 Task: Find connections with filter location Oyonnax with filter topic #Datawith filter profile language Potuguese with filter current company Enel X with filter school P E S College of Engineering, MANDYA with filter industry Embedded Software Products with filter service category FIle Management with filter keywords title Overseer
Action: Mouse moved to (694, 122)
Screenshot: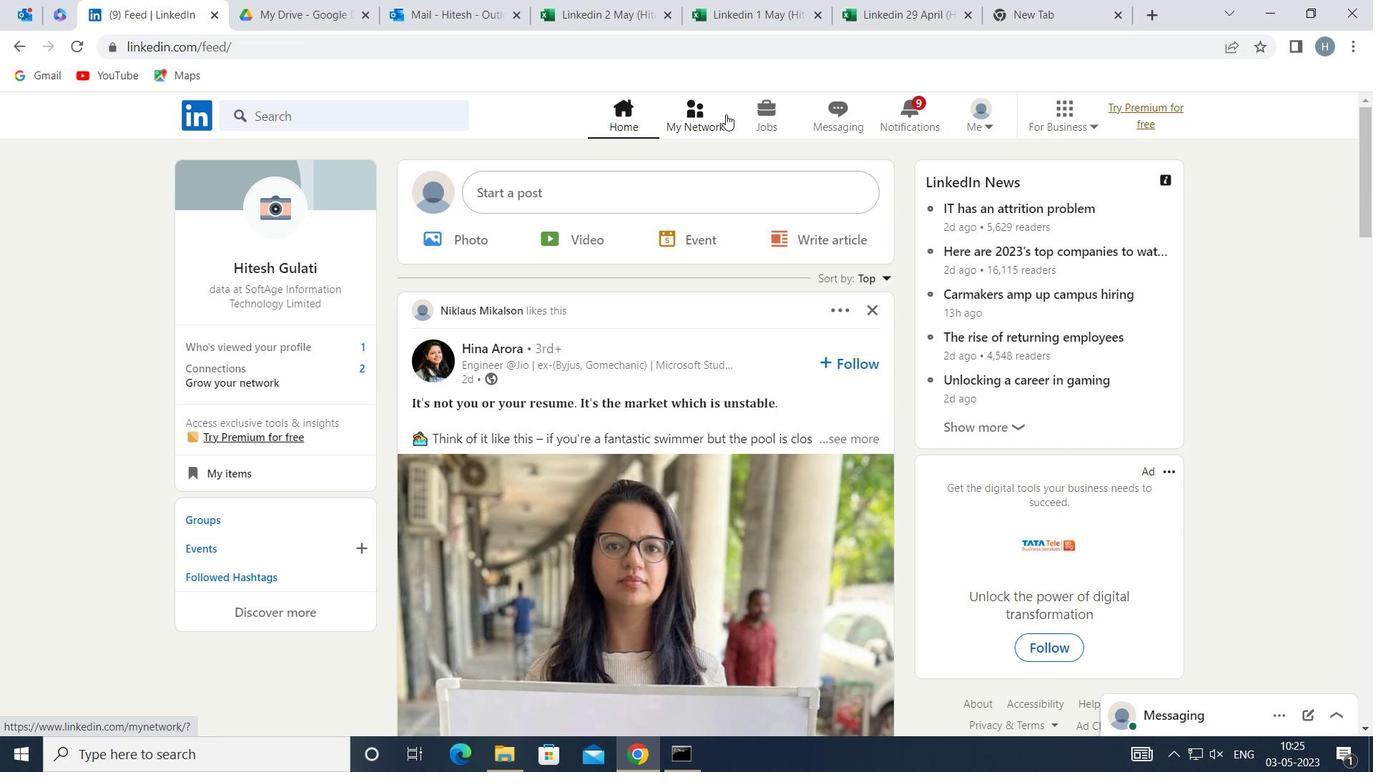 
Action: Mouse pressed left at (694, 122)
Screenshot: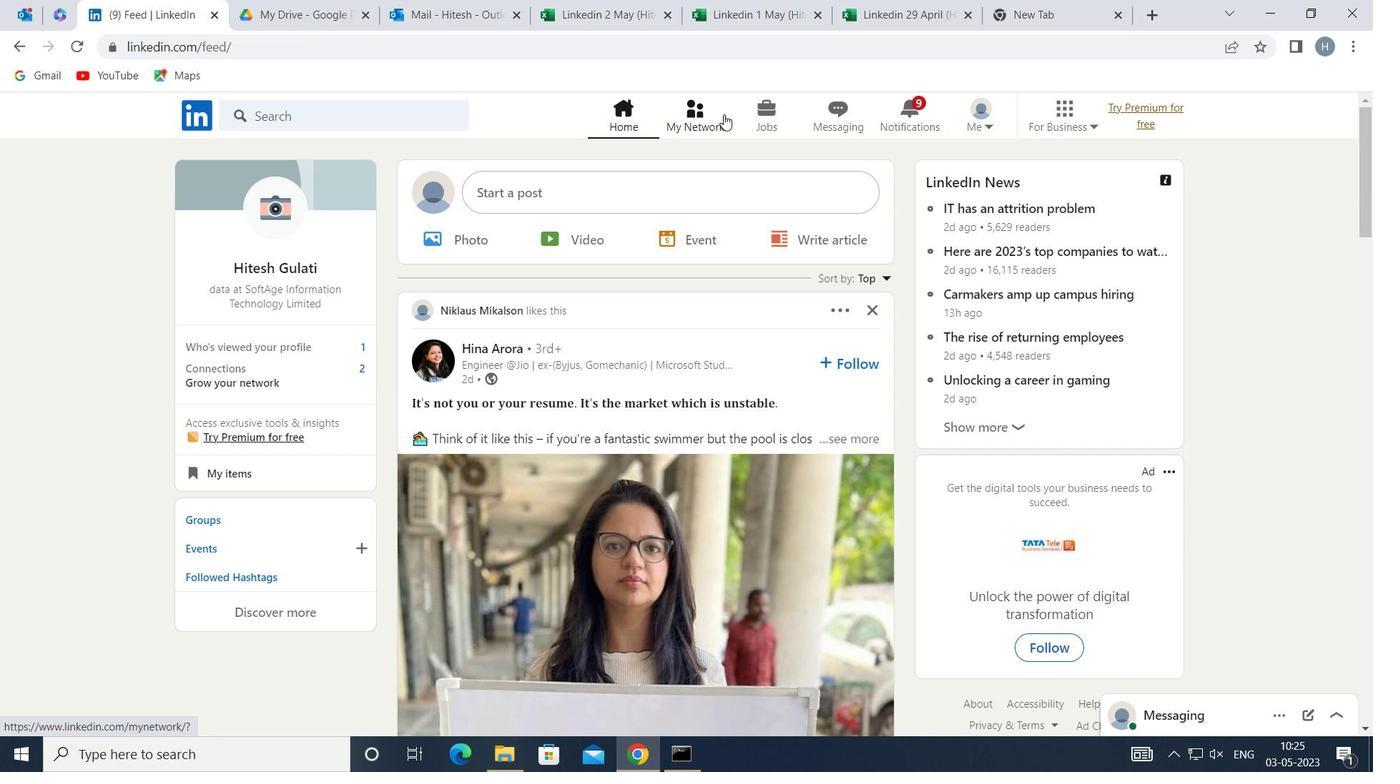 
Action: Mouse moved to (381, 211)
Screenshot: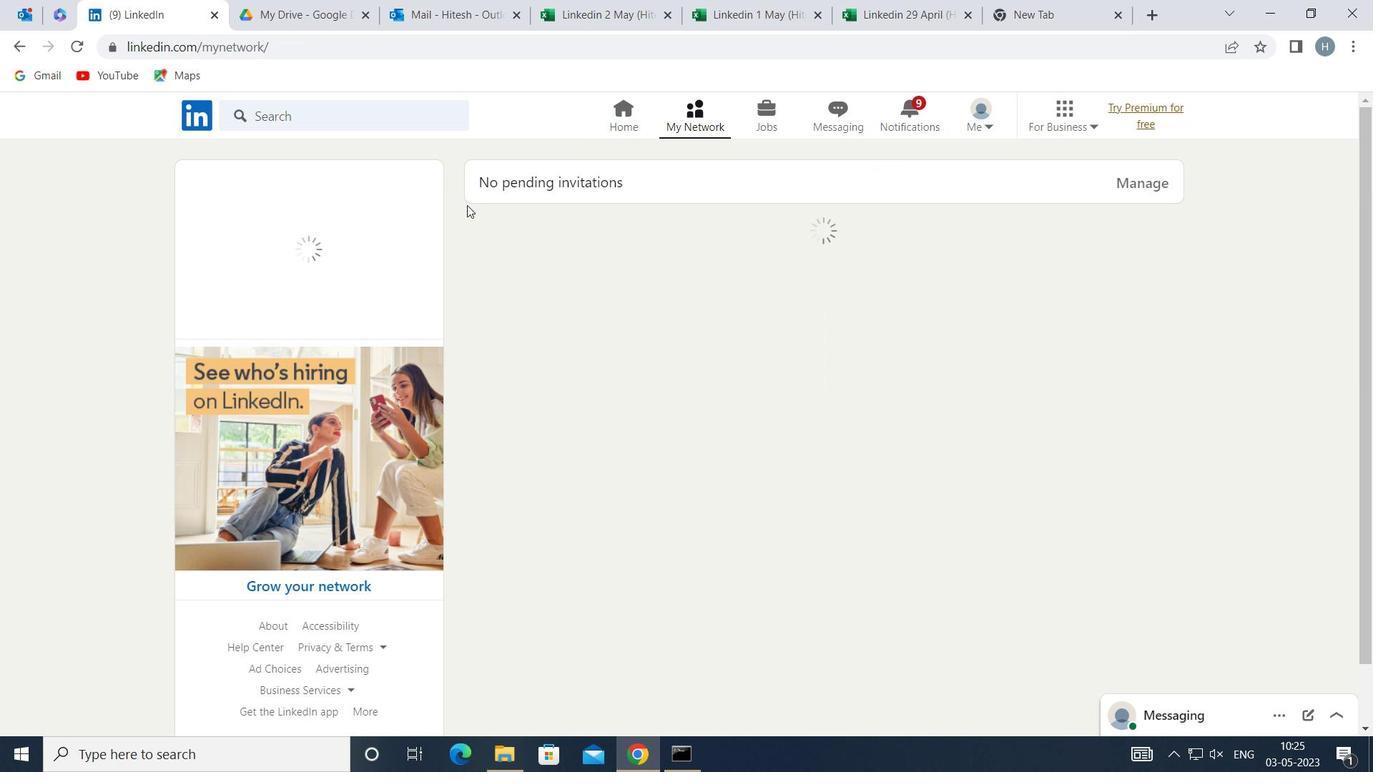 
Action: Mouse pressed left at (381, 211)
Screenshot: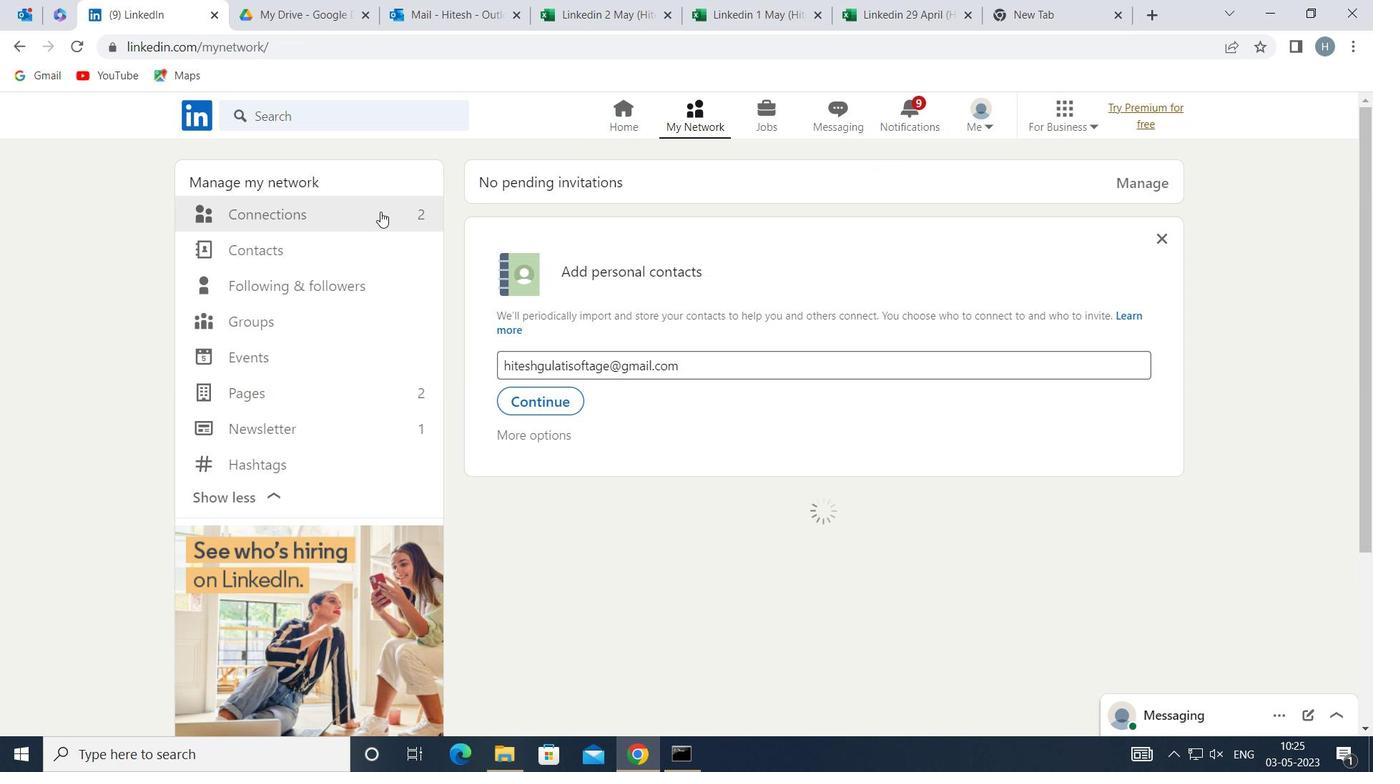 
Action: Mouse moved to (856, 216)
Screenshot: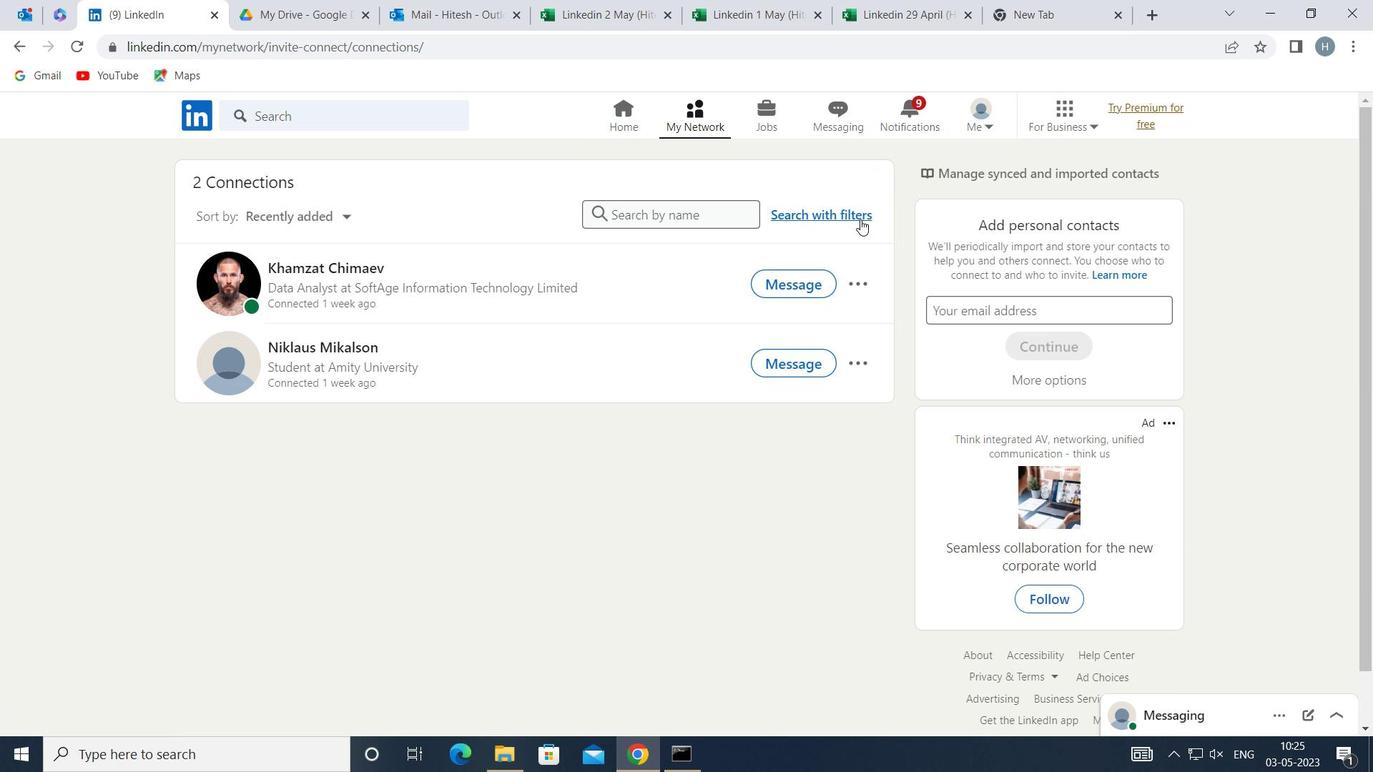 
Action: Mouse pressed left at (856, 216)
Screenshot: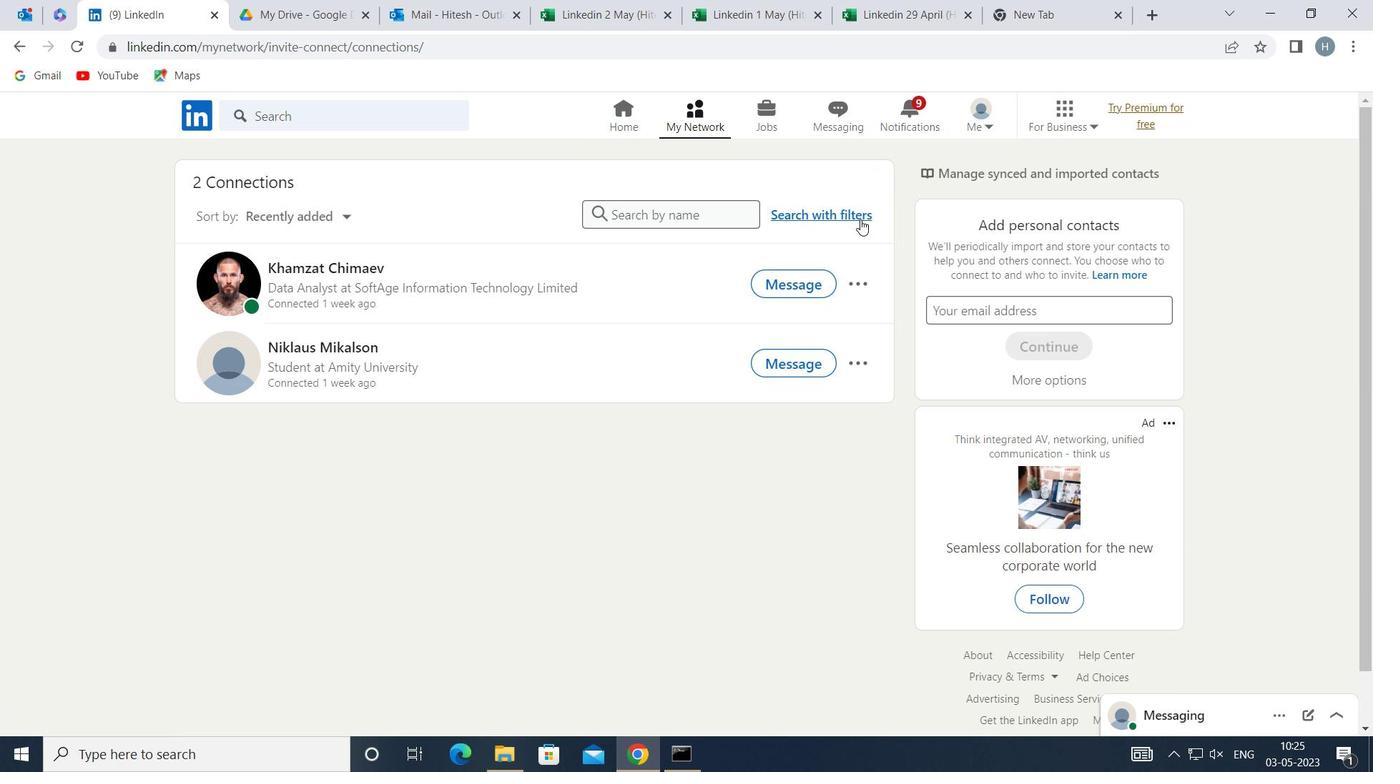
Action: Mouse moved to (708, 161)
Screenshot: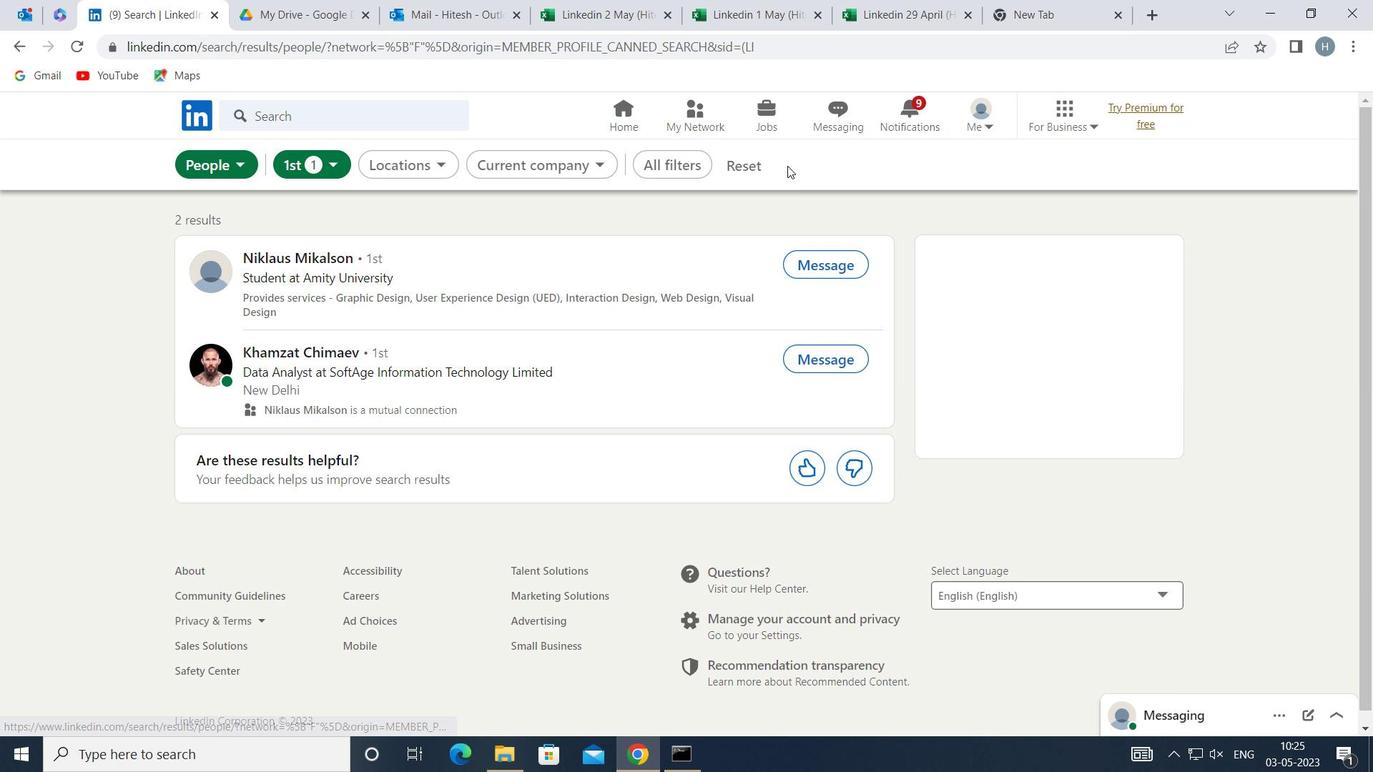 
Action: Mouse pressed left at (708, 161)
Screenshot: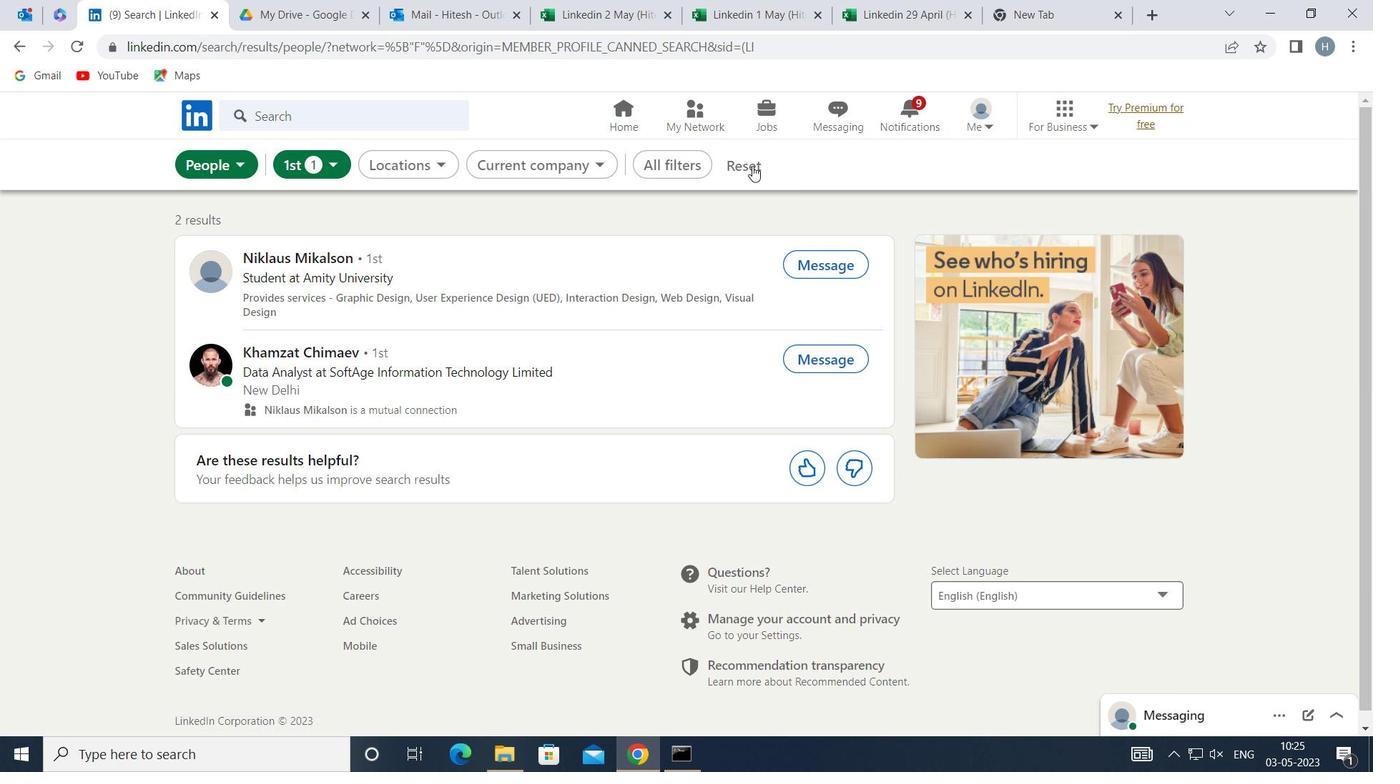 
Action: Mouse moved to (734, 159)
Screenshot: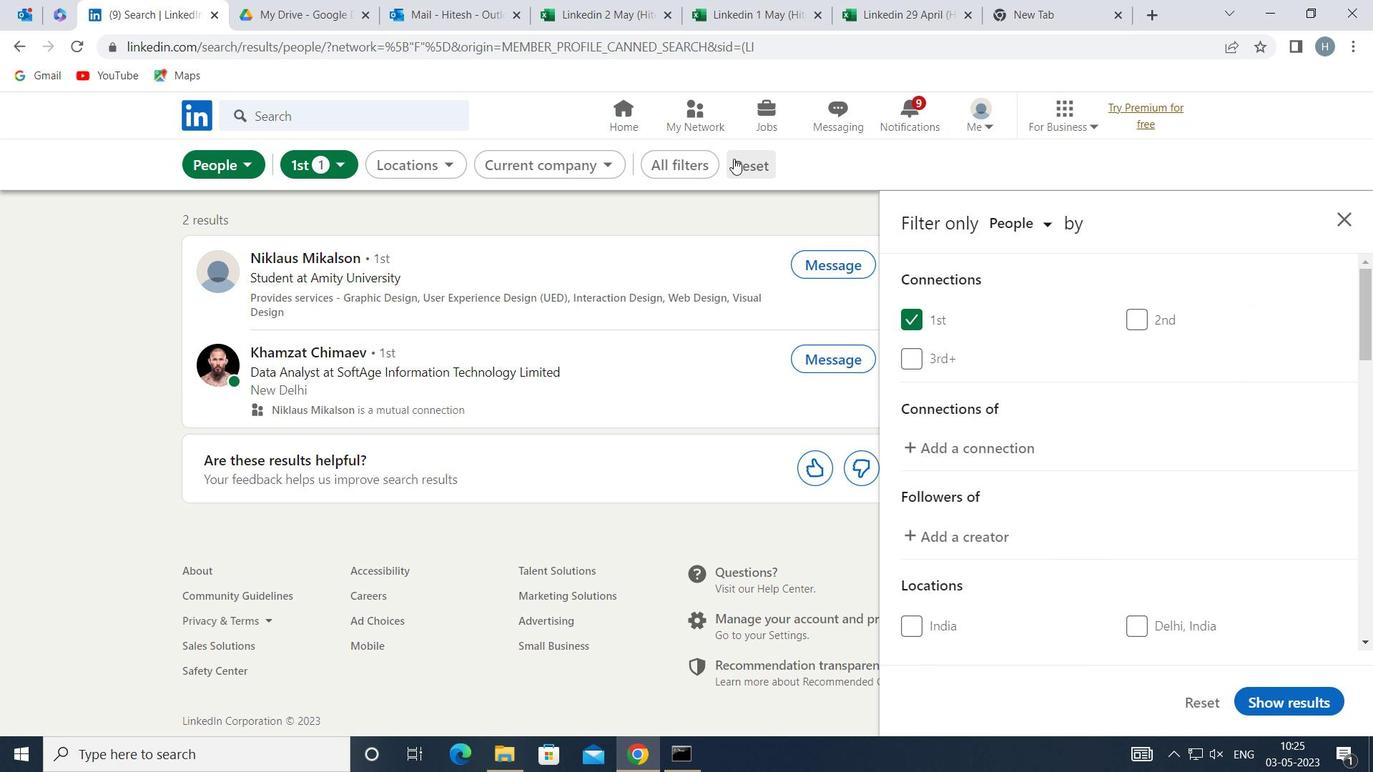 
Action: Mouse pressed left at (734, 159)
Screenshot: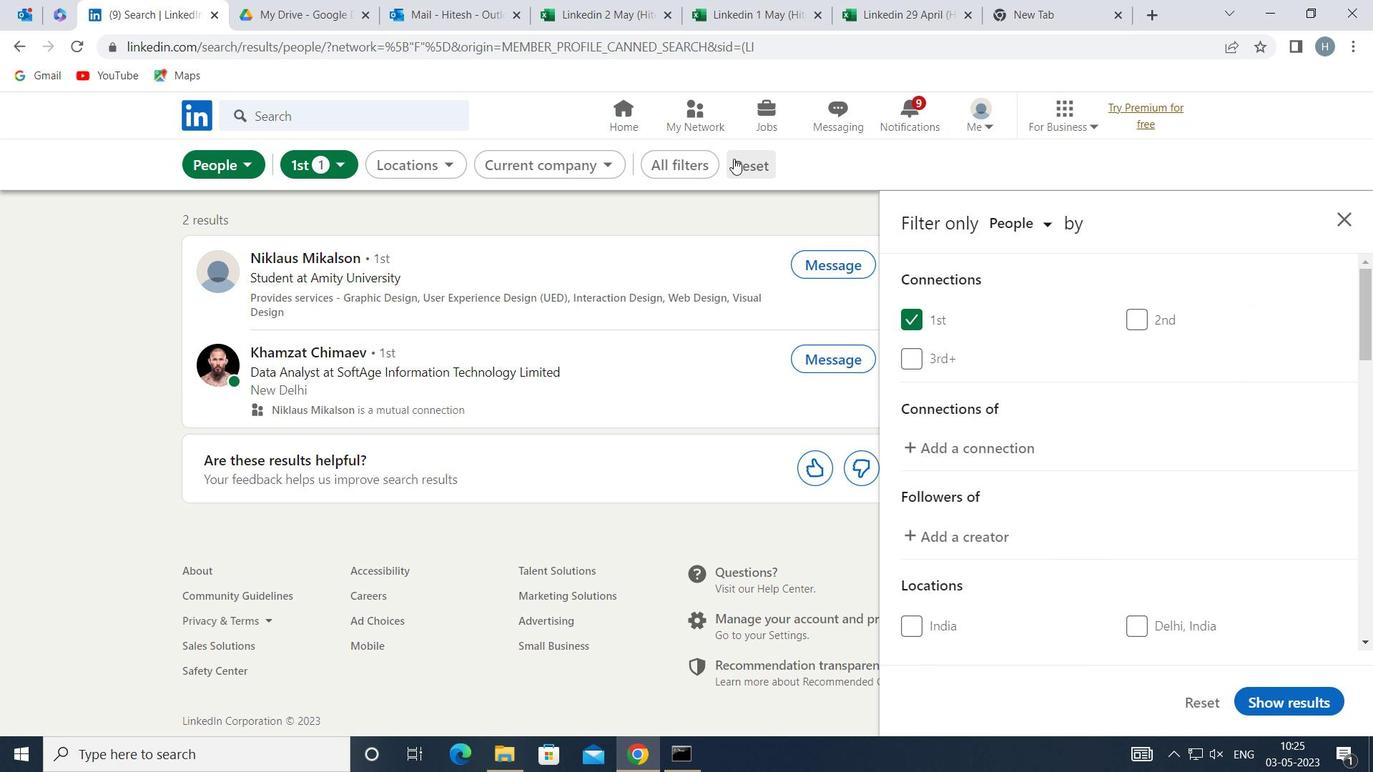 
Action: Mouse moved to (705, 163)
Screenshot: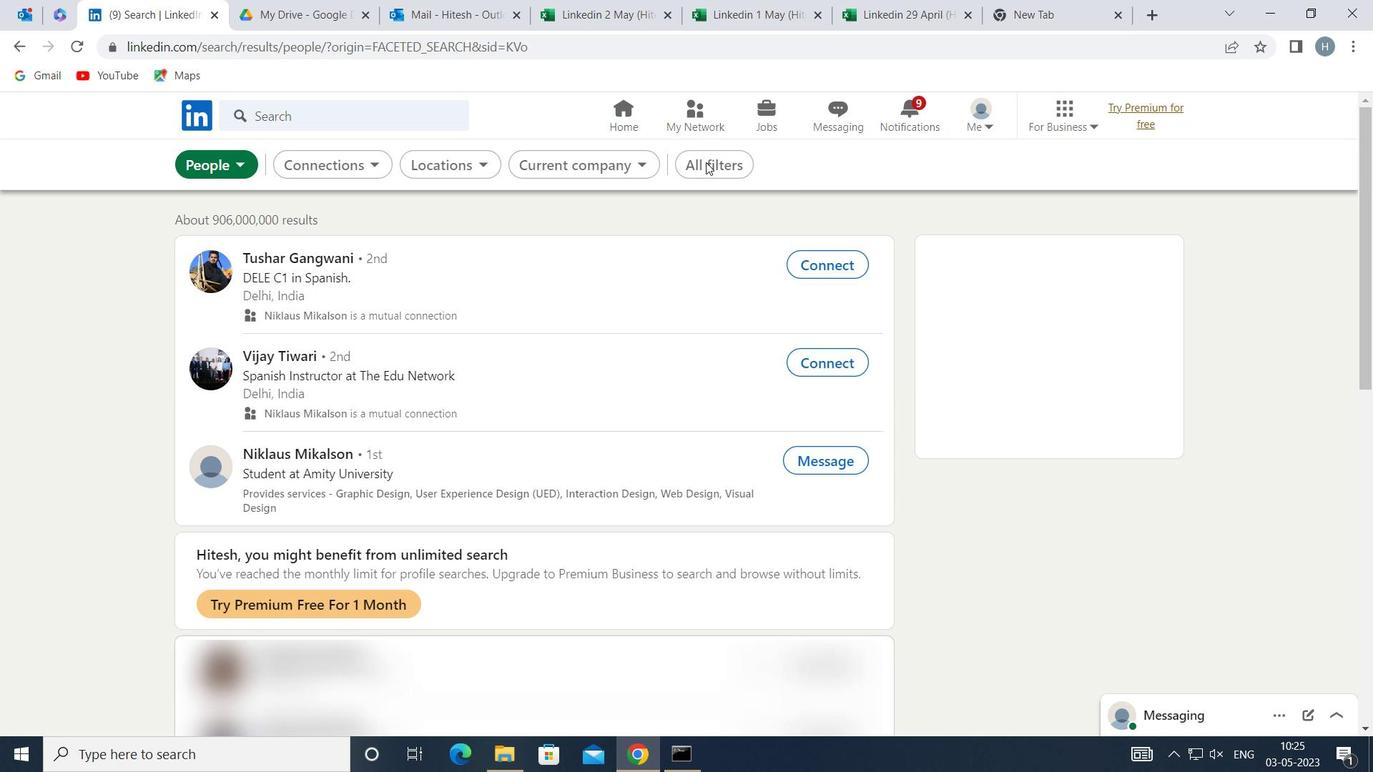 
Action: Mouse pressed left at (705, 163)
Screenshot: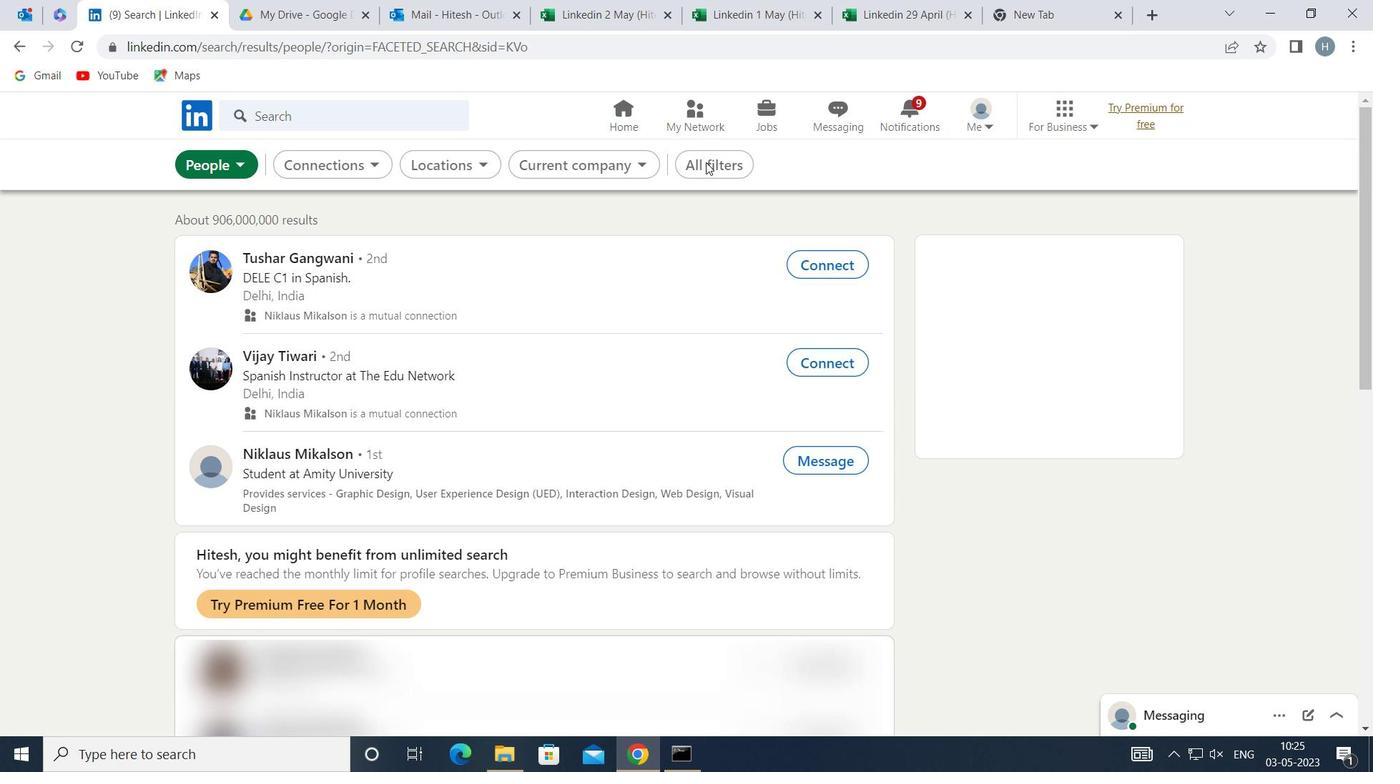 
Action: Mouse moved to (1068, 369)
Screenshot: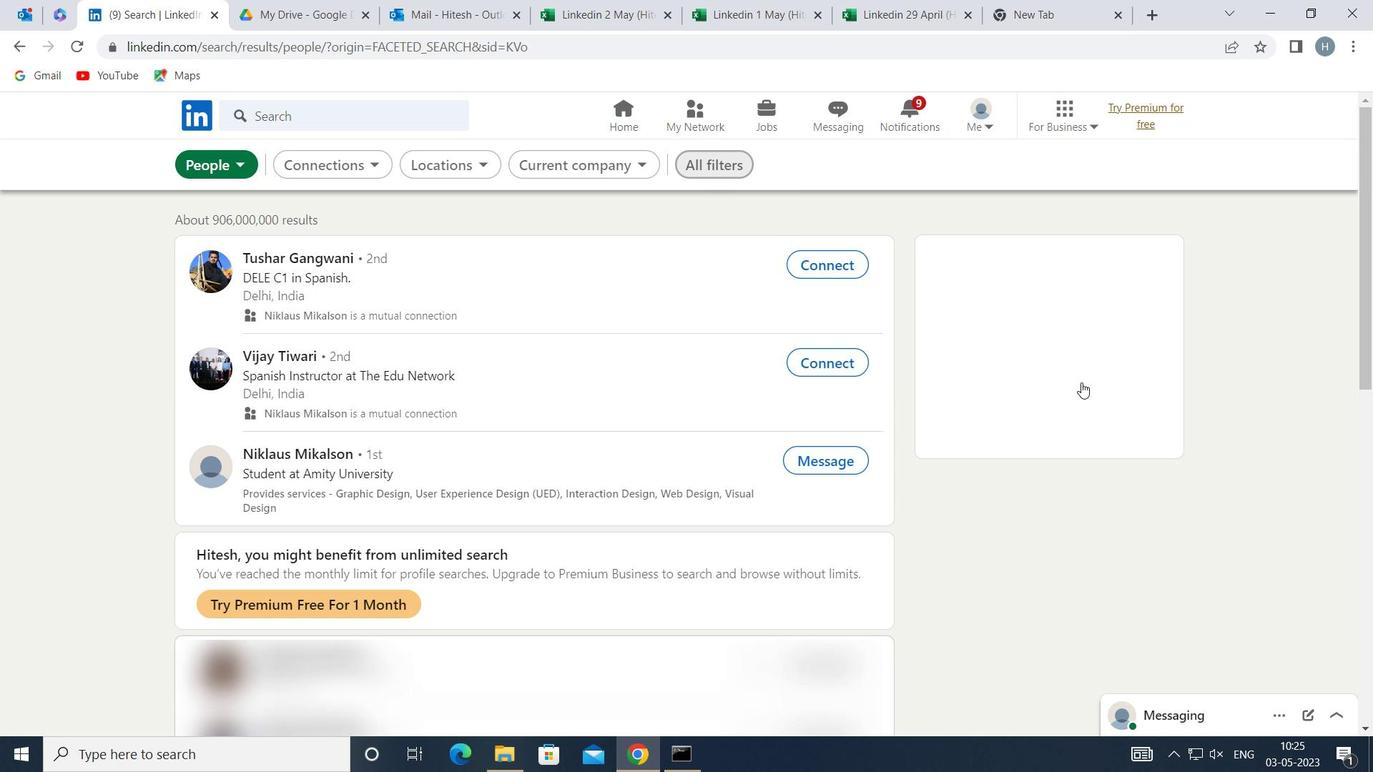 
Action: Mouse scrolled (1068, 369) with delta (0, 0)
Screenshot: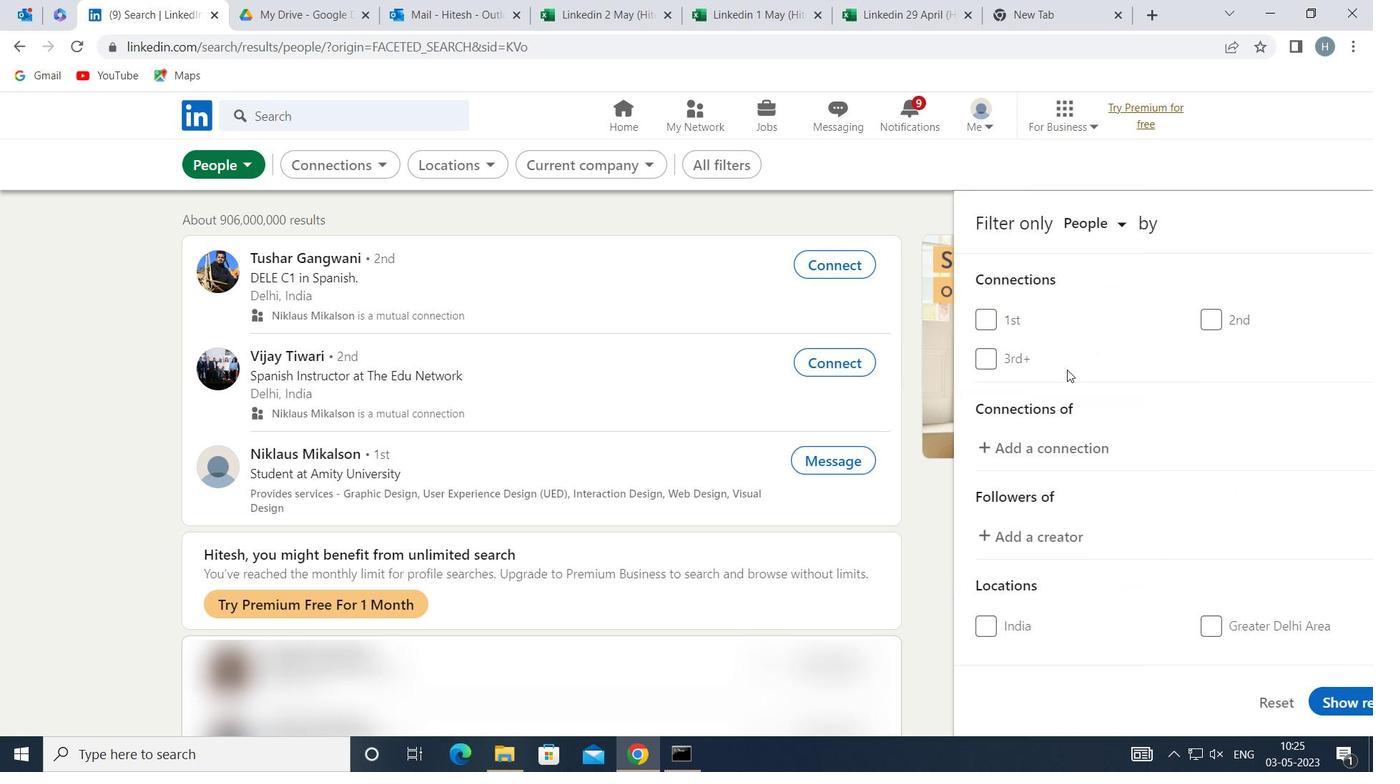 
Action: Mouse scrolled (1068, 369) with delta (0, 0)
Screenshot: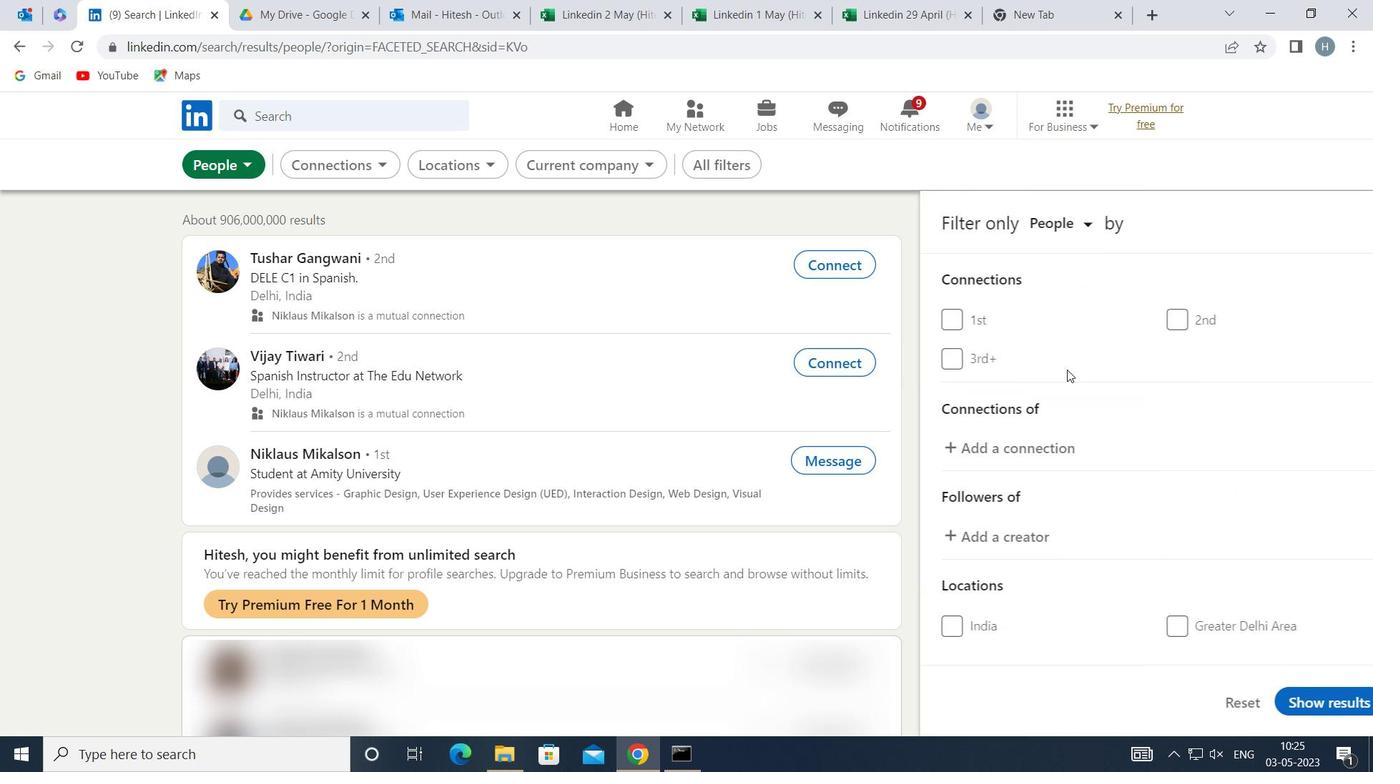 
Action: Mouse scrolled (1068, 369) with delta (0, 0)
Screenshot: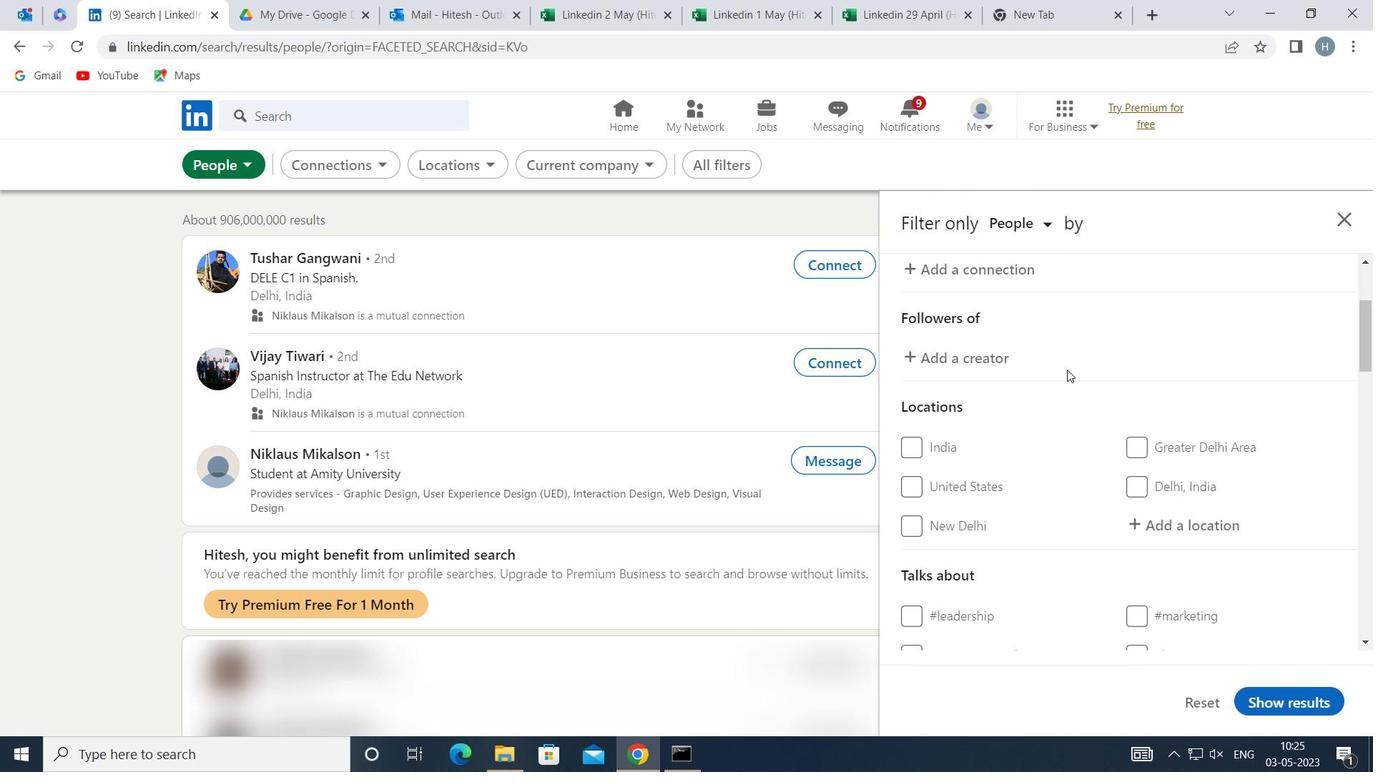 
Action: Mouse moved to (1202, 432)
Screenshot: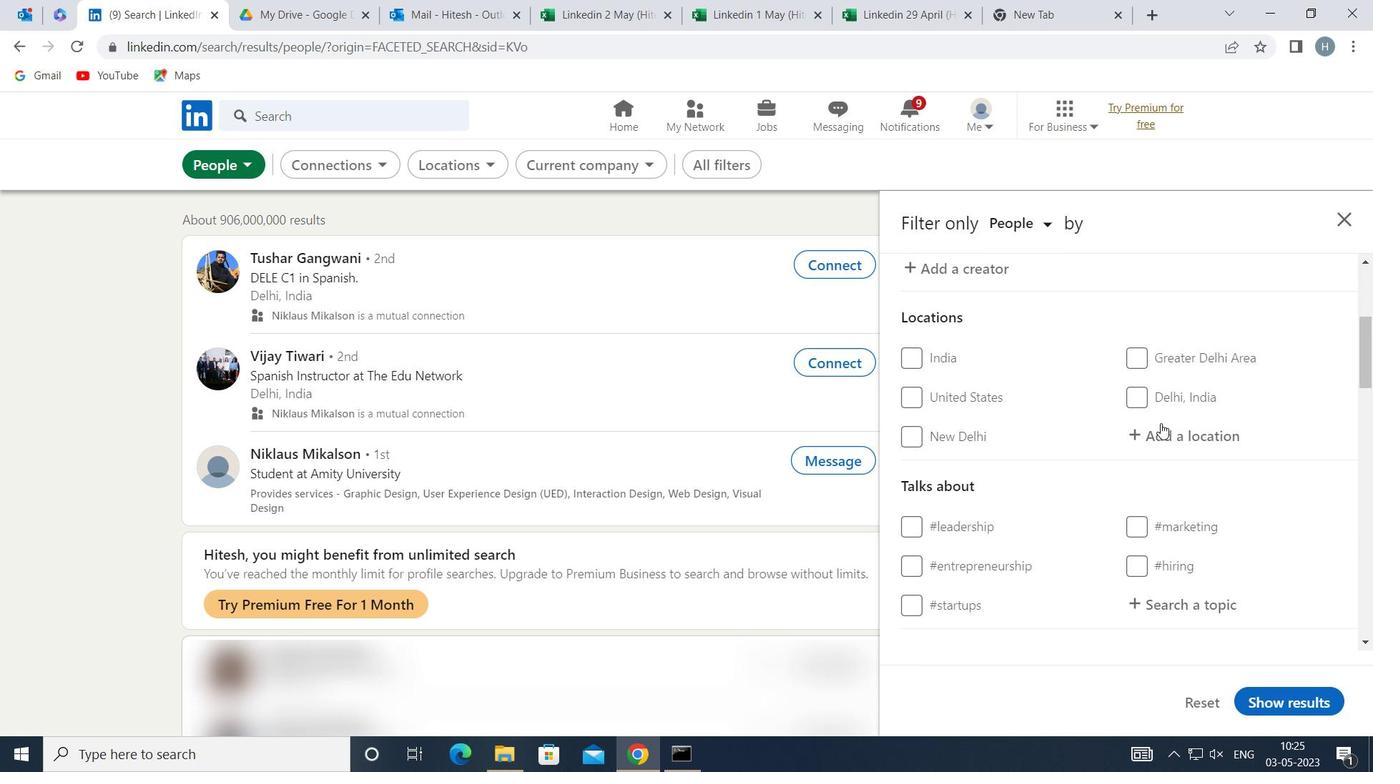 
Action: Mouse pressed left at (1202, 432)
Screenshot: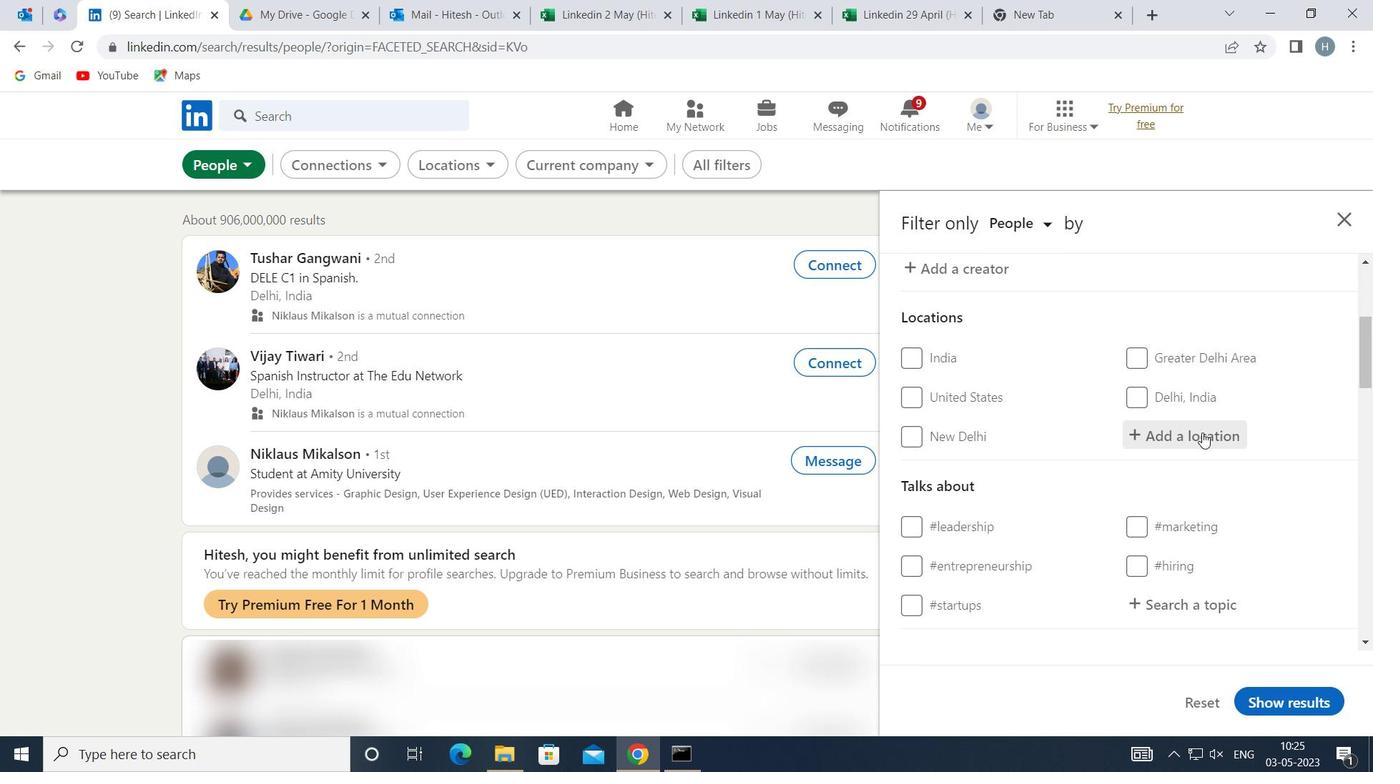 
Action: Mouse moved to (1196, 433)
Screenshot: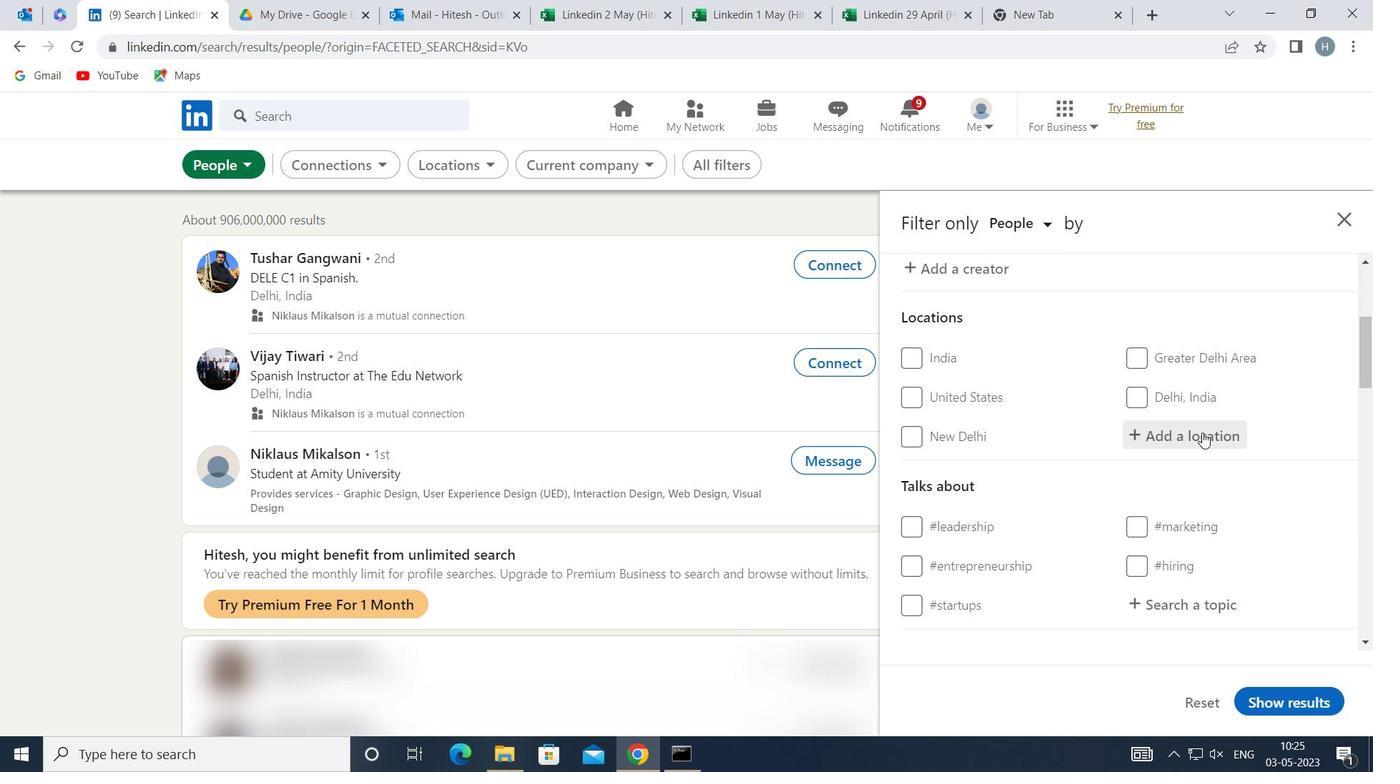 
Action: Key pressed <Key.shift>OYONNAX
Screenshot: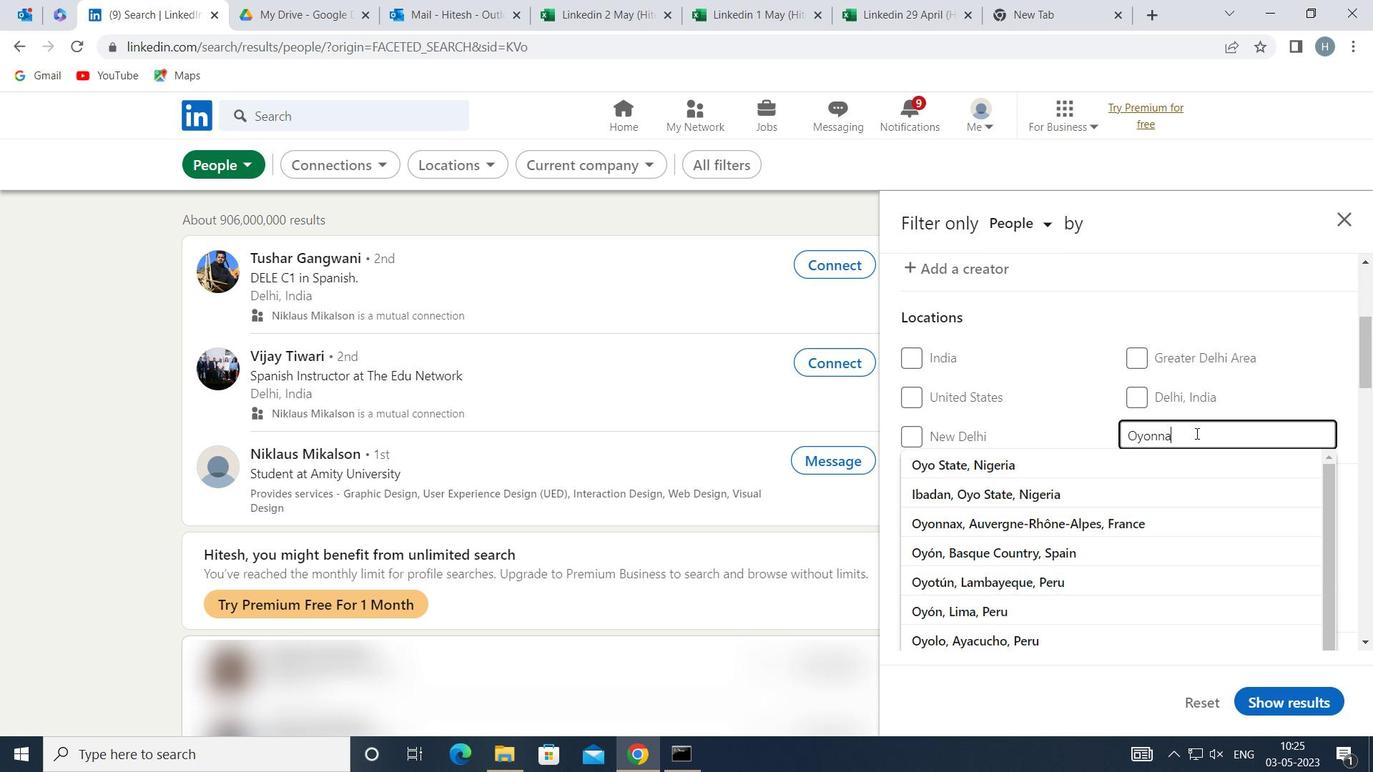 
Action: Mouse moved to (1160, 465)
Screenshot: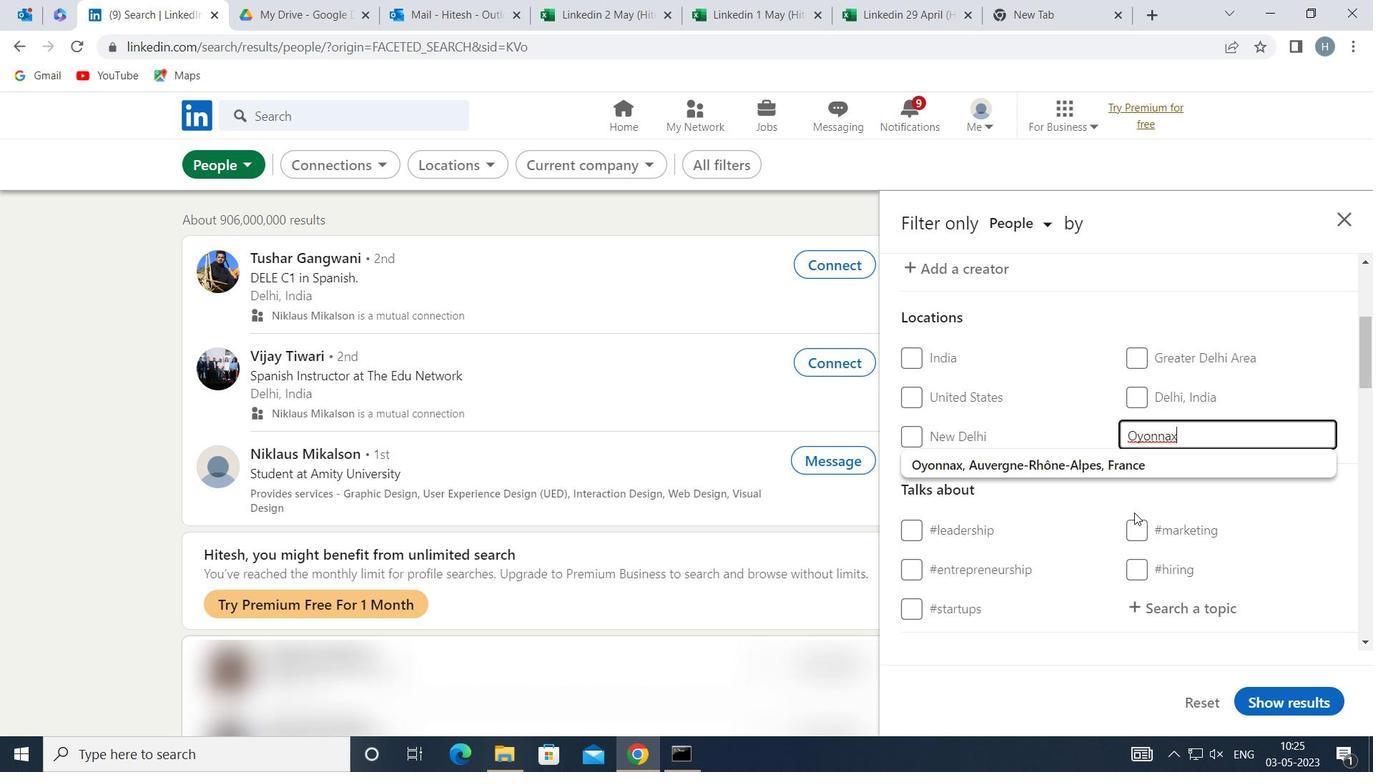 
Action: Mouse pressed left at (1160, 465)
Screenshot: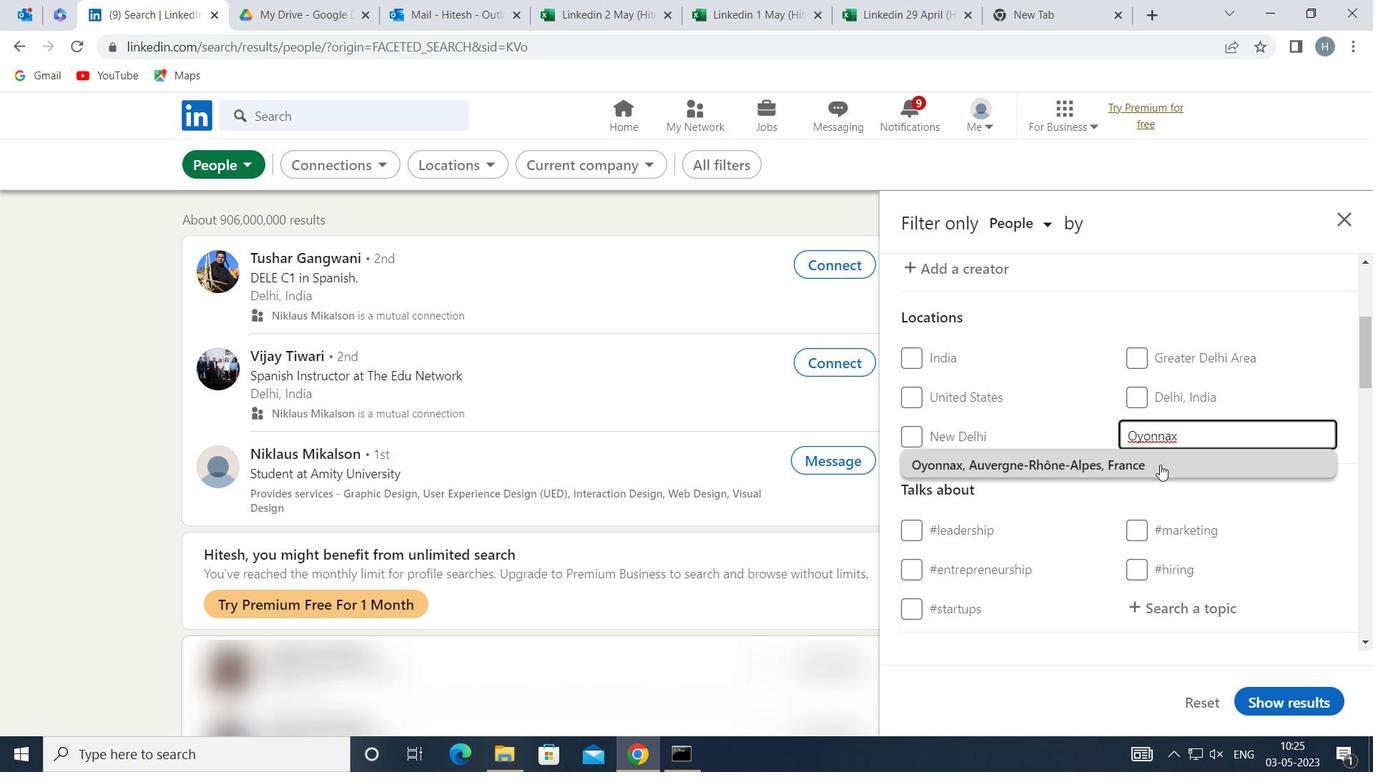 
Action: Mouse moved to (1113, 482)
Screenshot: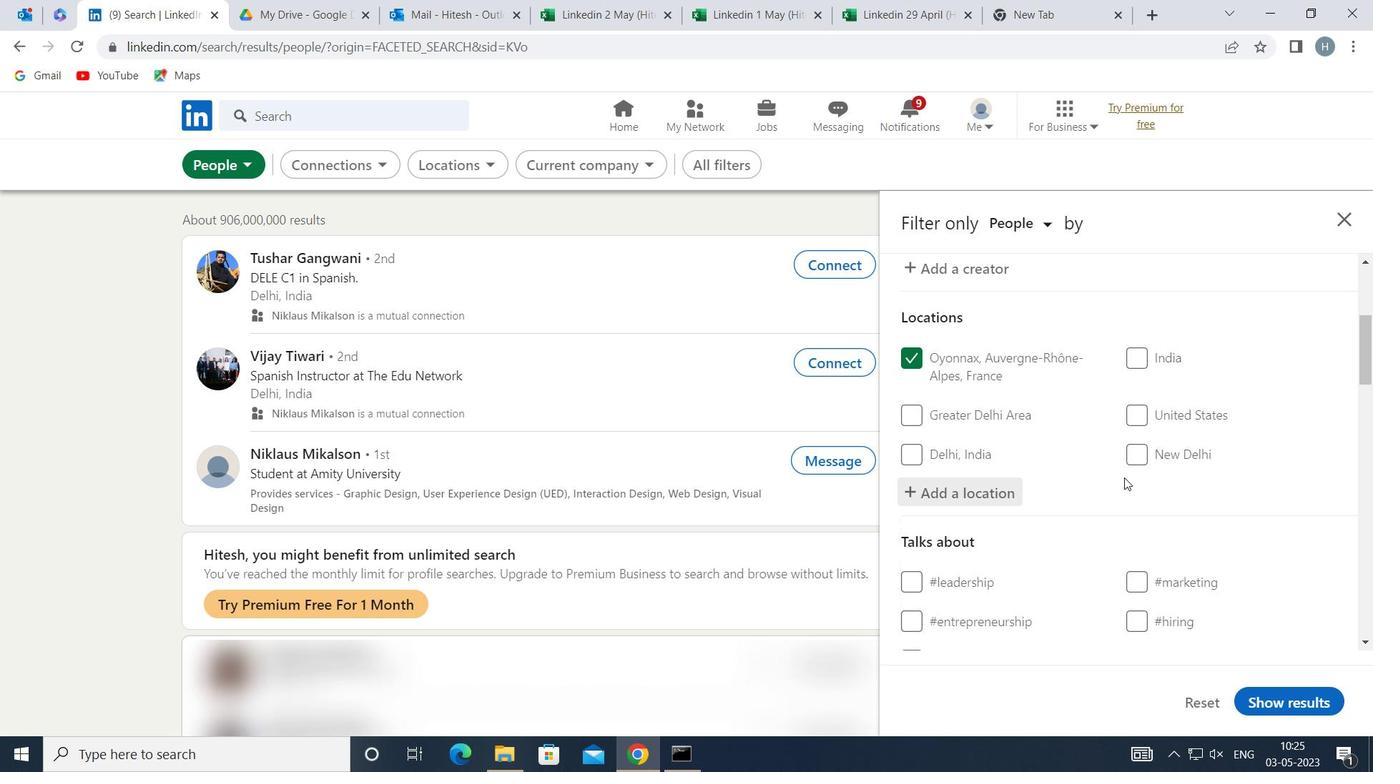 
Action: Mouse scrolled (1113, 481) with delta (0, 0)
Screenshot: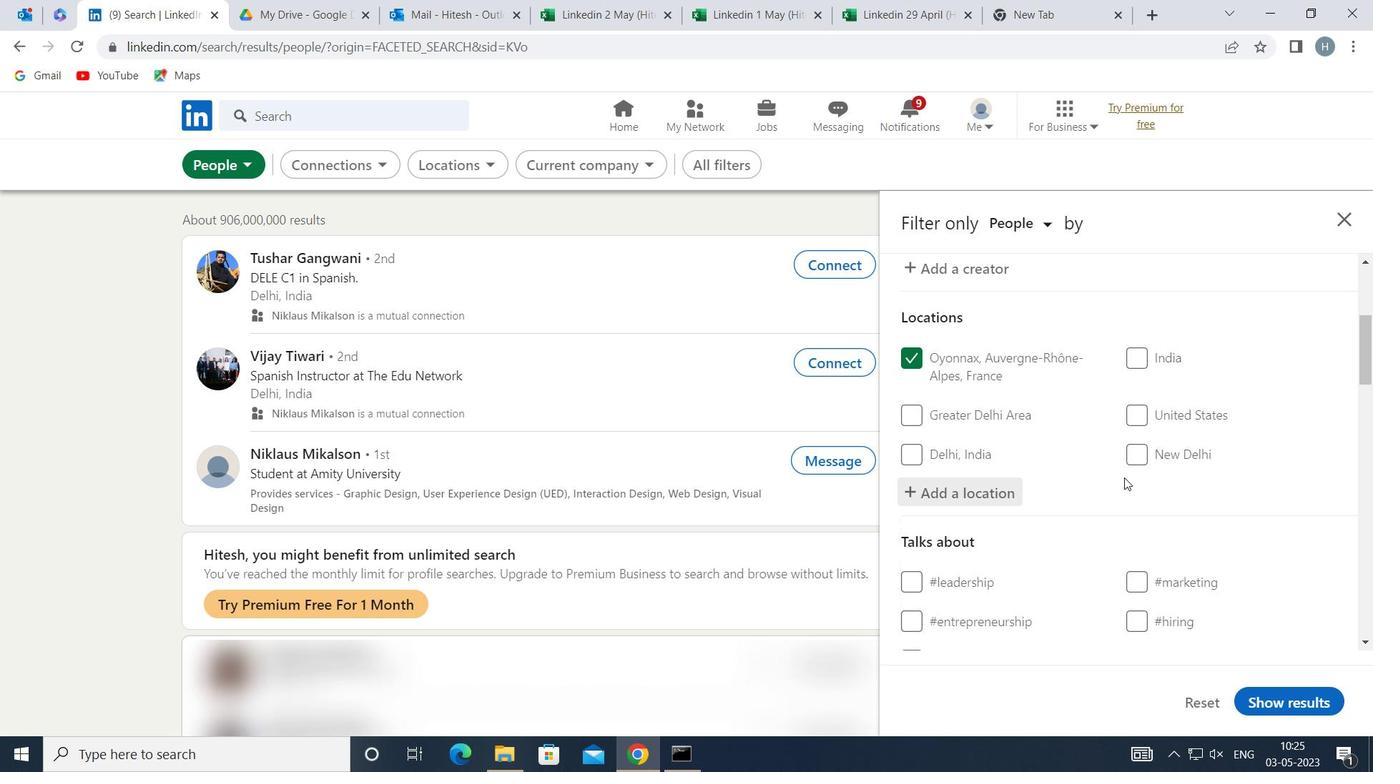 
Action: Mouse moved to (1112, 482)
Screenshot: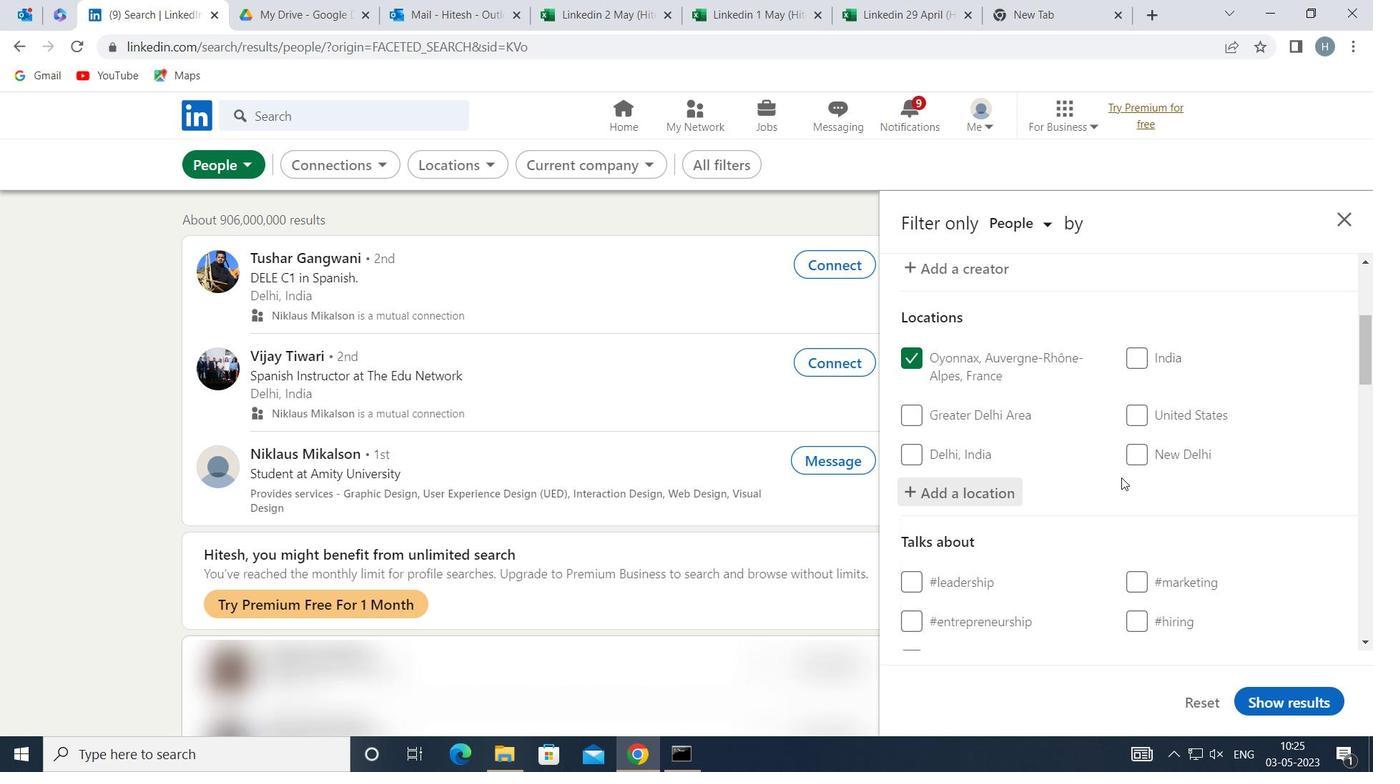 
Action: Mouse scrolled (1112, 482) with delta (0, 0)
Screenshot: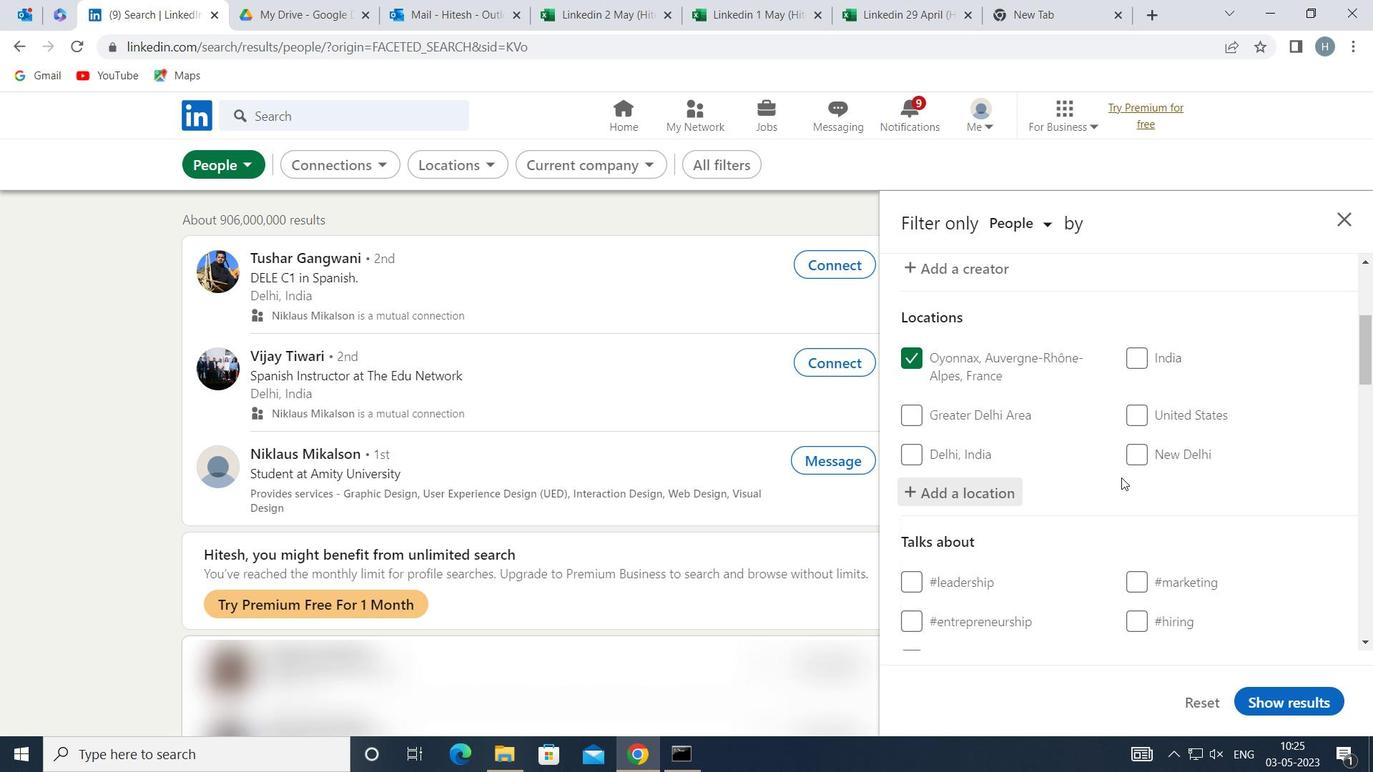
Action: Mouse moved to (1169, 482)
Screenshot: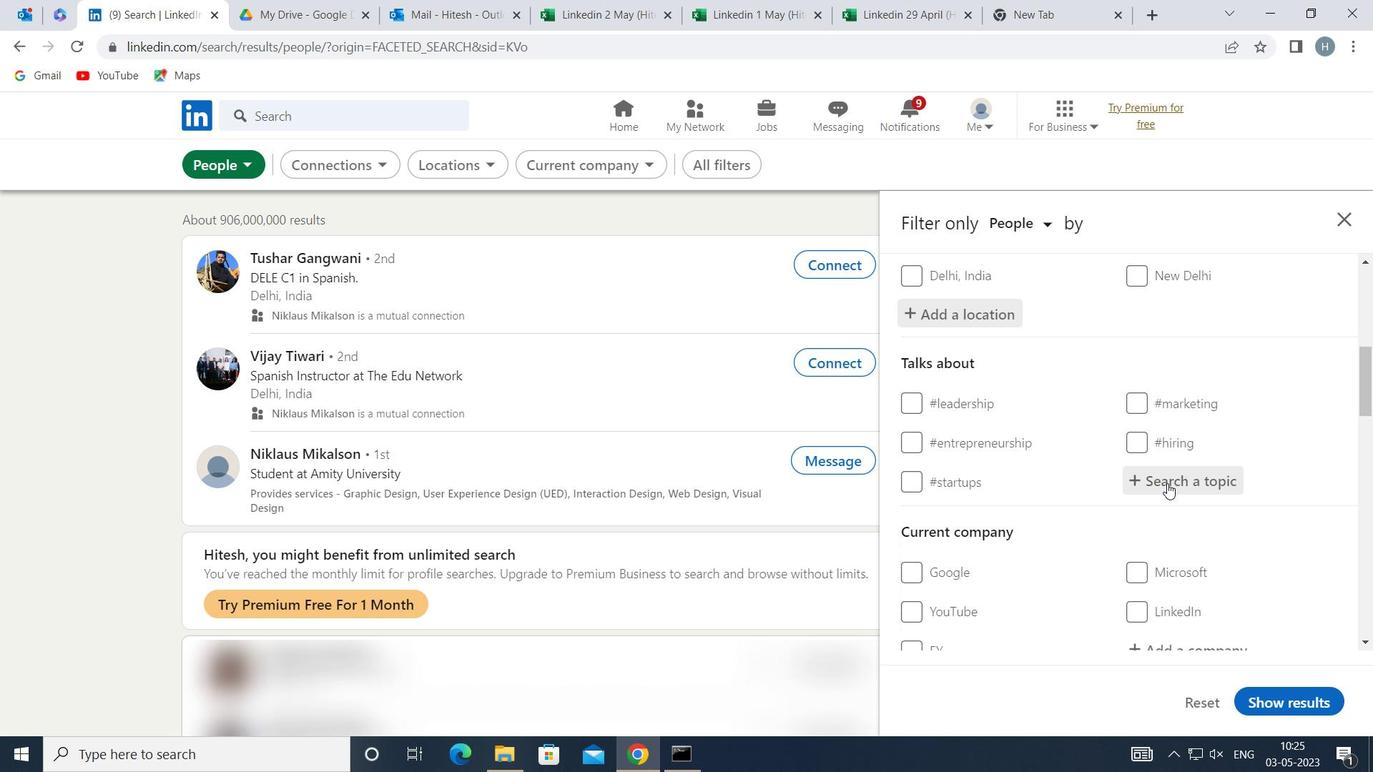 
Action: Mouse pressed left at (1169, 482)
Screenshot: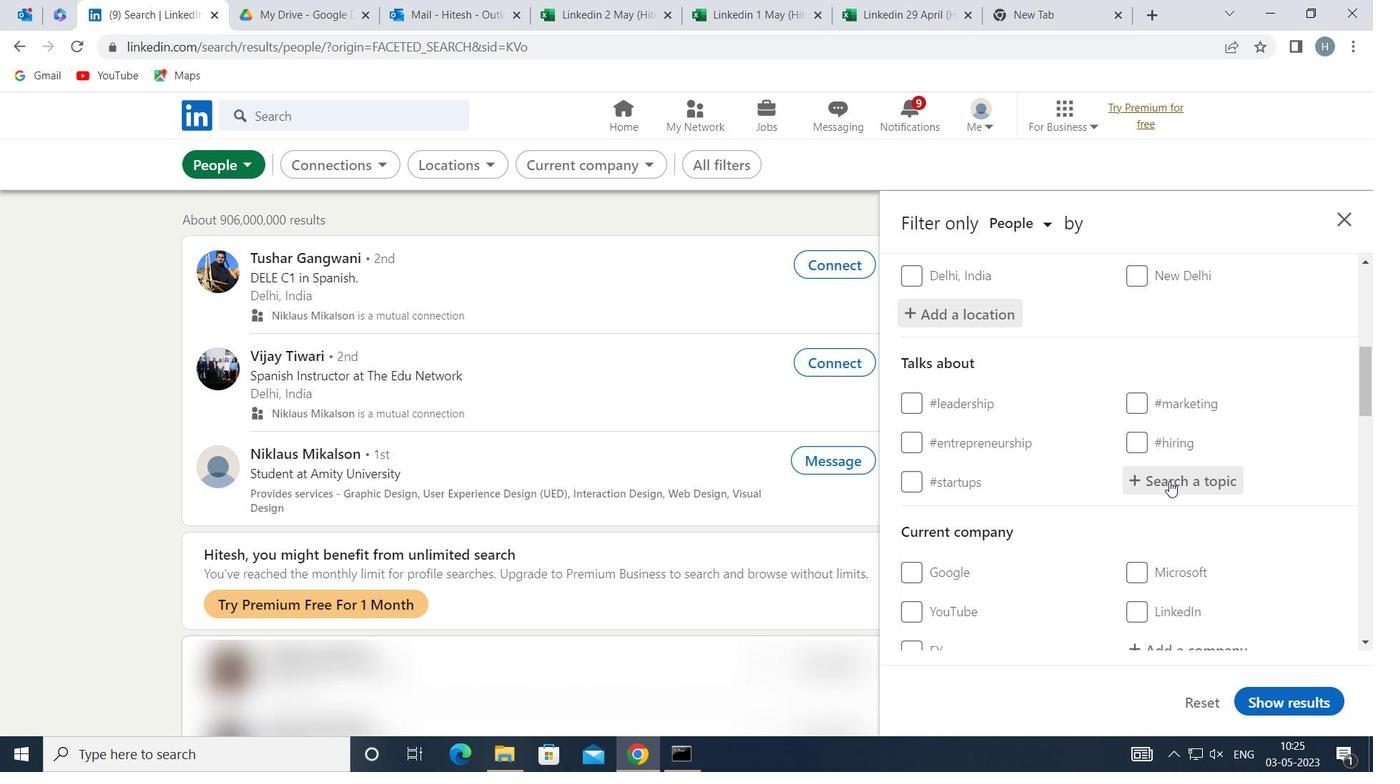 
Action: Key pressed <Key.shift>DATA
Screenshot: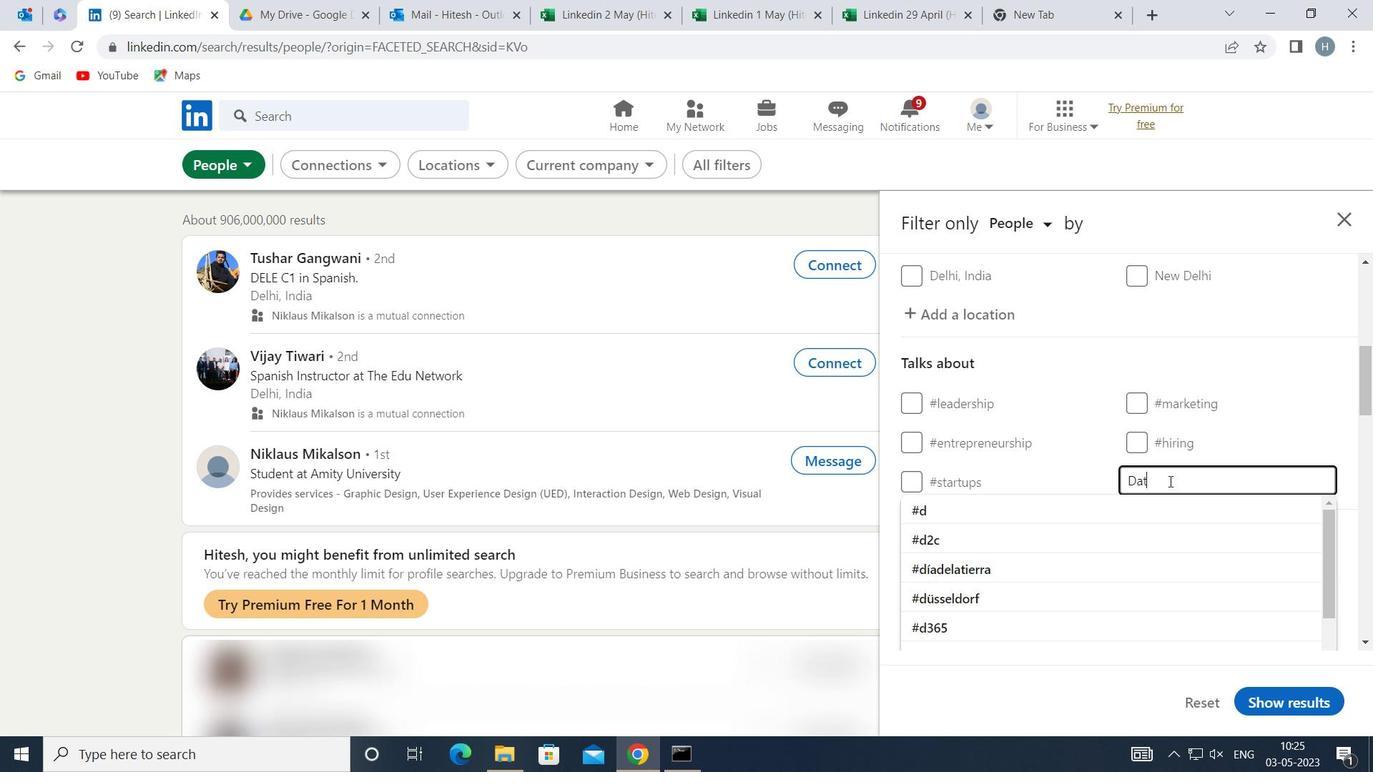 
Action: Mouse moved to (1135, 506)
Screenshot: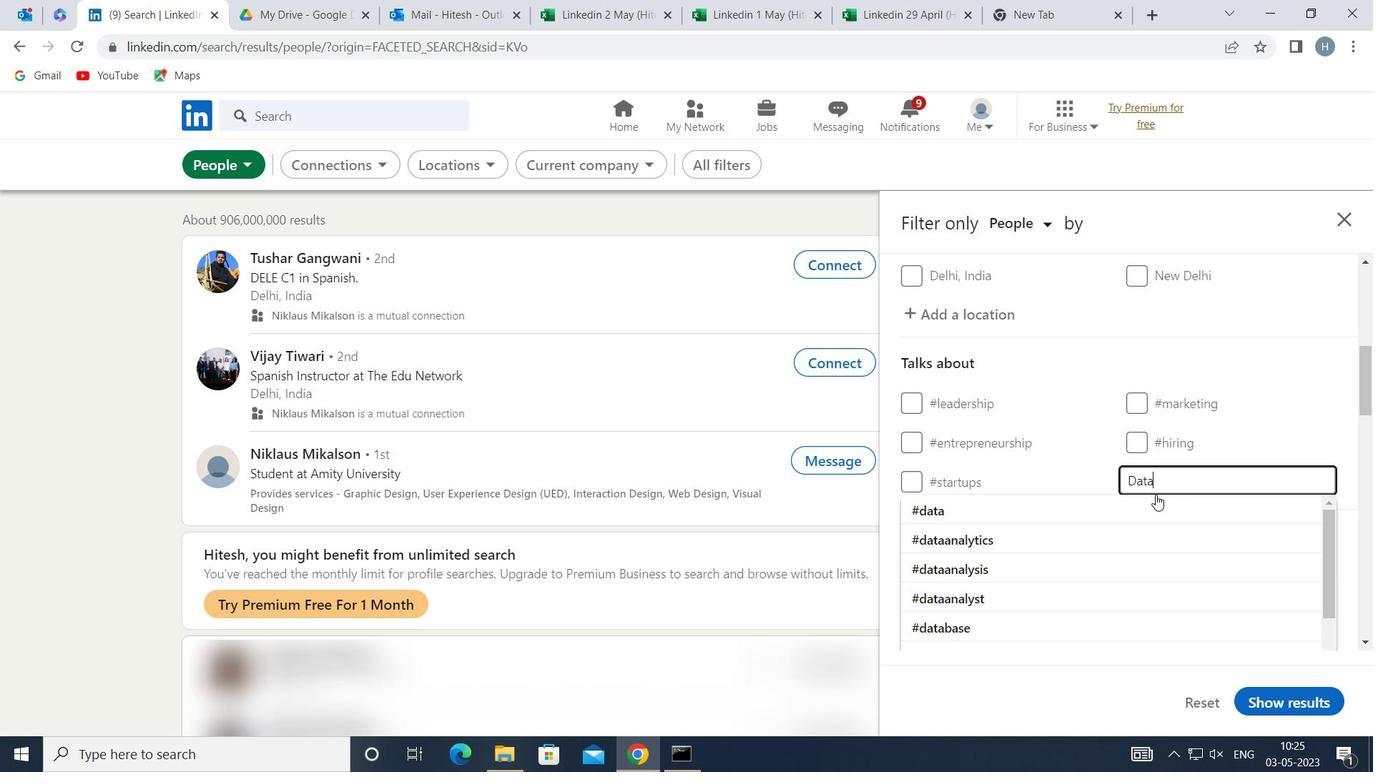 
Action: Mouse pressed left at (1135, 506)
Screenshot: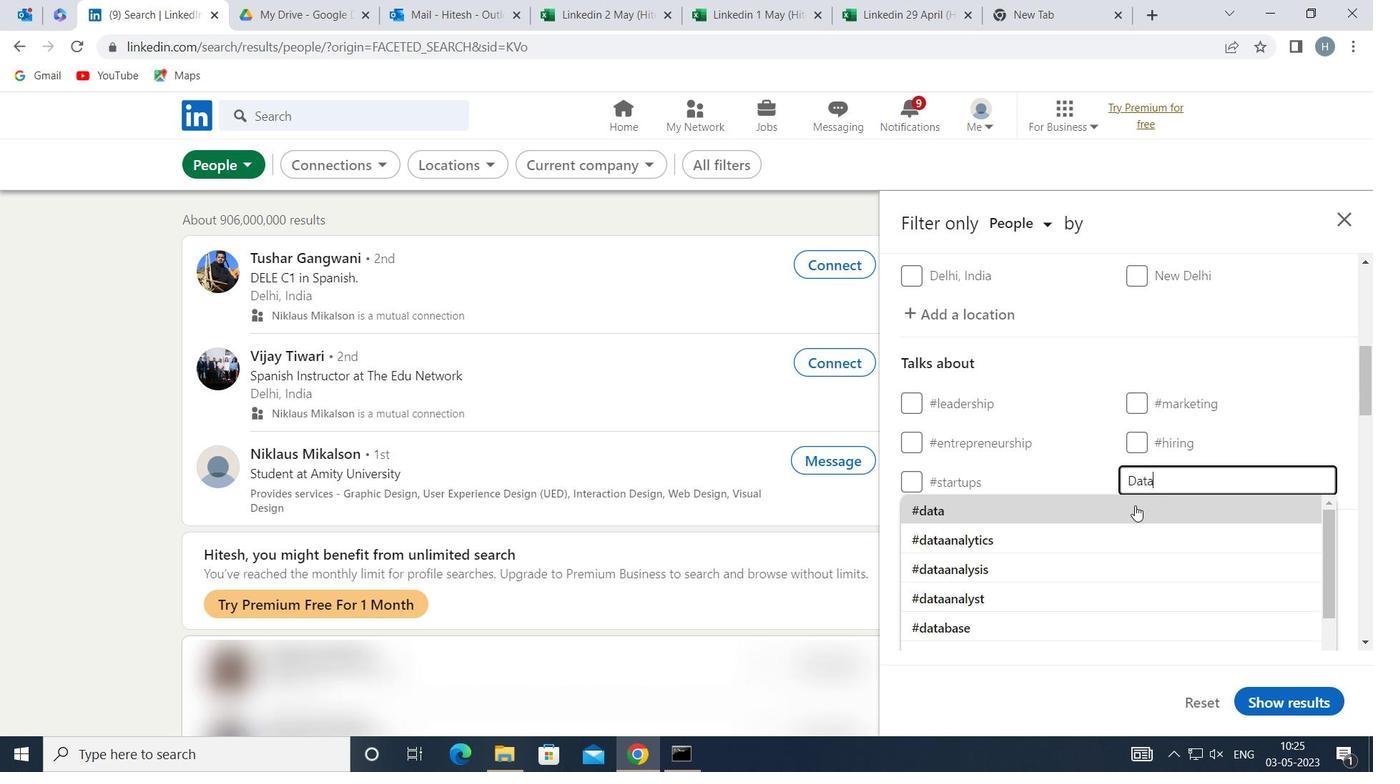 
Action: Mouse moved to (1134, 506)
Screenshot: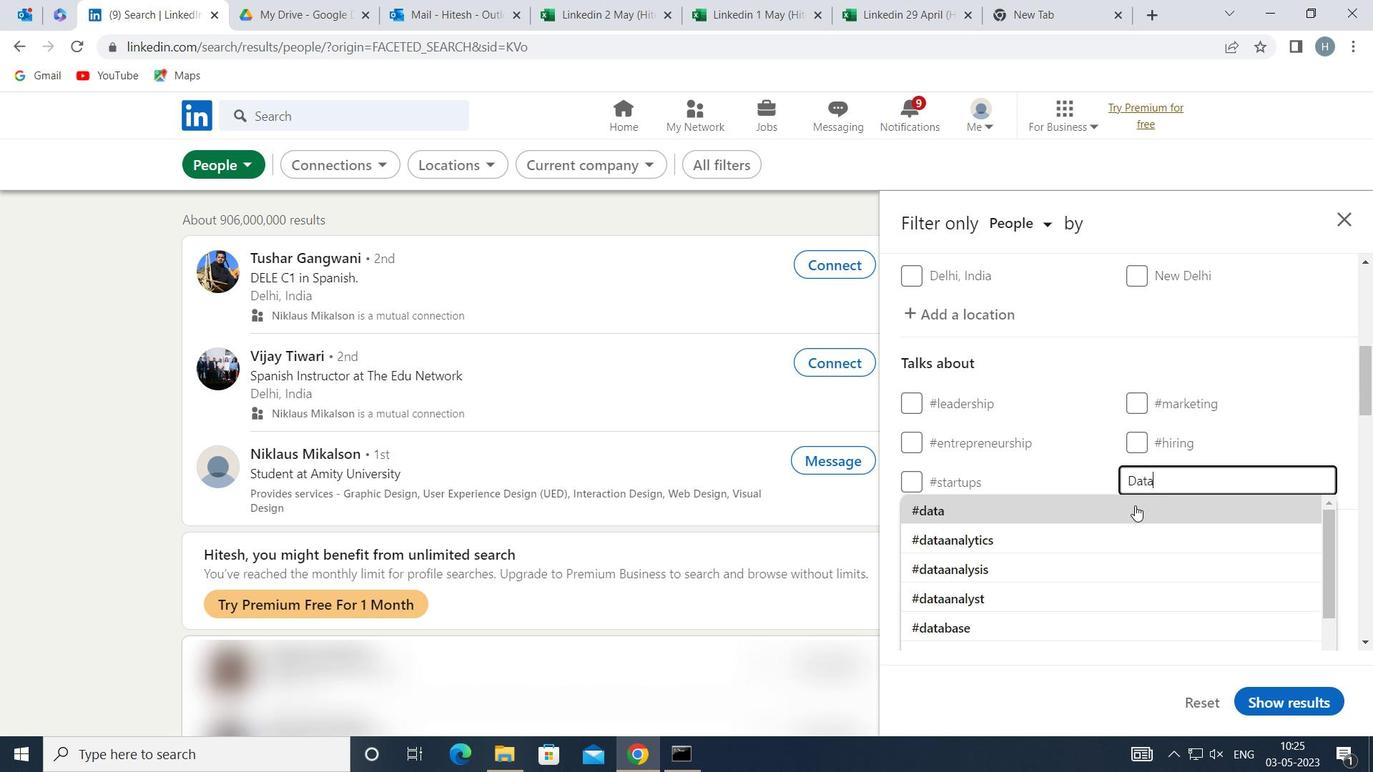 
Action: Mouse scrolled (1134, 505) with delta (0, 0)
Screenshot: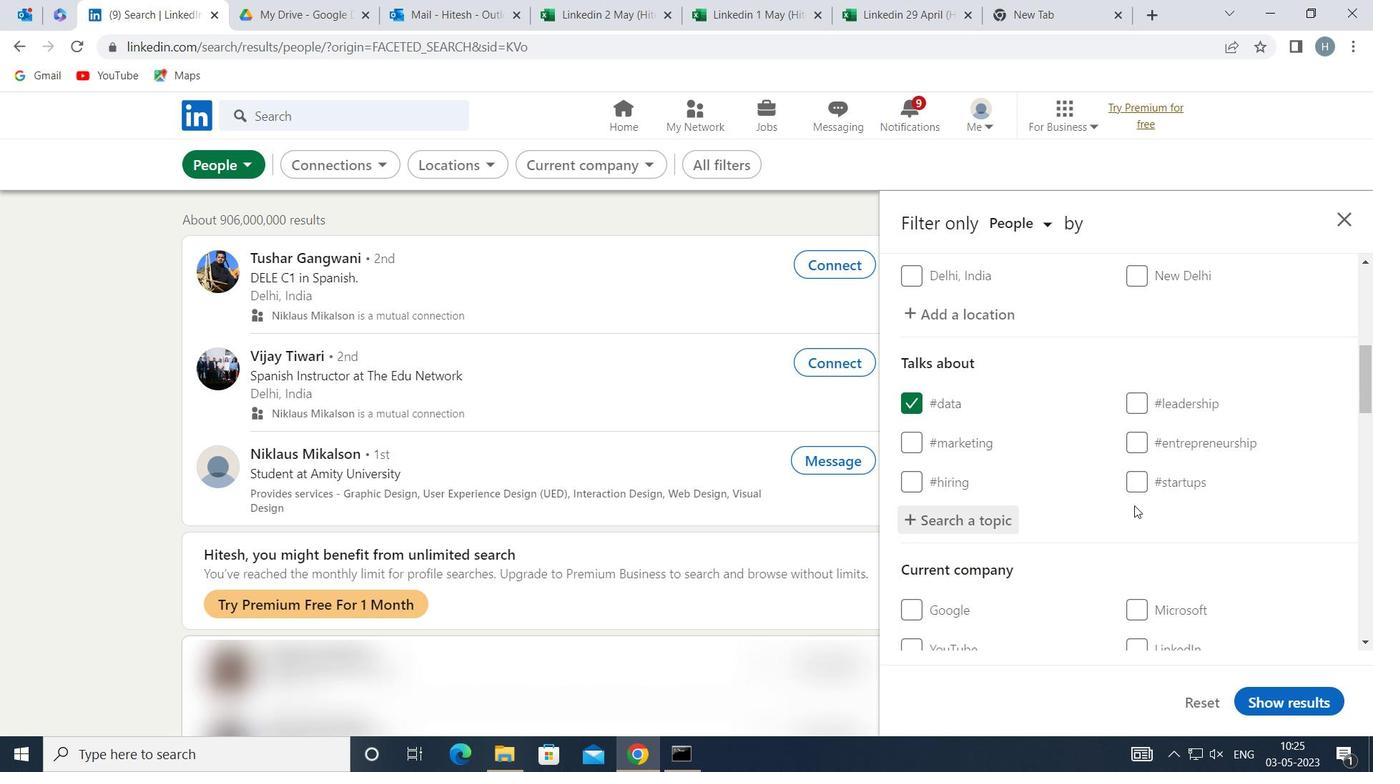 
Action: Mouse scrolled (1134, 505) with delta (0, 0)
Screenshot: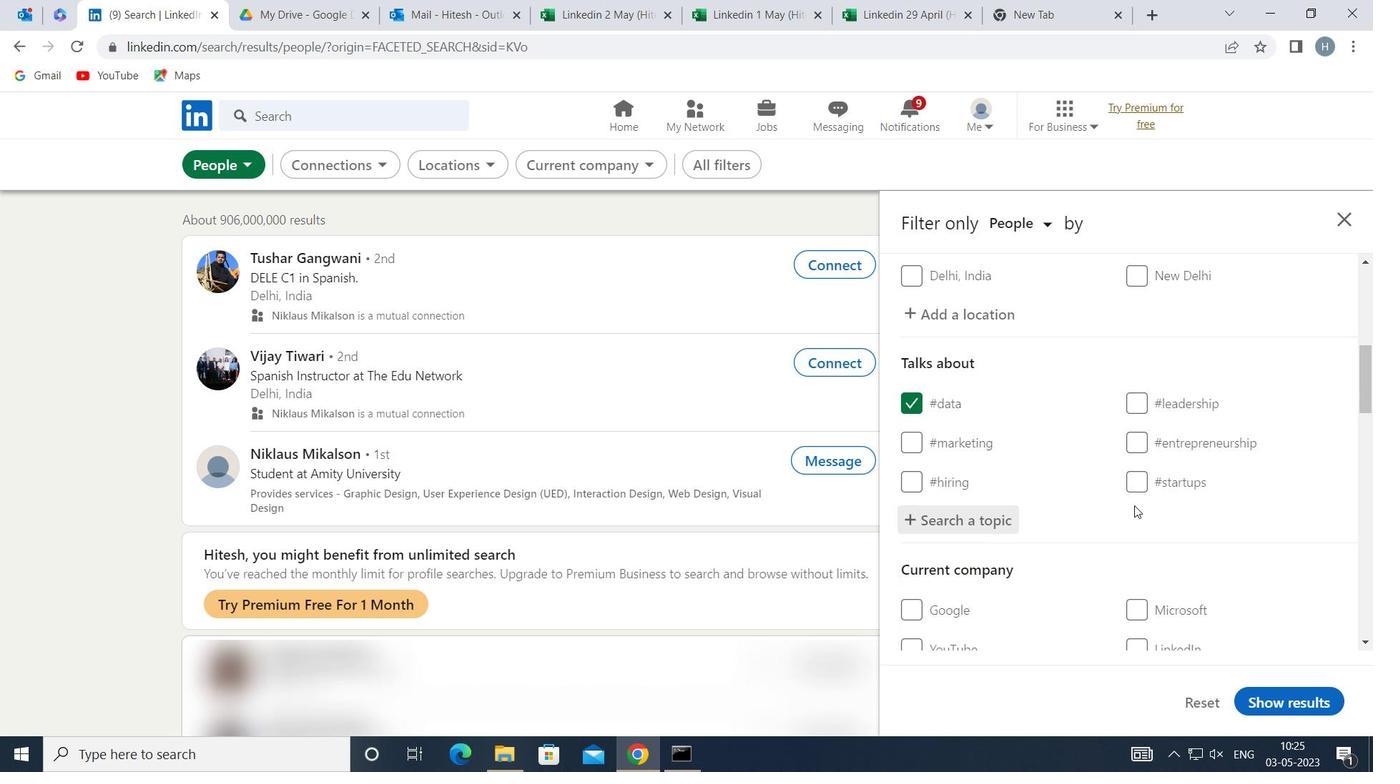 
Action: Mouse scrolled (1134, 505) with delta (0, 0)
Screenshot: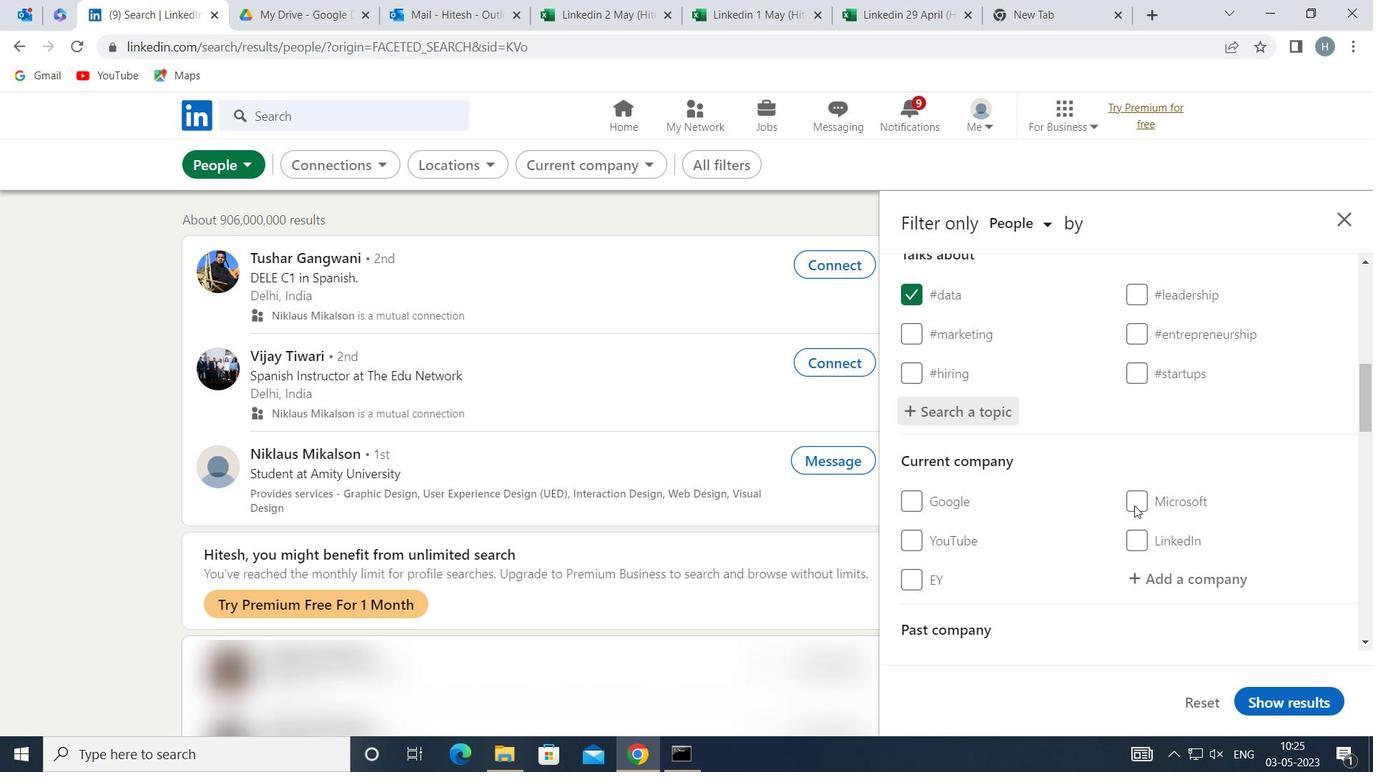 
Action: Mouse scrolled (1134, 505) with delta (0, 0)
Screenshot: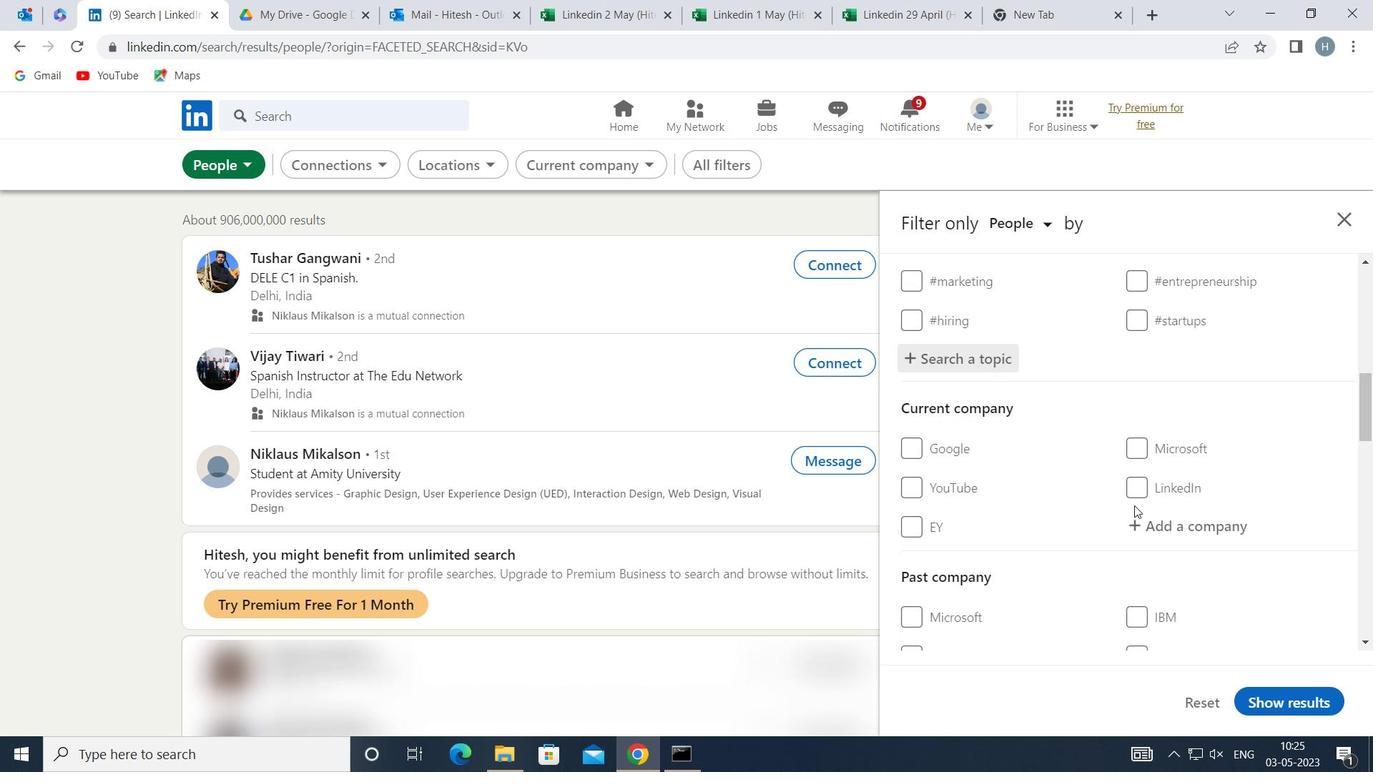 
Action: Mouse scrolled (1134, 505) with delta (0, 0)
Screenshot: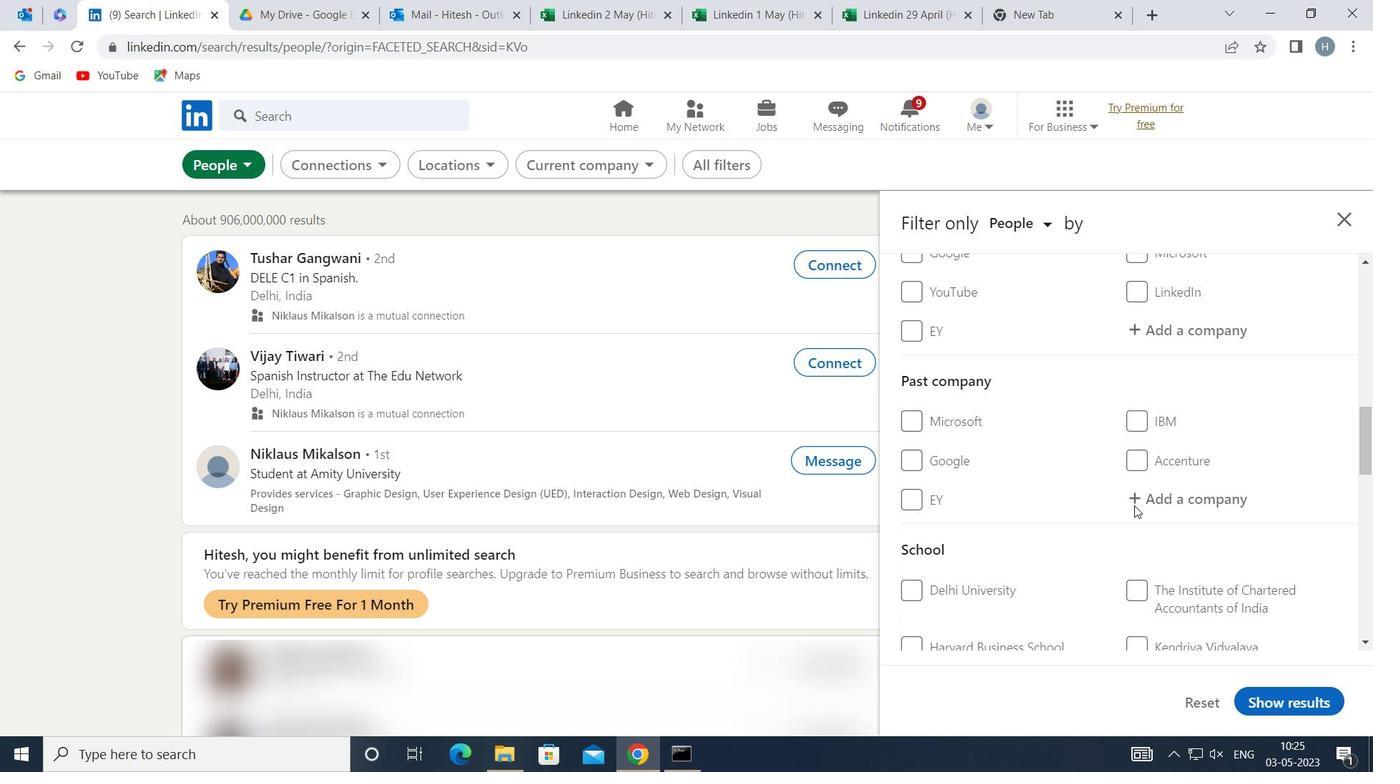 
Action: Mouse scrolled (1134, 505) with delta (0, 0)
Screenshot: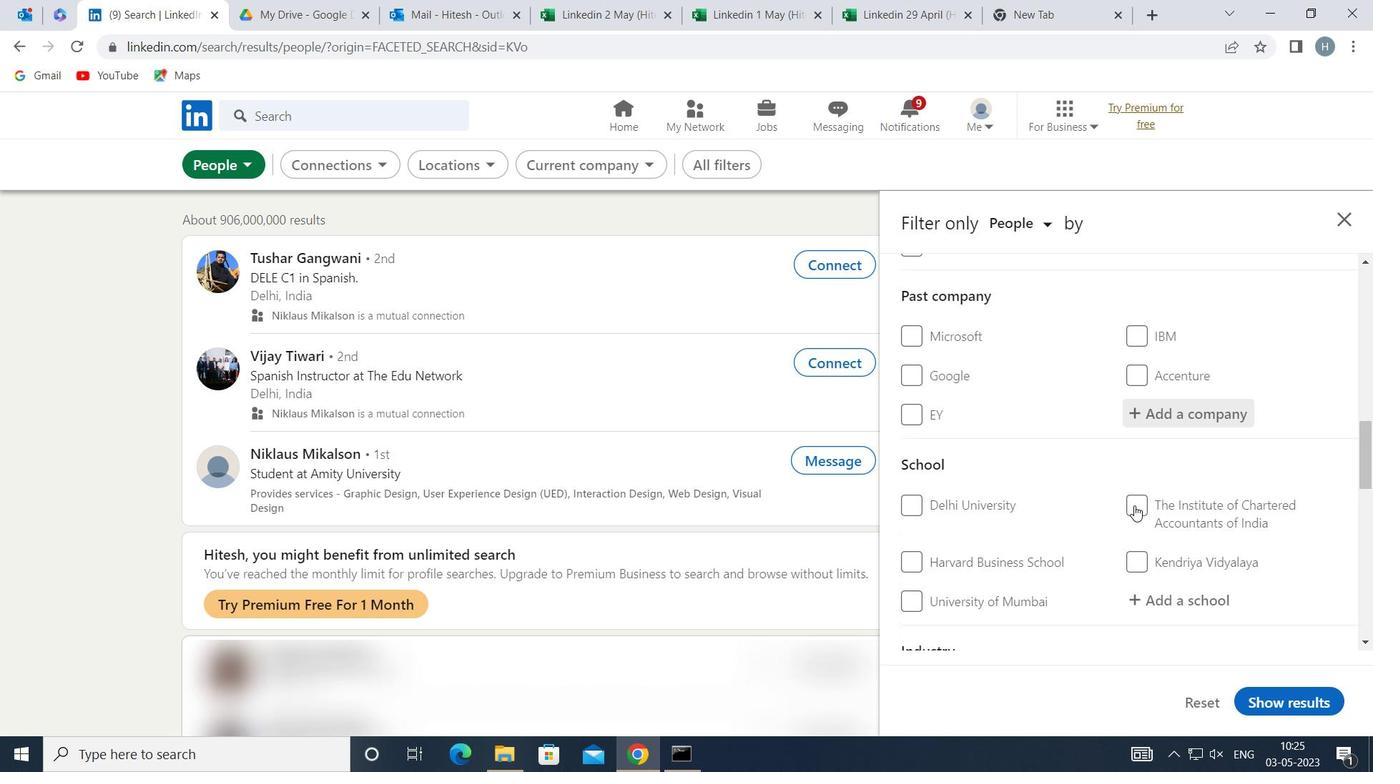 
Action: Mouse scrolled (1134, 505) with delta (0, 0)
Screenshot: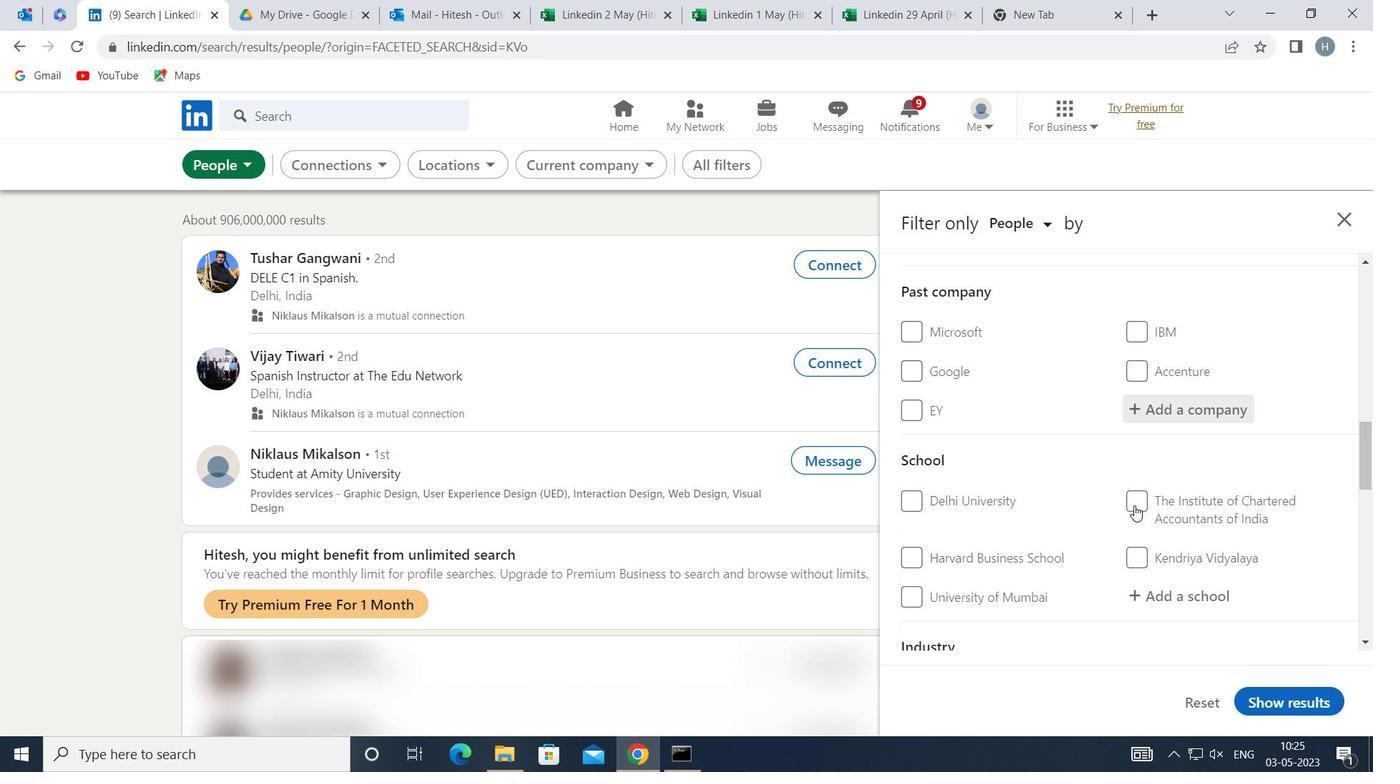 
Action: Mouse scrolled (1134, 505) with delta (0, 0)
Screenshot: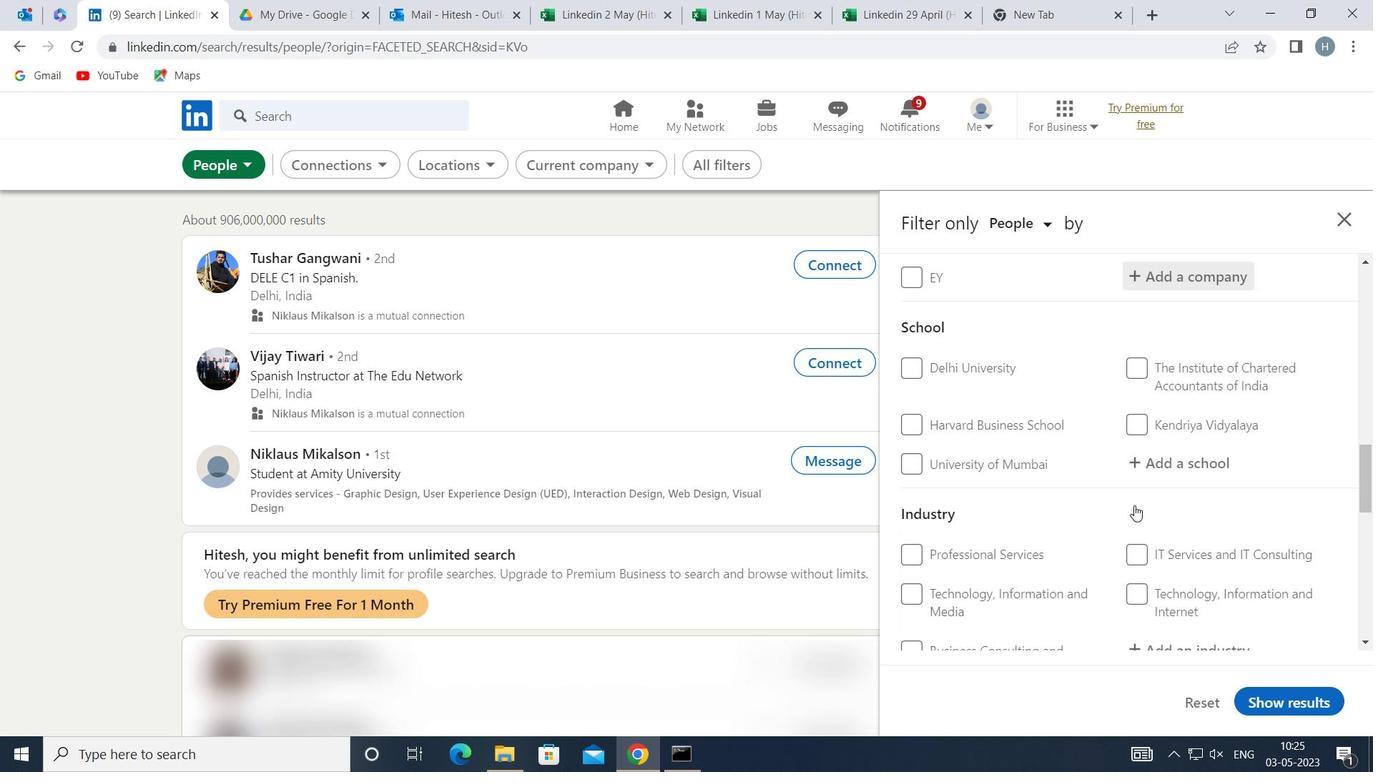 
Action: Mouse scrolled (1134, 505) with delta (0, 0)
Screenshot: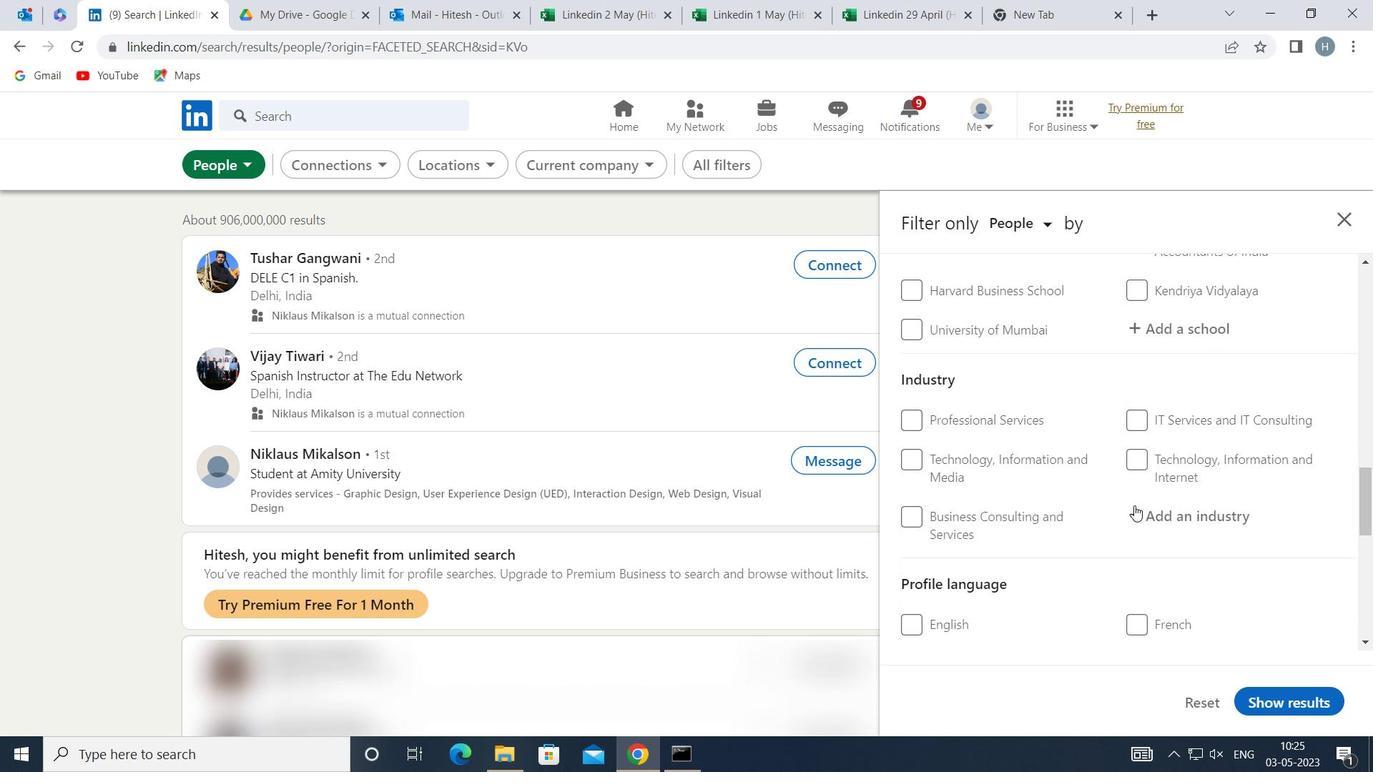 
Action: Mouse scrolled (1134, 505) with delta (0, 0)
Screenshot: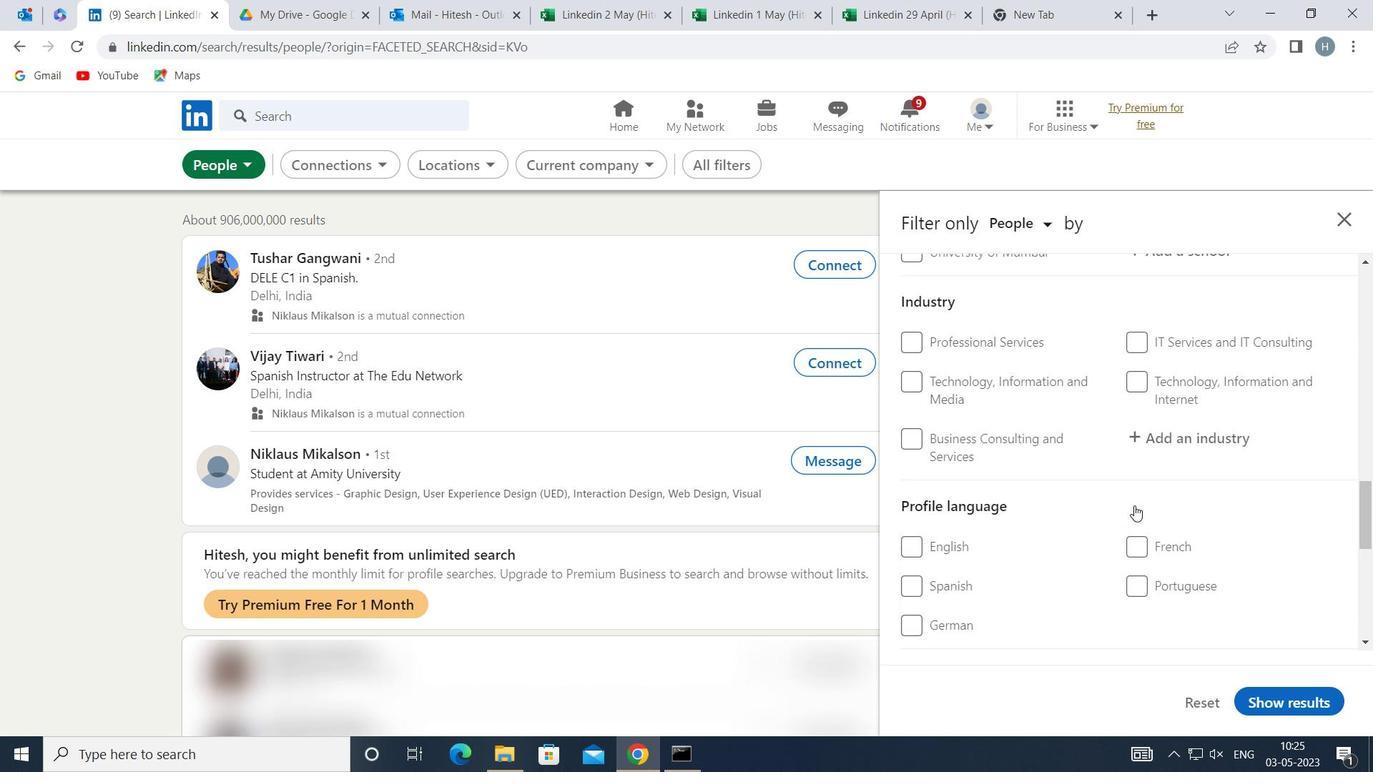 
Action: Mouse moved to (1139, 494)
Screenshot: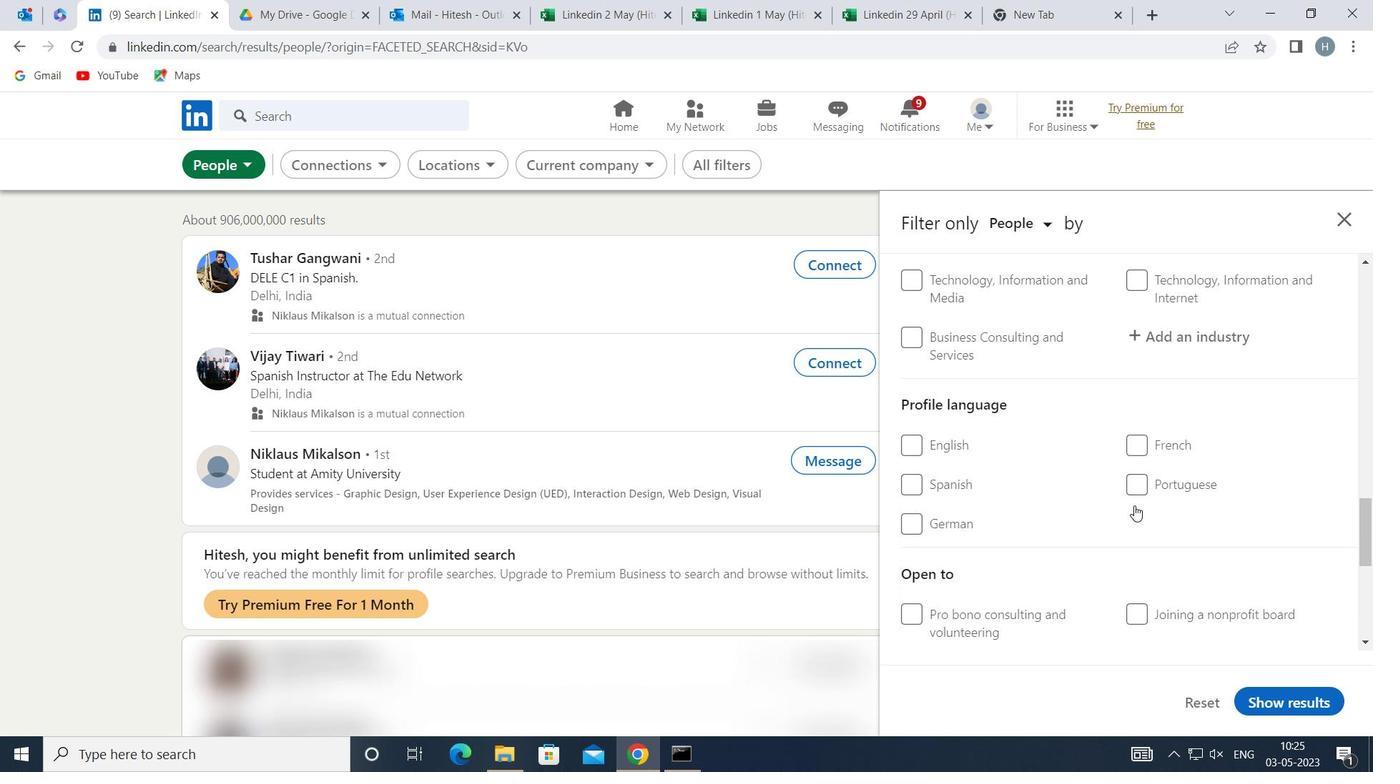 
Action: Mouse pressed left at (1139, 494)
Screenshot: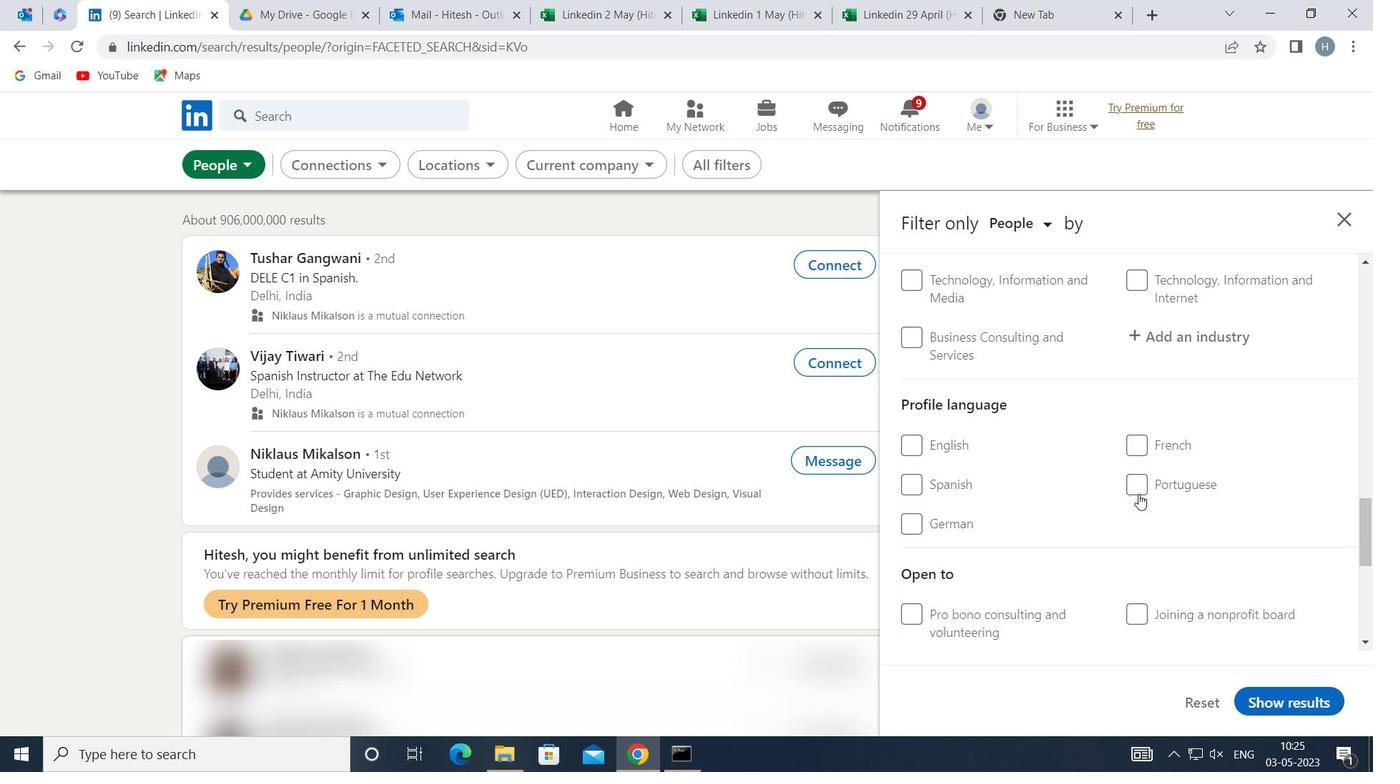 
Action: Mouse moved to (1080, 504)
Screenshot: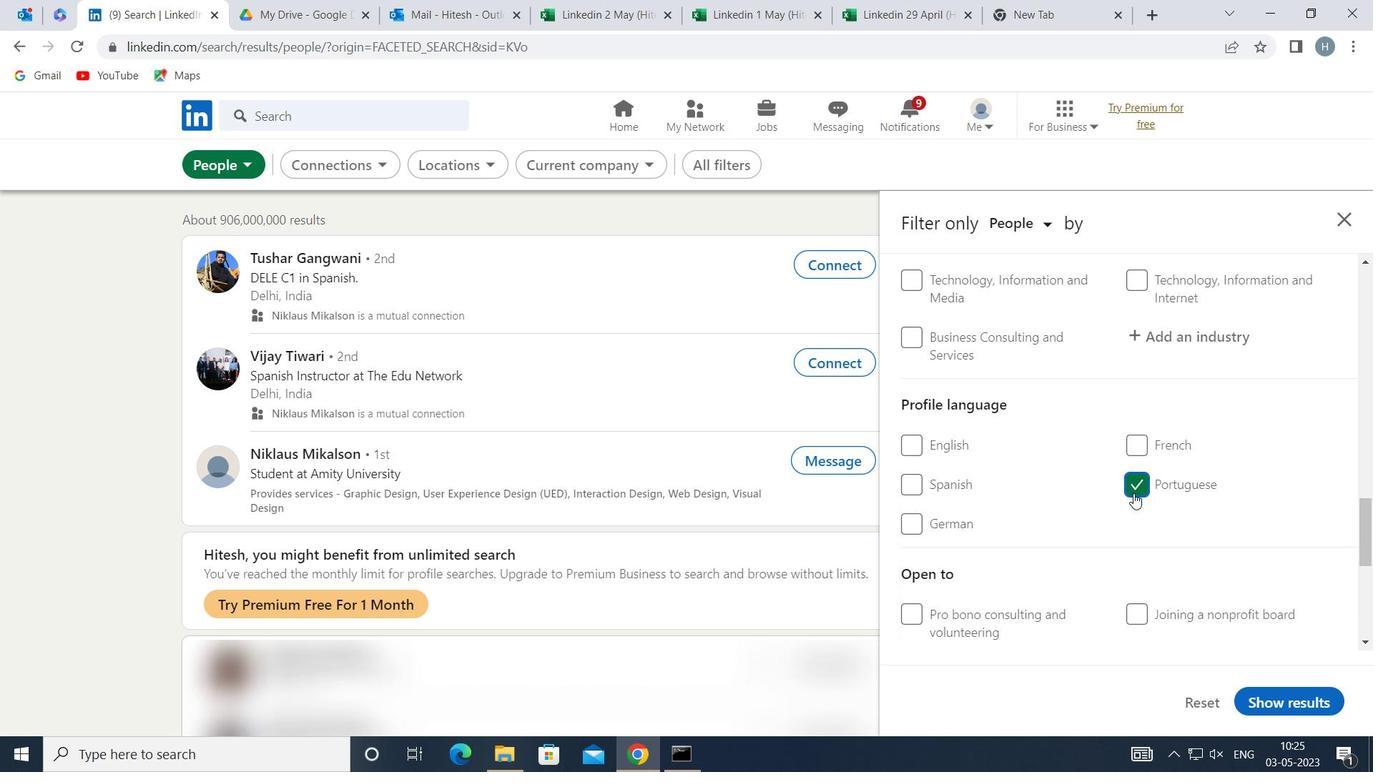 
Action: Mouse scrolled (1080, 505) with delta (0, 0)
Screenshot: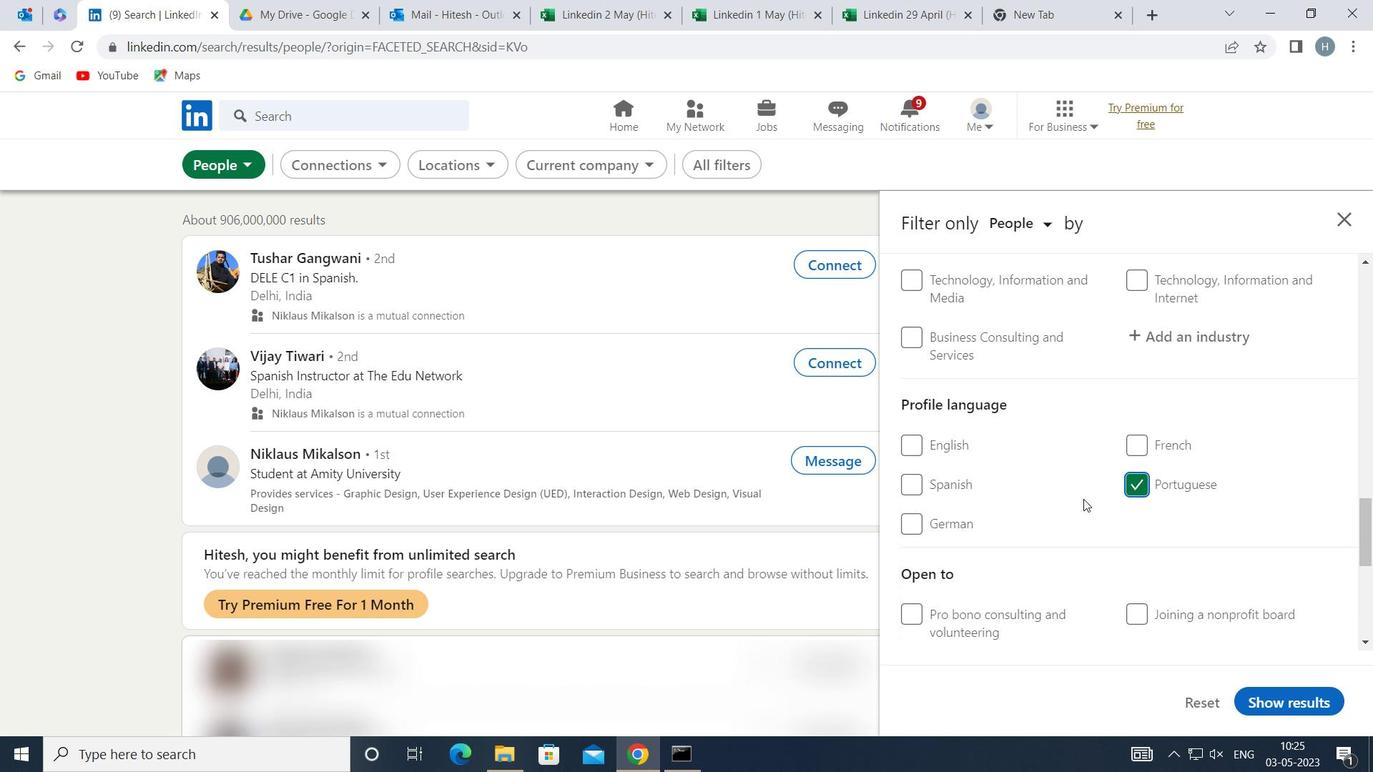 
Action: Mouse scrolled (1080, 505) with delta (0, 0)
Screenshot: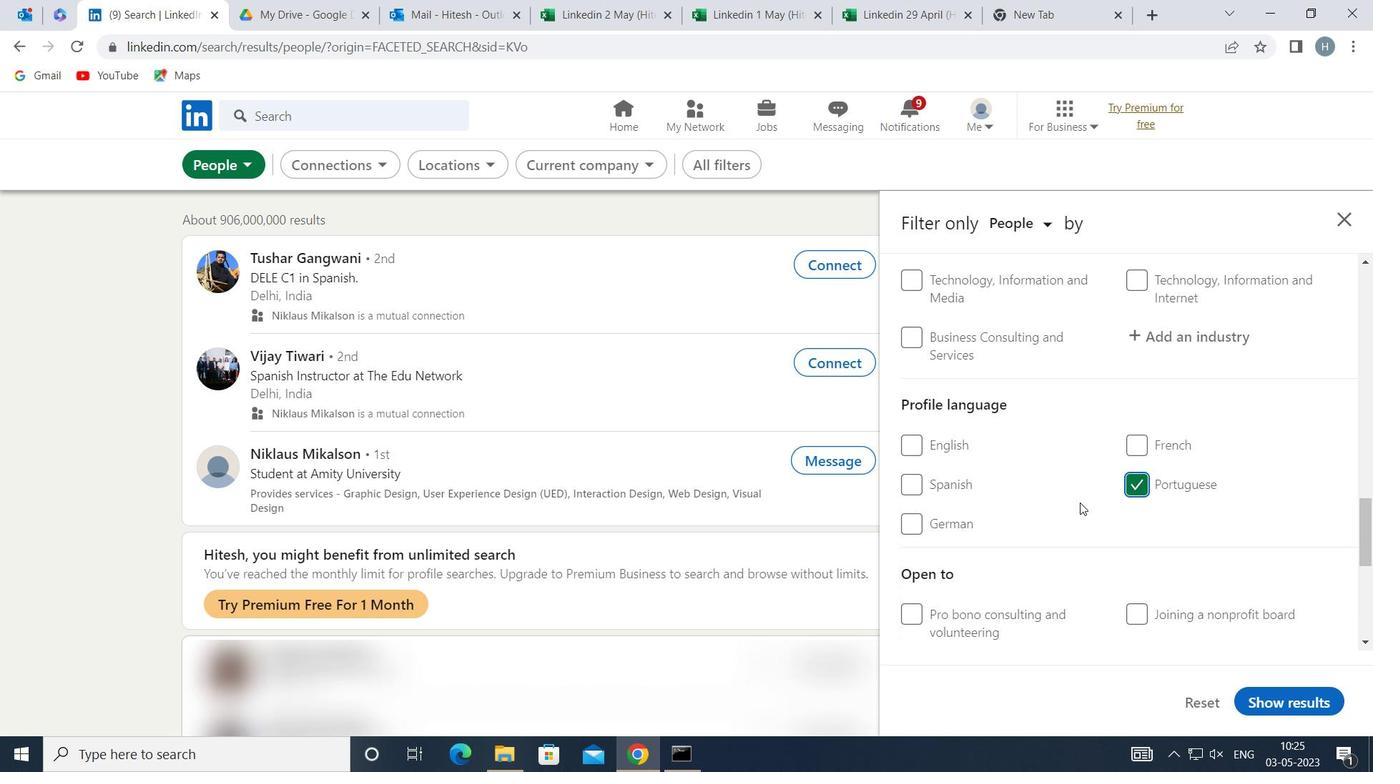 
Action: Mouse scrolled (1080, 505) with delta (0, 0)
Screenshot: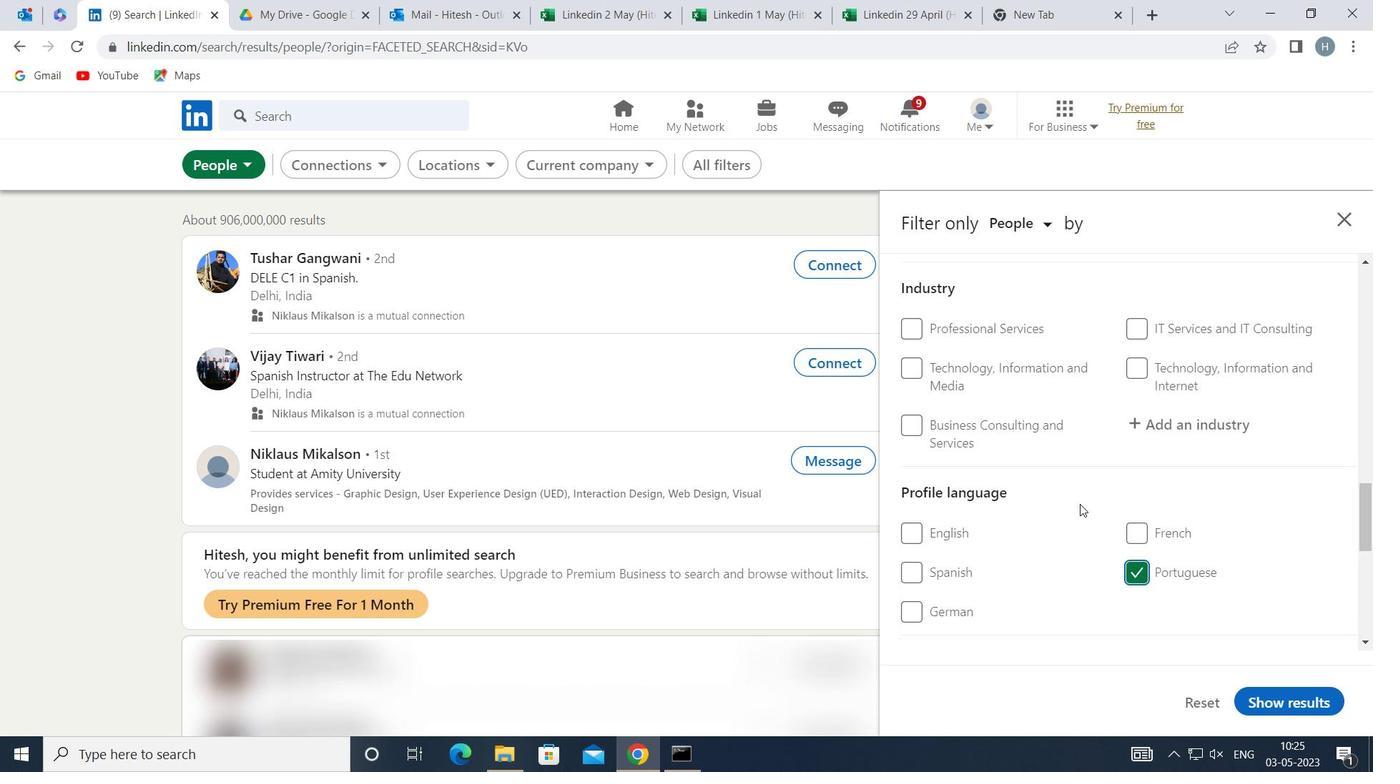 
Action: Mouse scrolled (1080, 505) with delta (0, 0)
Screenshot: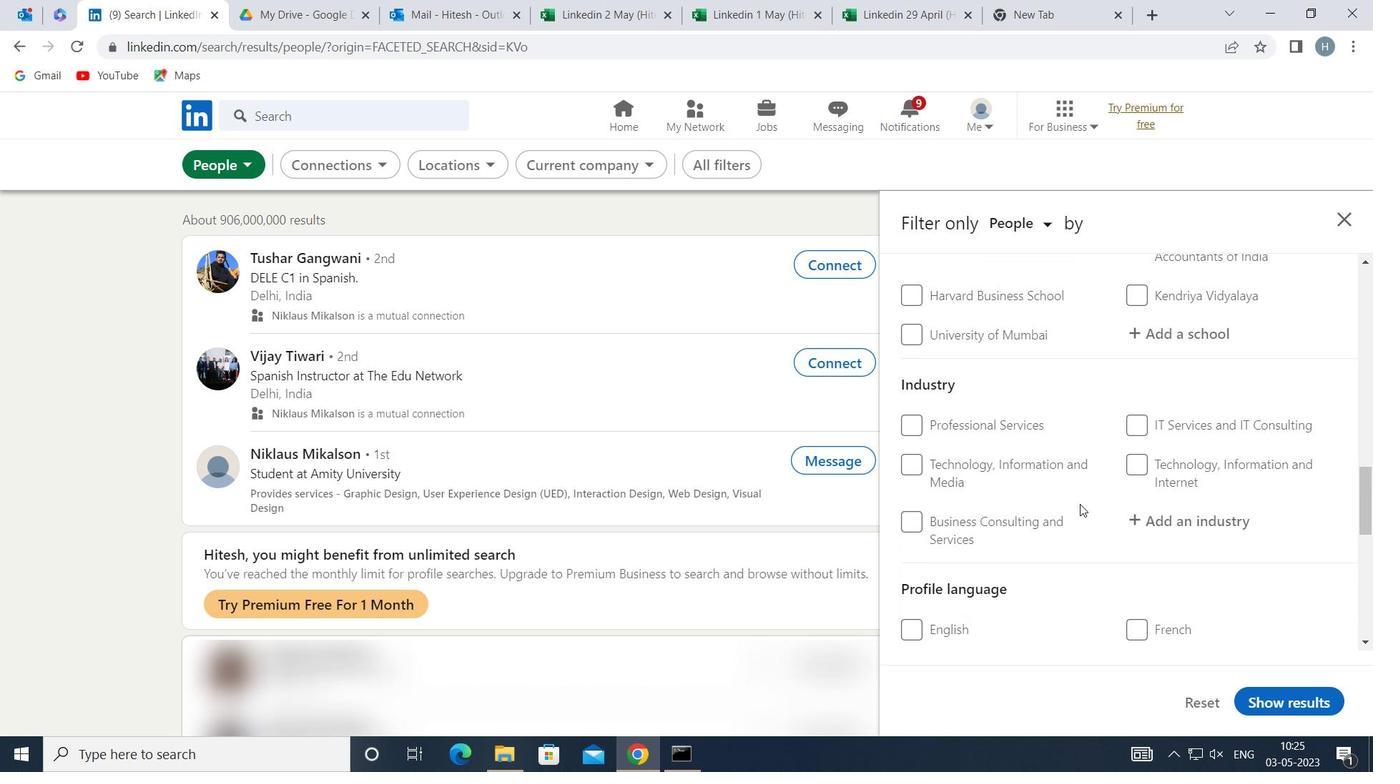 
Action: Mouse scrolled (1080, 505) with delta (0, 0)
Screenshot: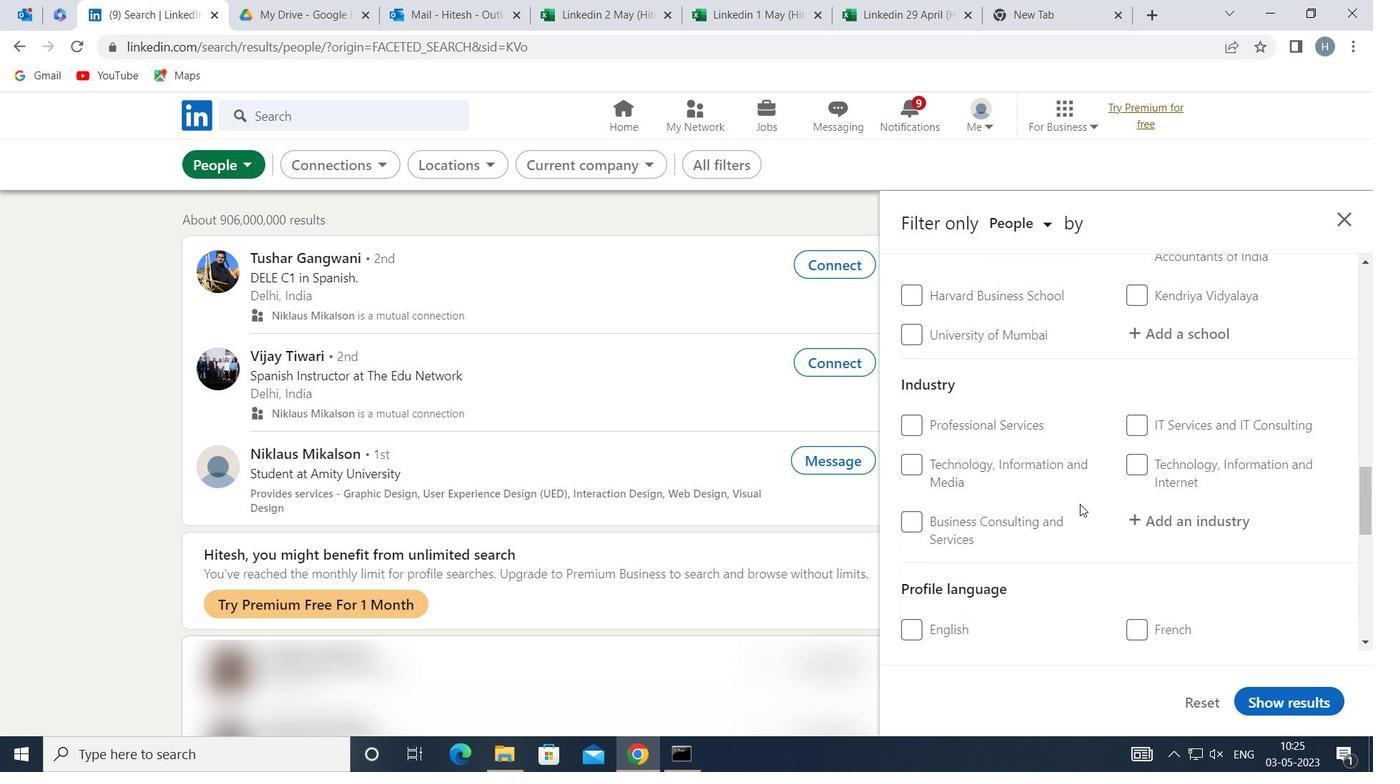 
Action: Mouse scrolled (1080, 505) with delta (0, 0)
Screenshot: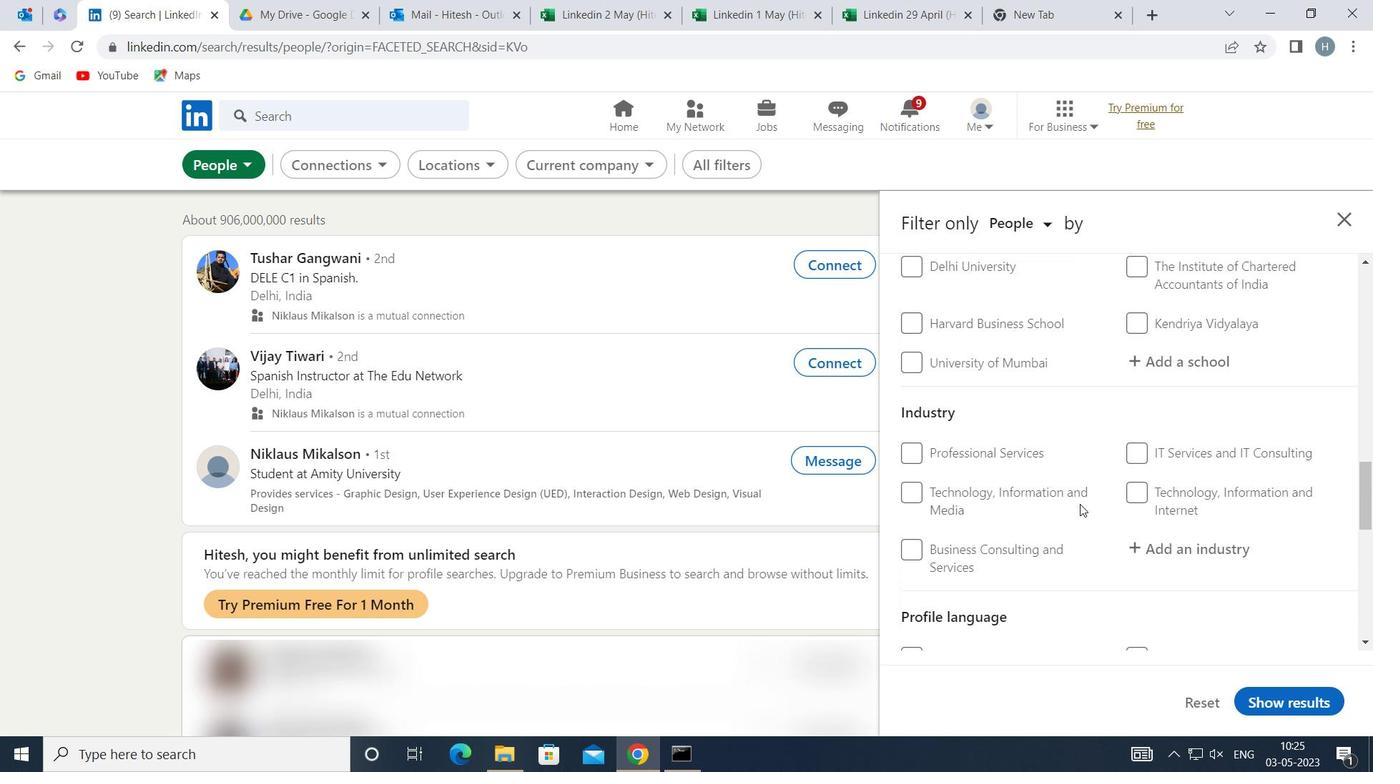 
Action: Mouse scrolled (1080, 505) with delta (0, 0)
Screenshot: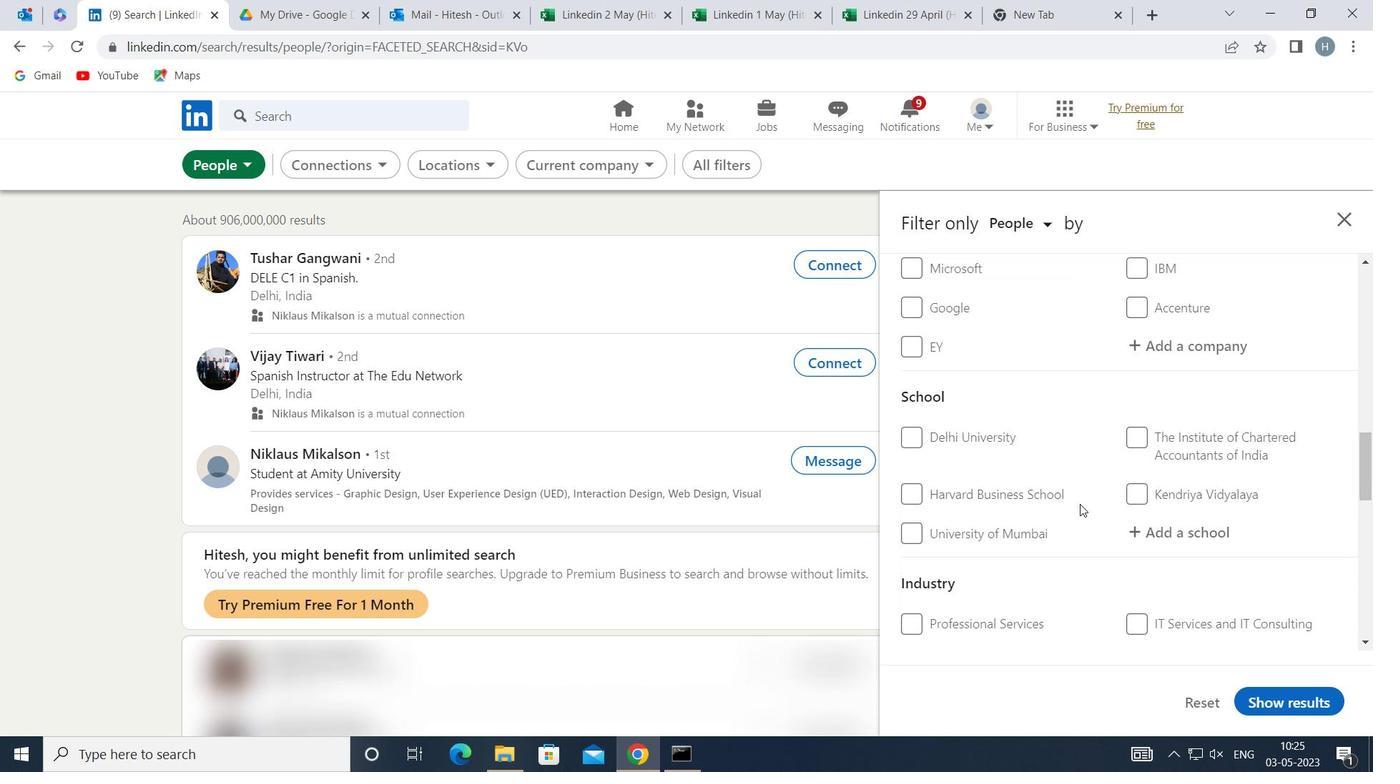 
Action: Mouse scrolled (1080, 505) with delta (0, 0)
Screenshot: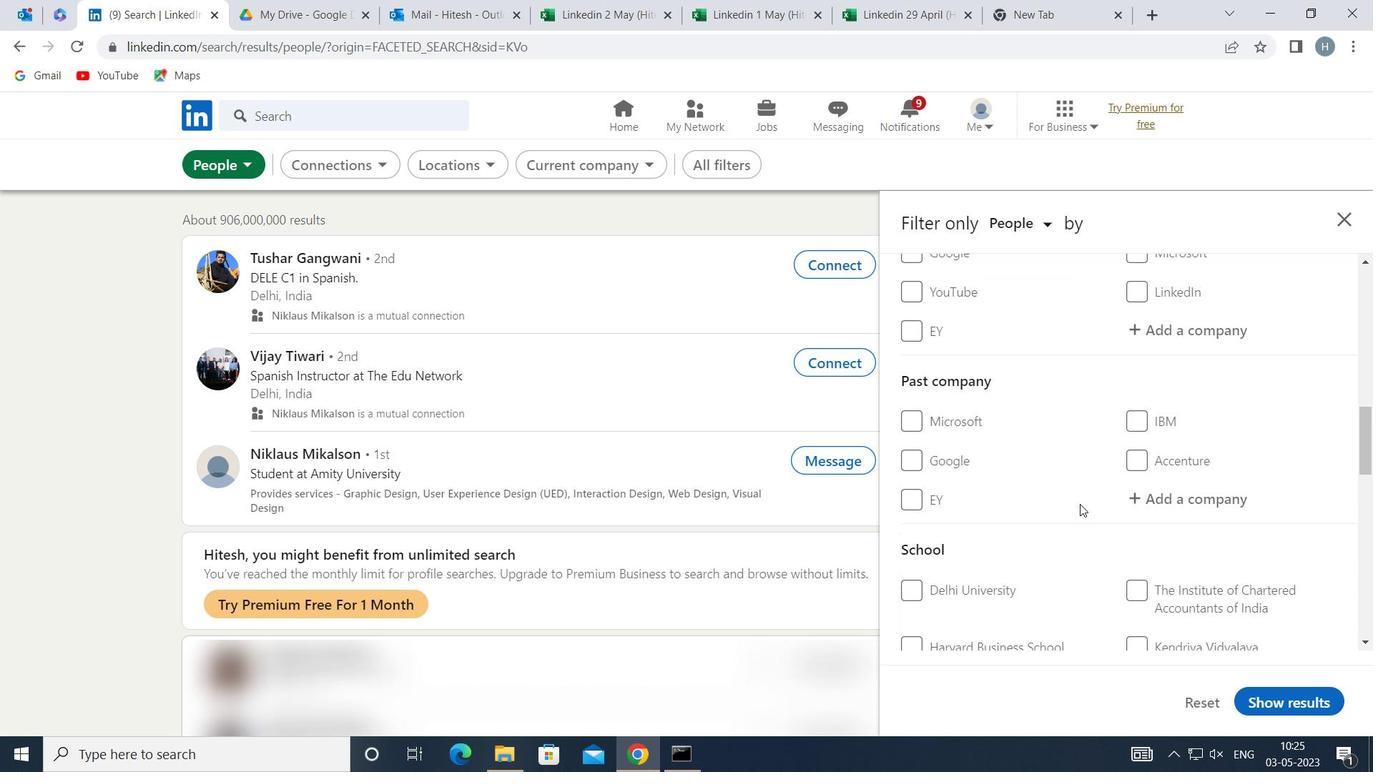
Action: Mouse scrolled (1080, 505) with delta (0, 0)
Screenshot: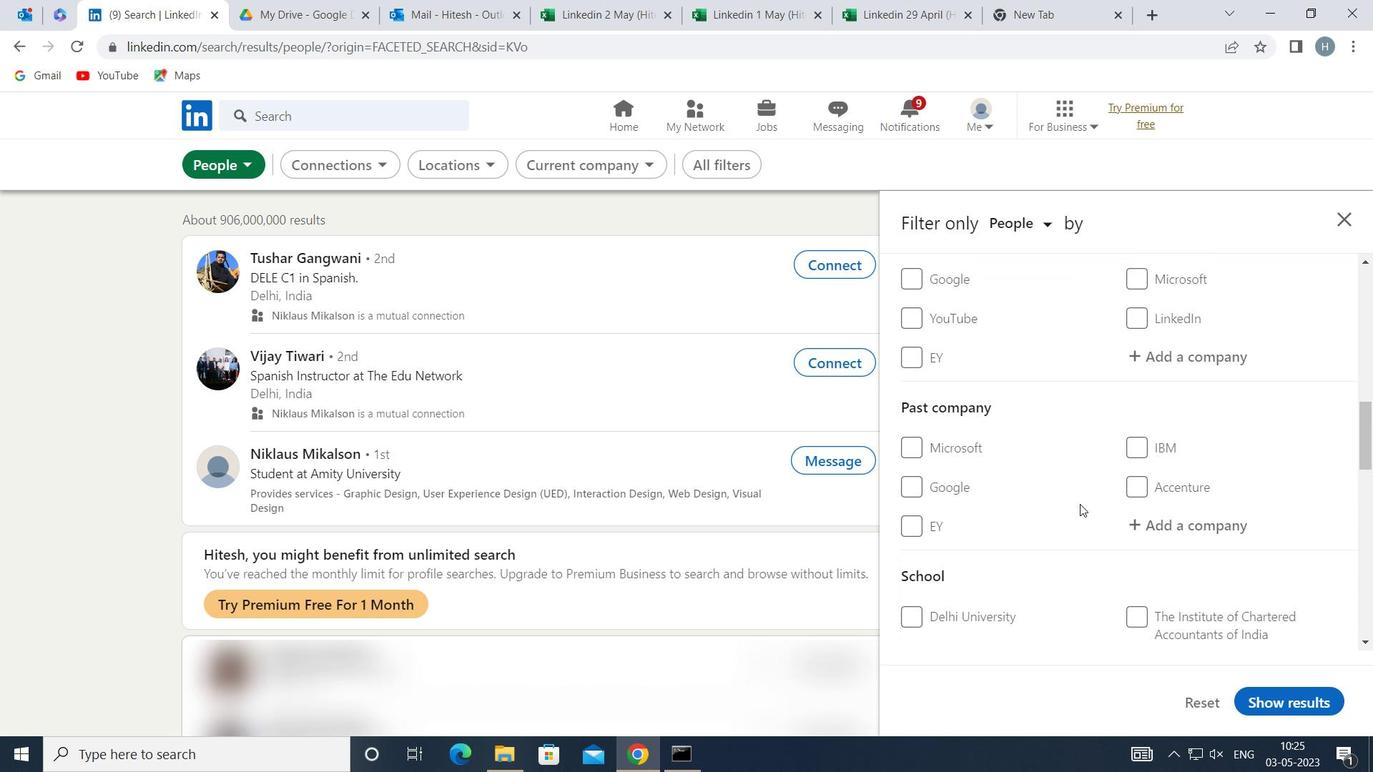 
Action: Mouse scrolled (1080, 505) with delta (0, 0)
Screenshot: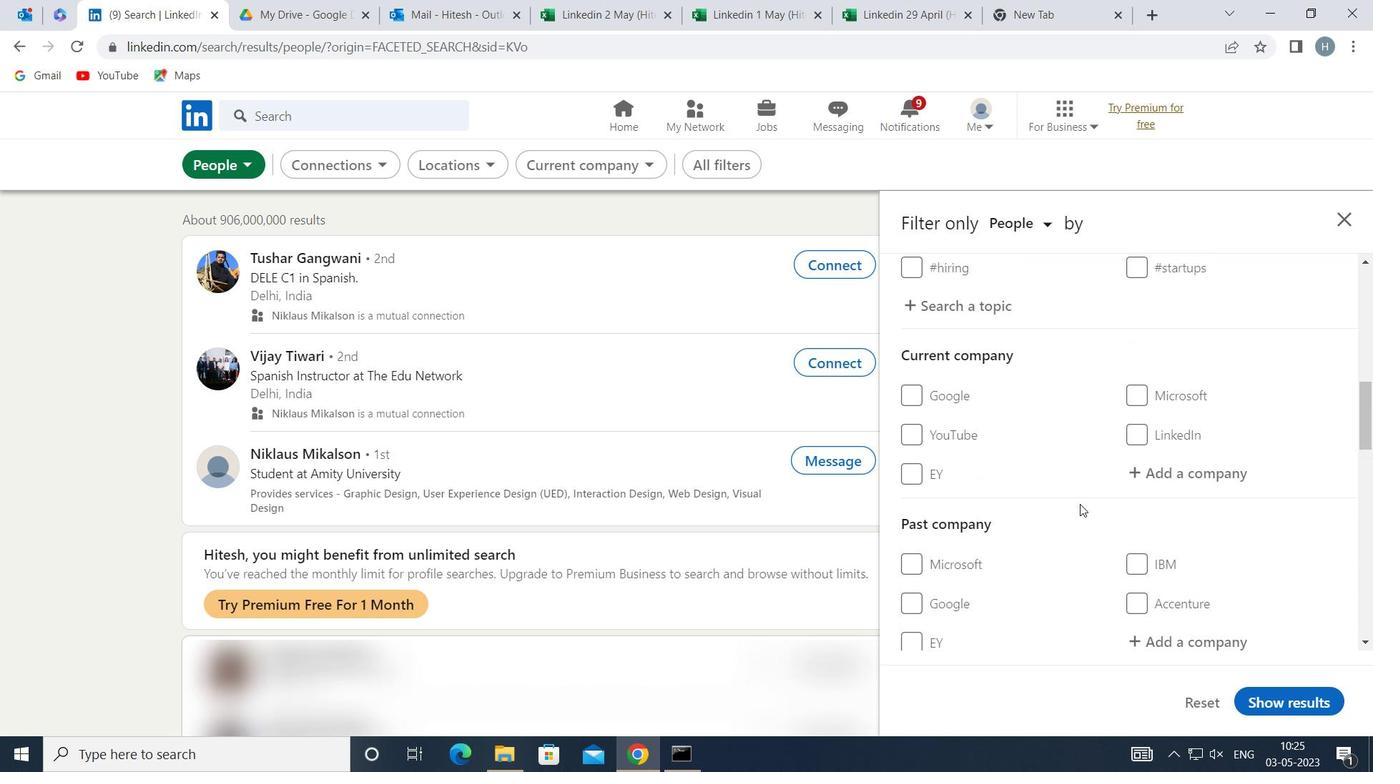 
Action: Mouse scrolled (1080, 503) with delta (0, 0)
Screenshot: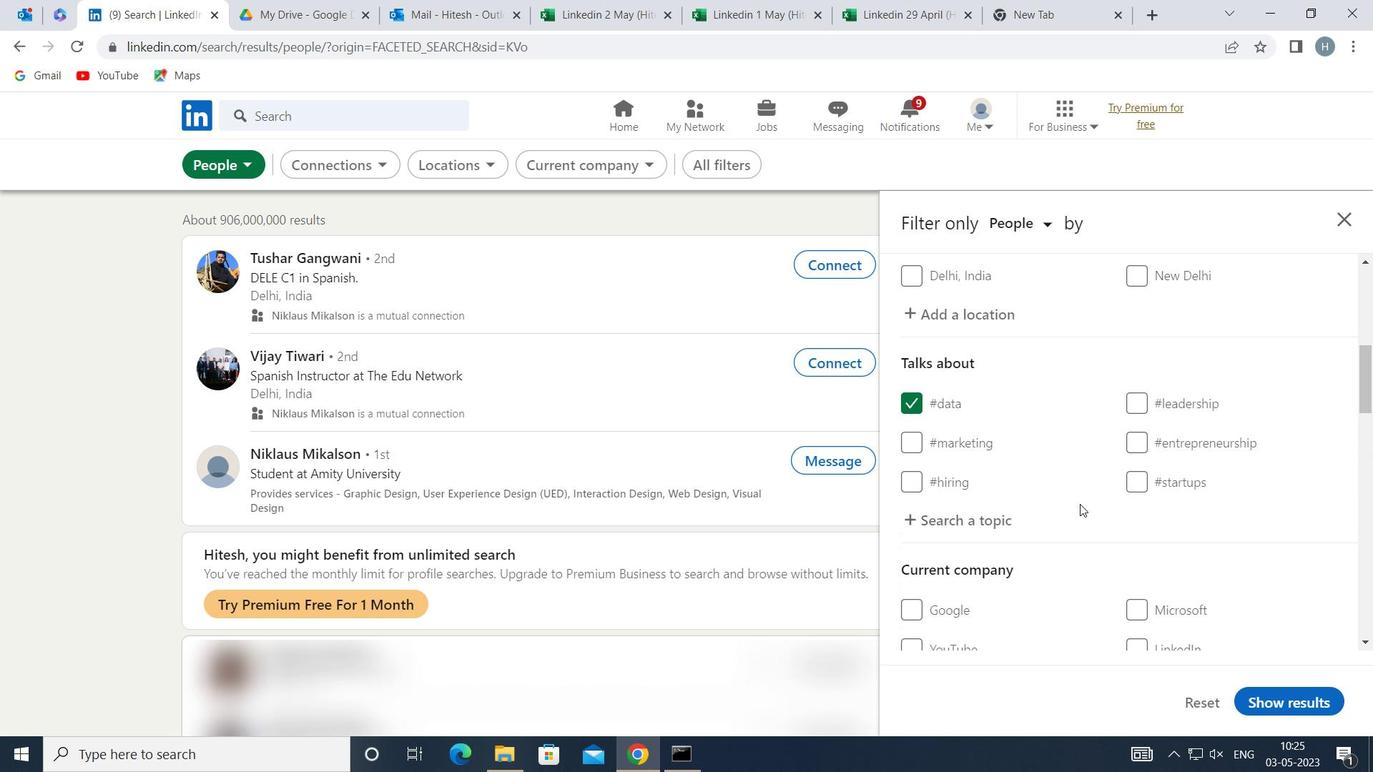 
Action: Mouse scrolled (1080, 503) with delta (0, 0)
Screenshot: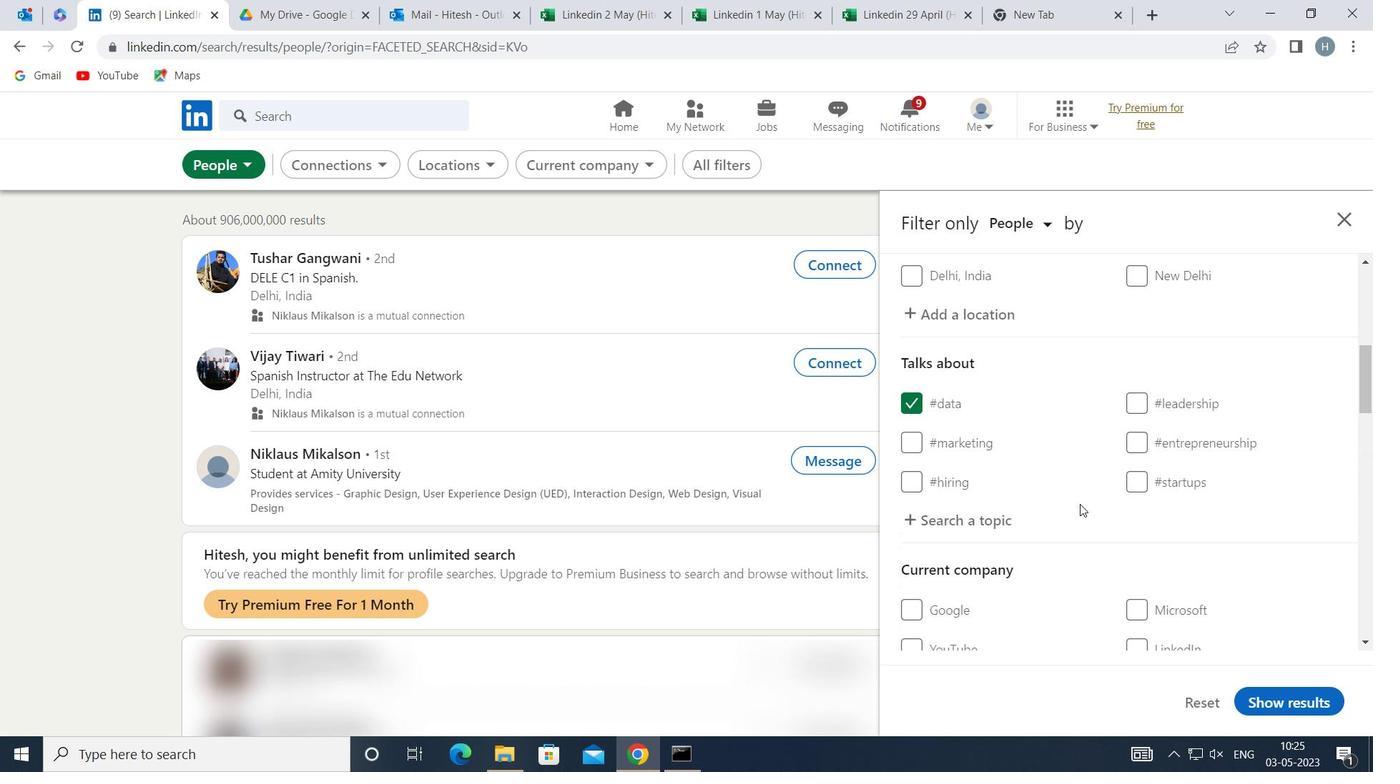 
Action: Mouse moved to (1184, 513)
Screenshot: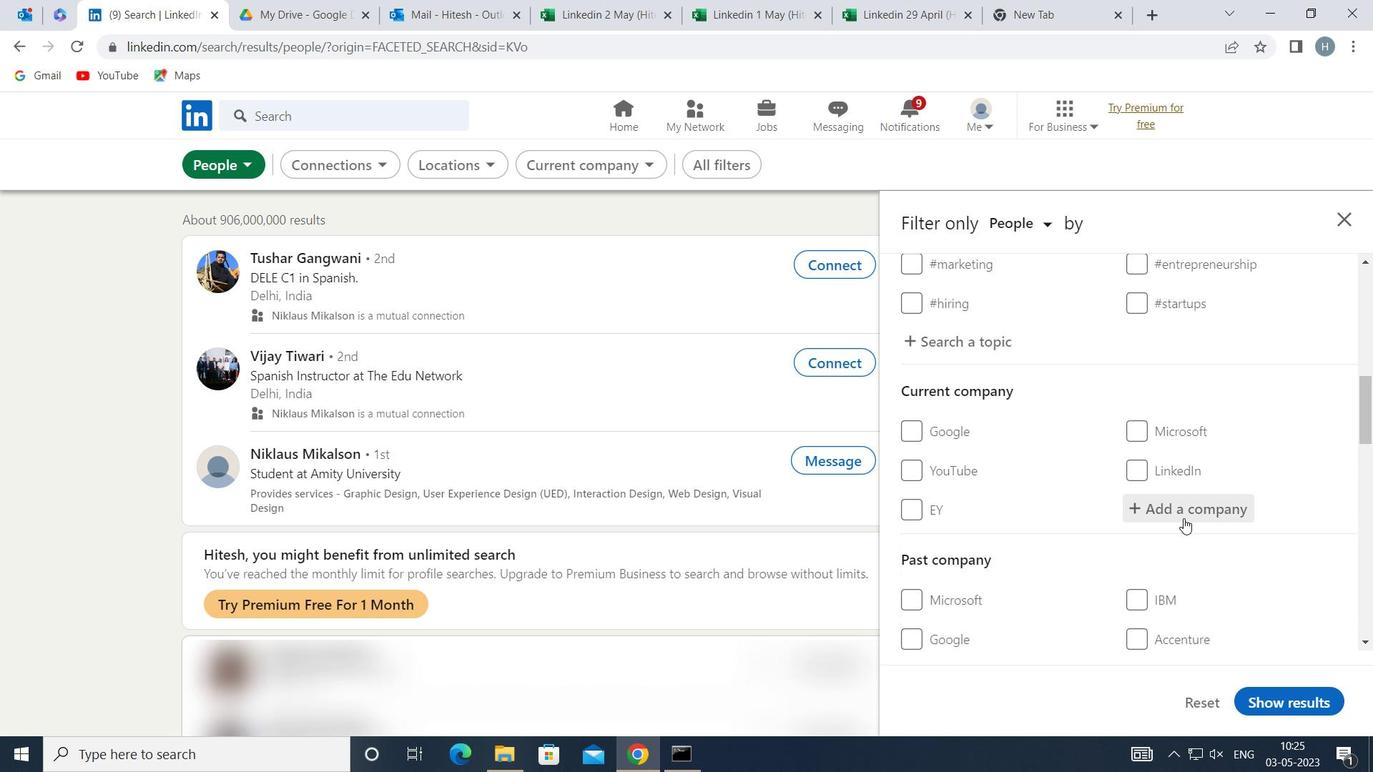 
Action: Mouse pressed left at (1184, 513)
Screenshot: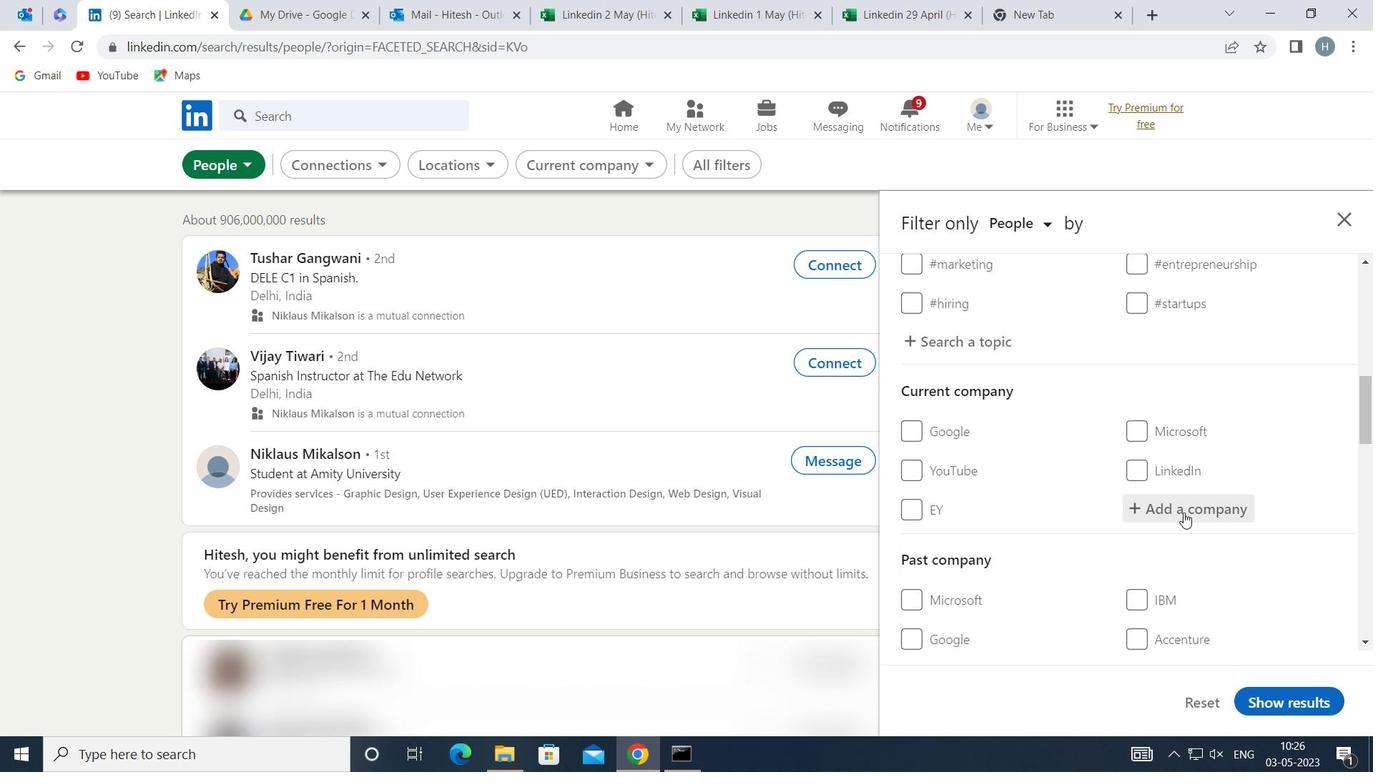 
Action: Mouse moved to (1184, 511)
Screenshot: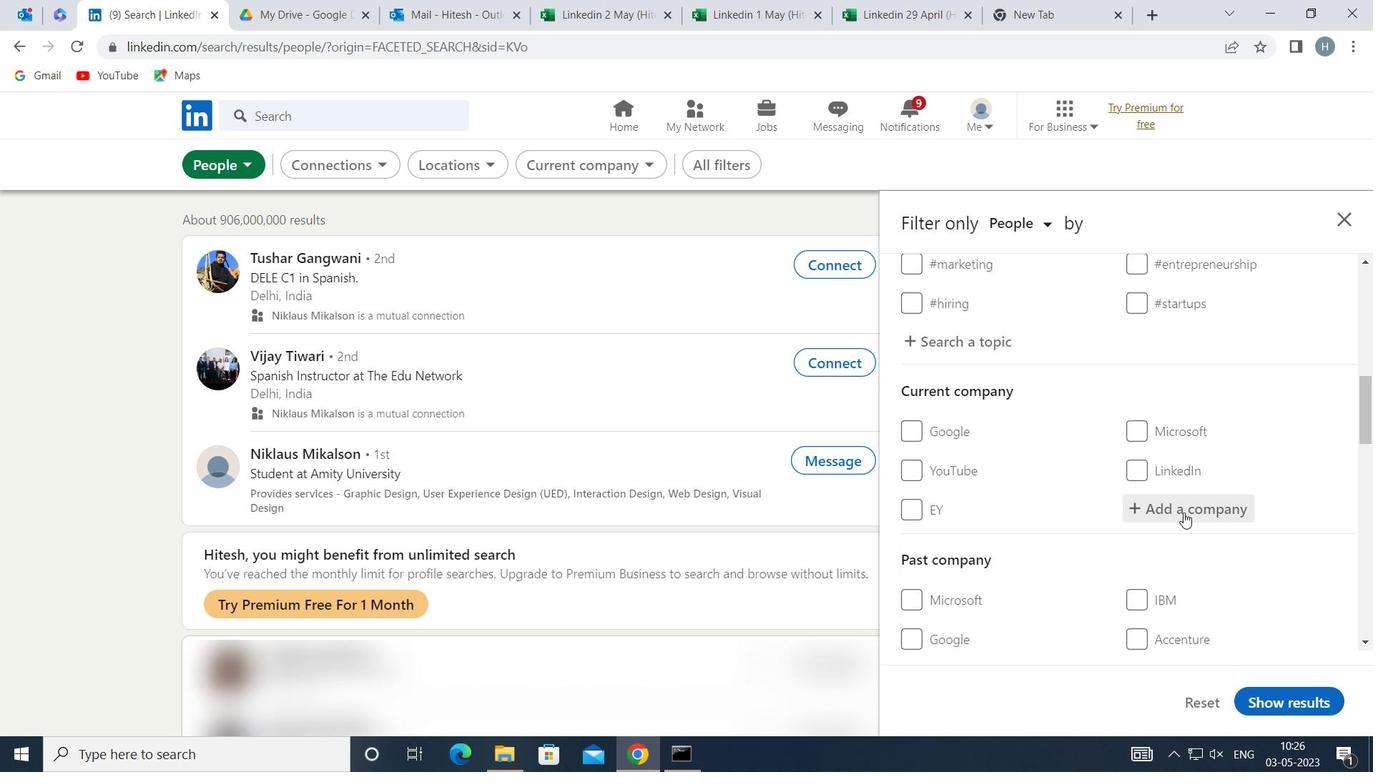 
Action: Key pressed <Key.shift>ENEL<Key.space><Key.shift>X
Screenshot: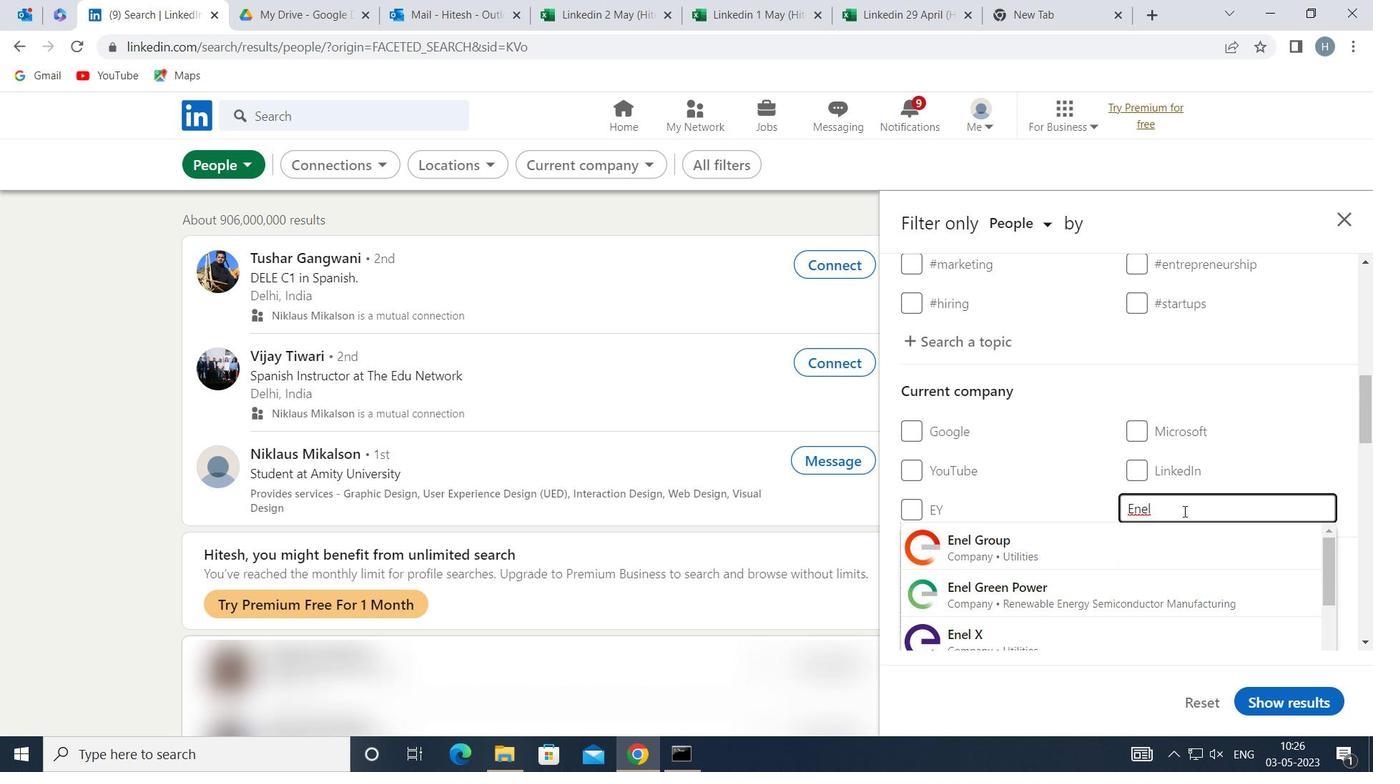 
Action: Mouse moved to (1155, 550)
Screenshot: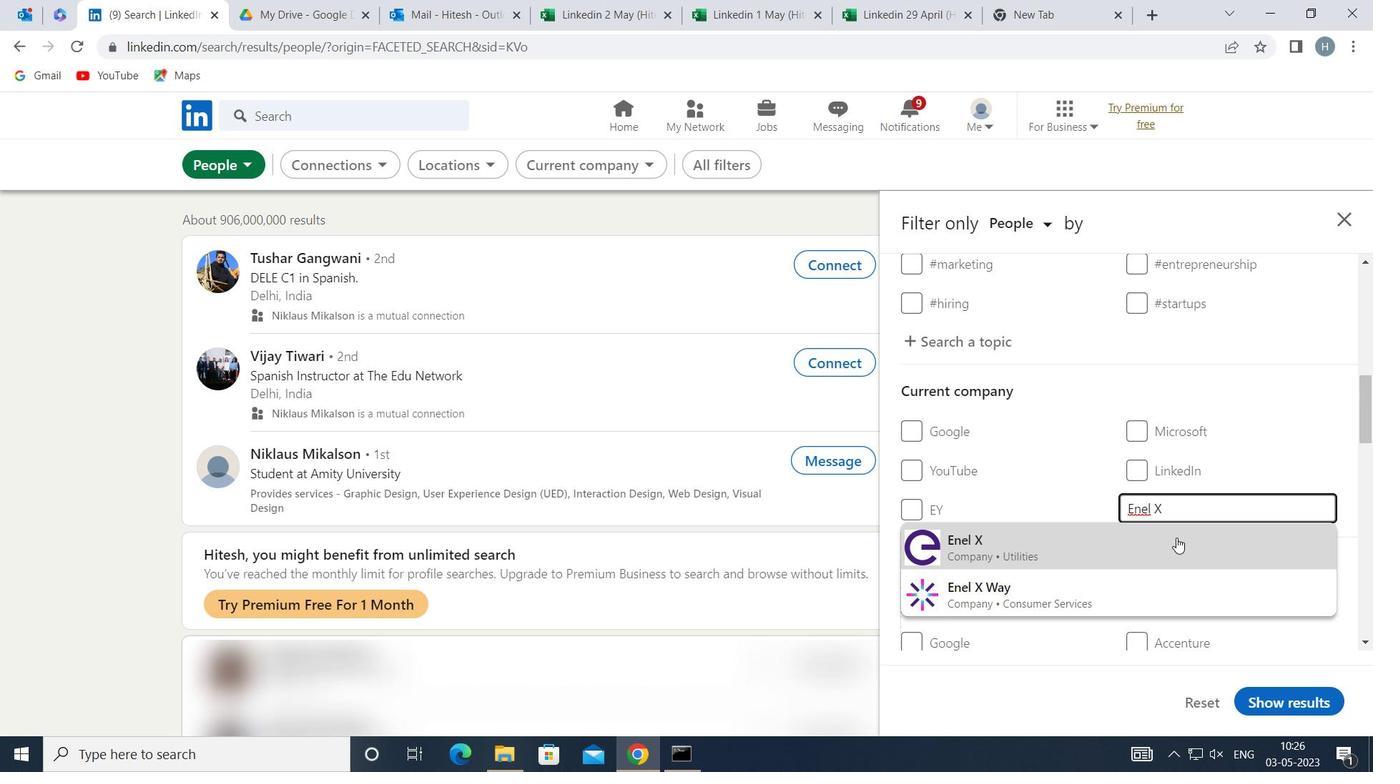 
Action: Mouse pressed left at (1155, 550)
Screenshot: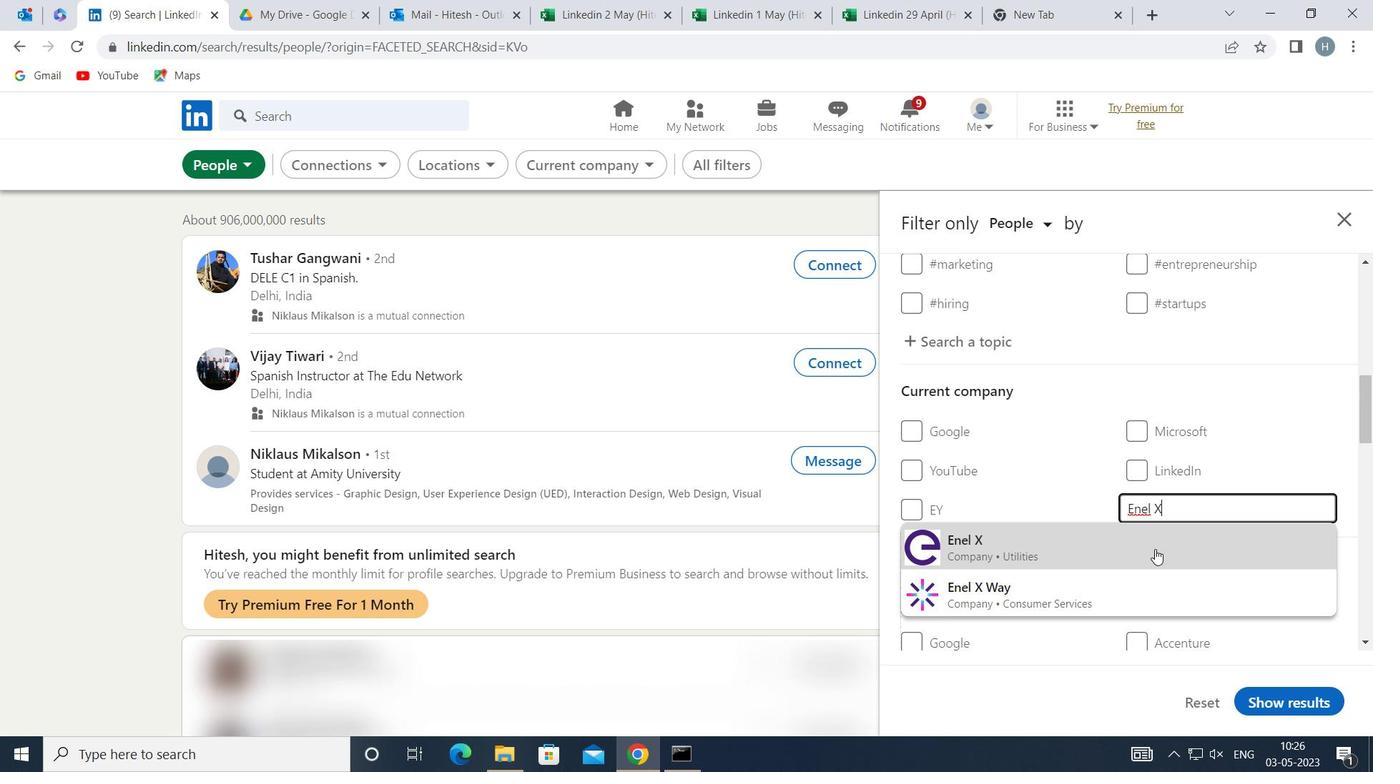 
Action: Mouse moved to (1103, 549)
Screenshot: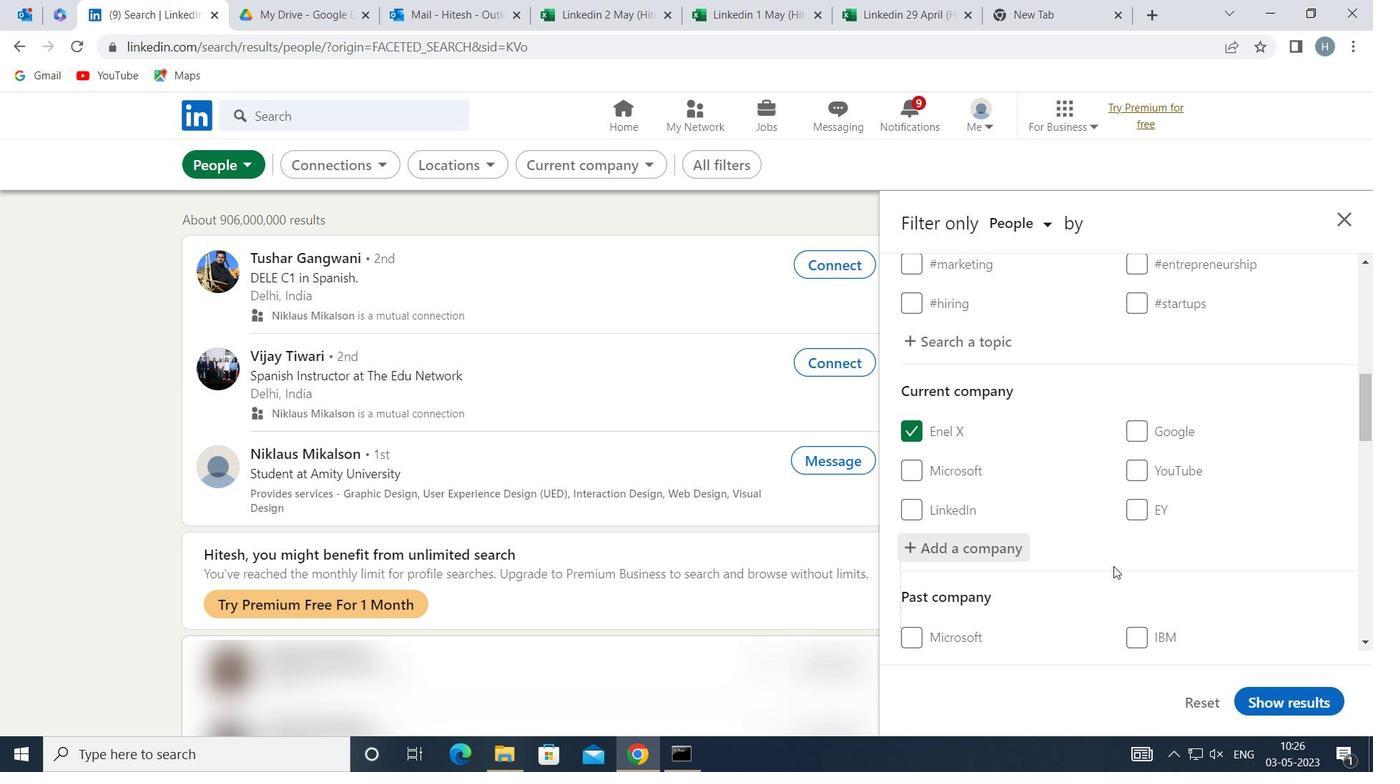 
Action: Mouse scrolled (1103, 548) with delta (0, 0)
Screenshot: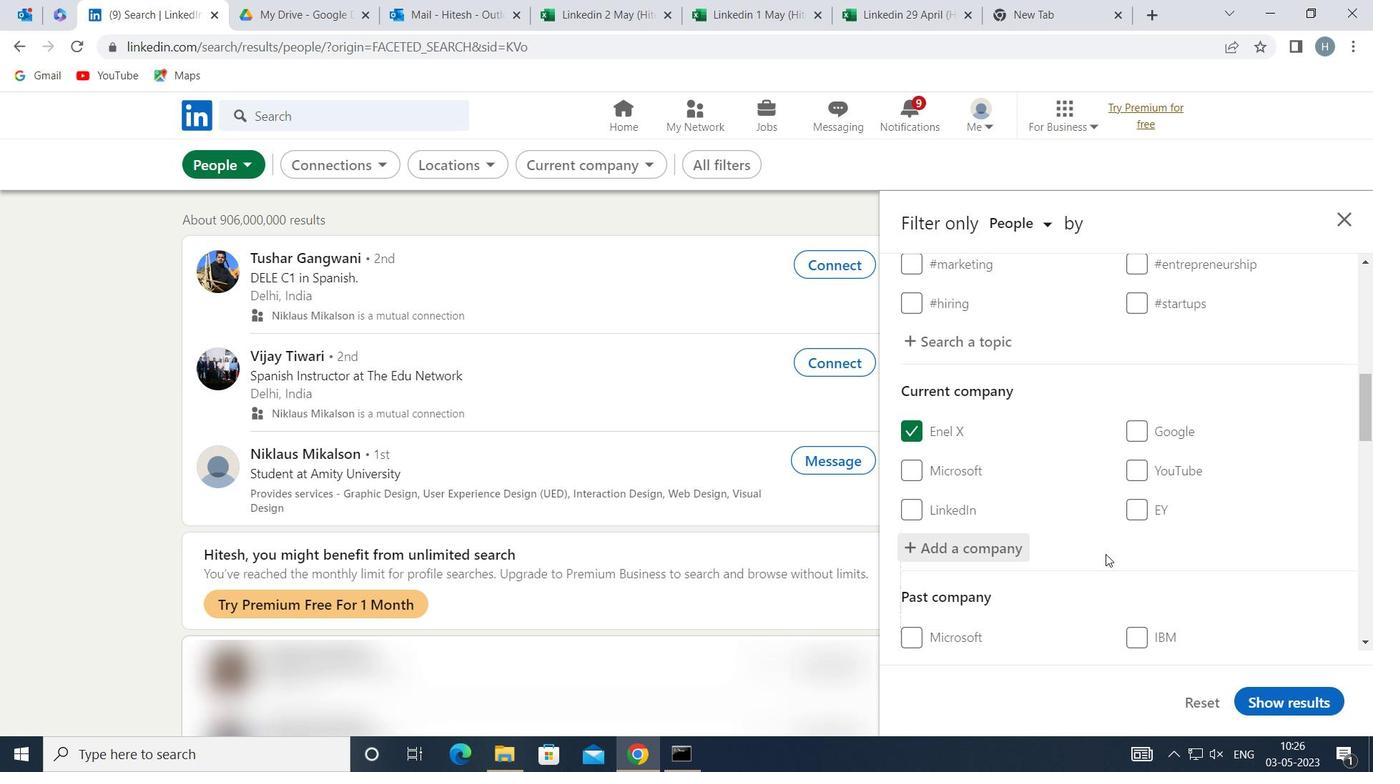 
Action: Mouse moved to (1103, 549)
Screenshot: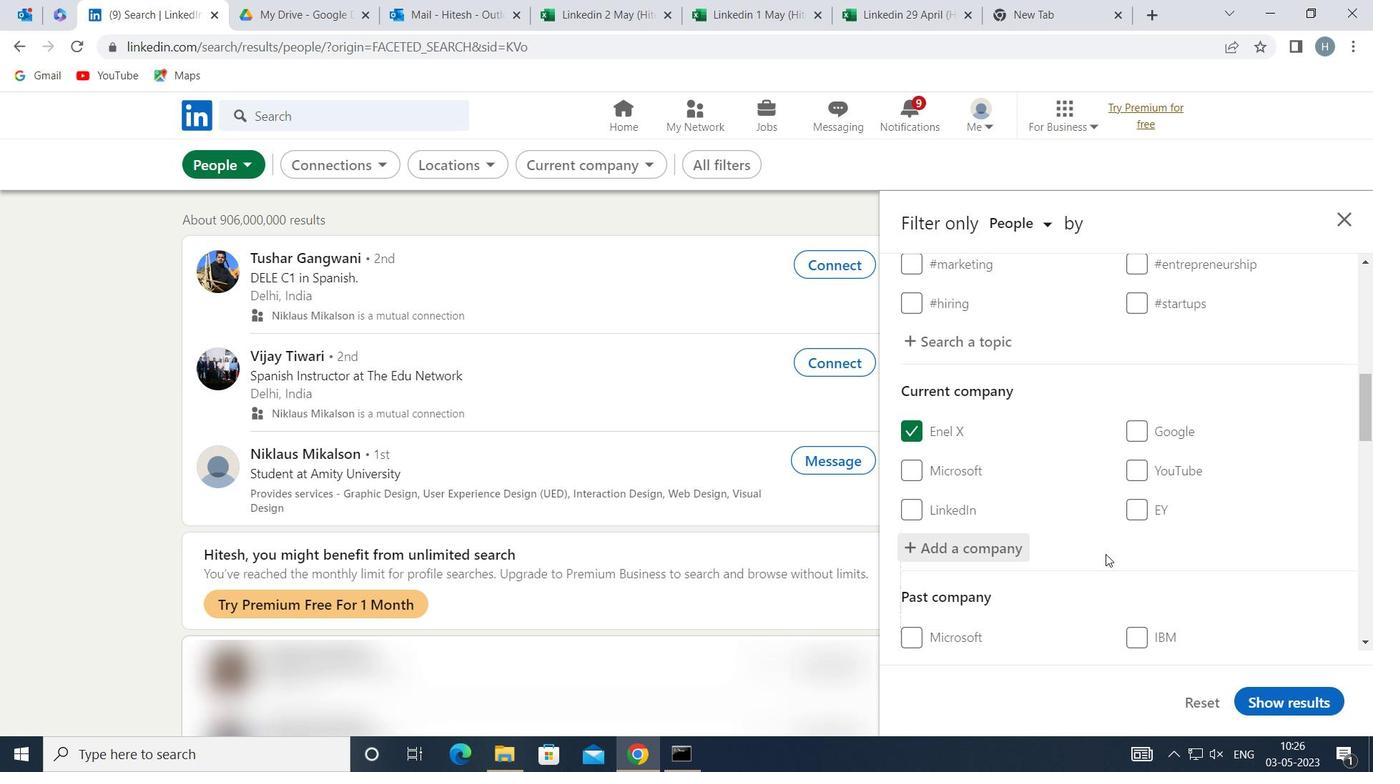 
Action: Mouse scrolled (1103, 548) with delta (0, 0)
Screenshot: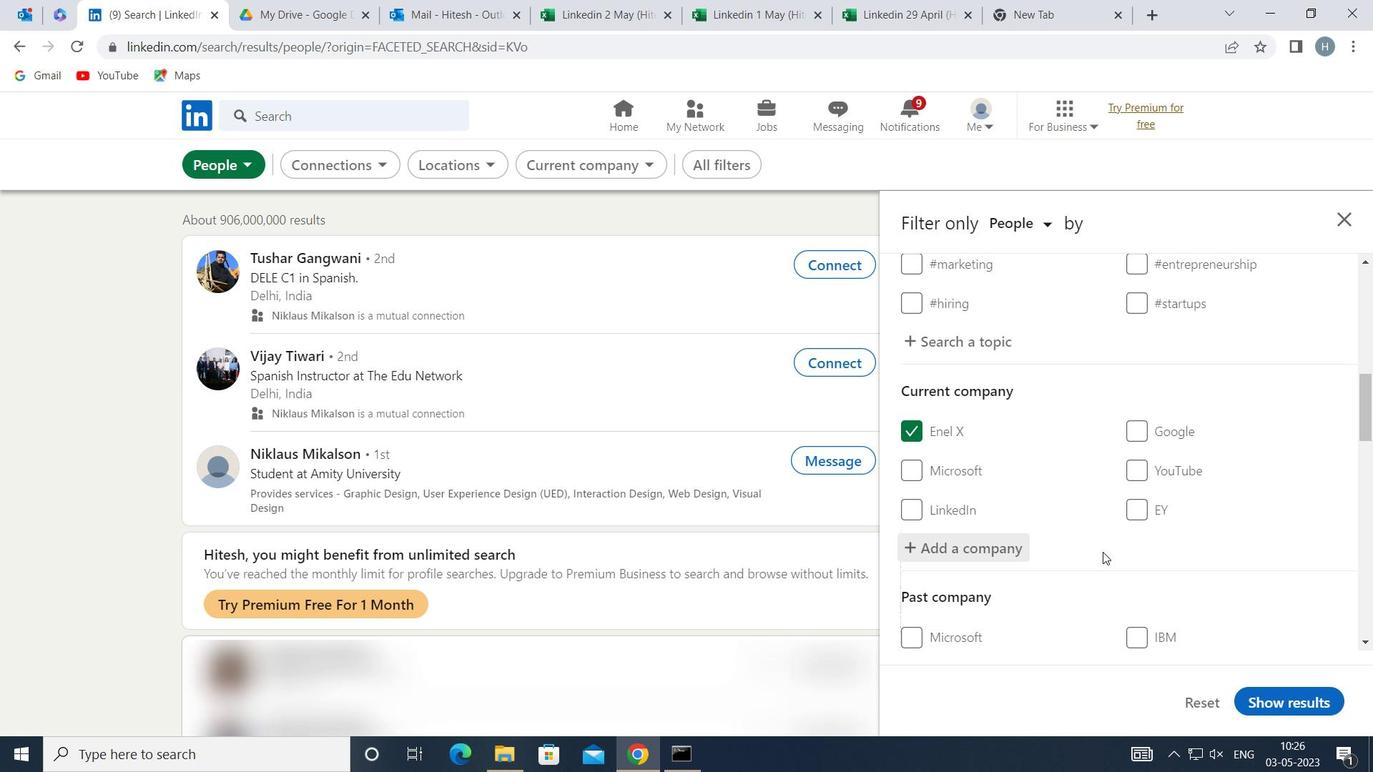 
Action: Mouse moved to (1101, 545)
Screenshot: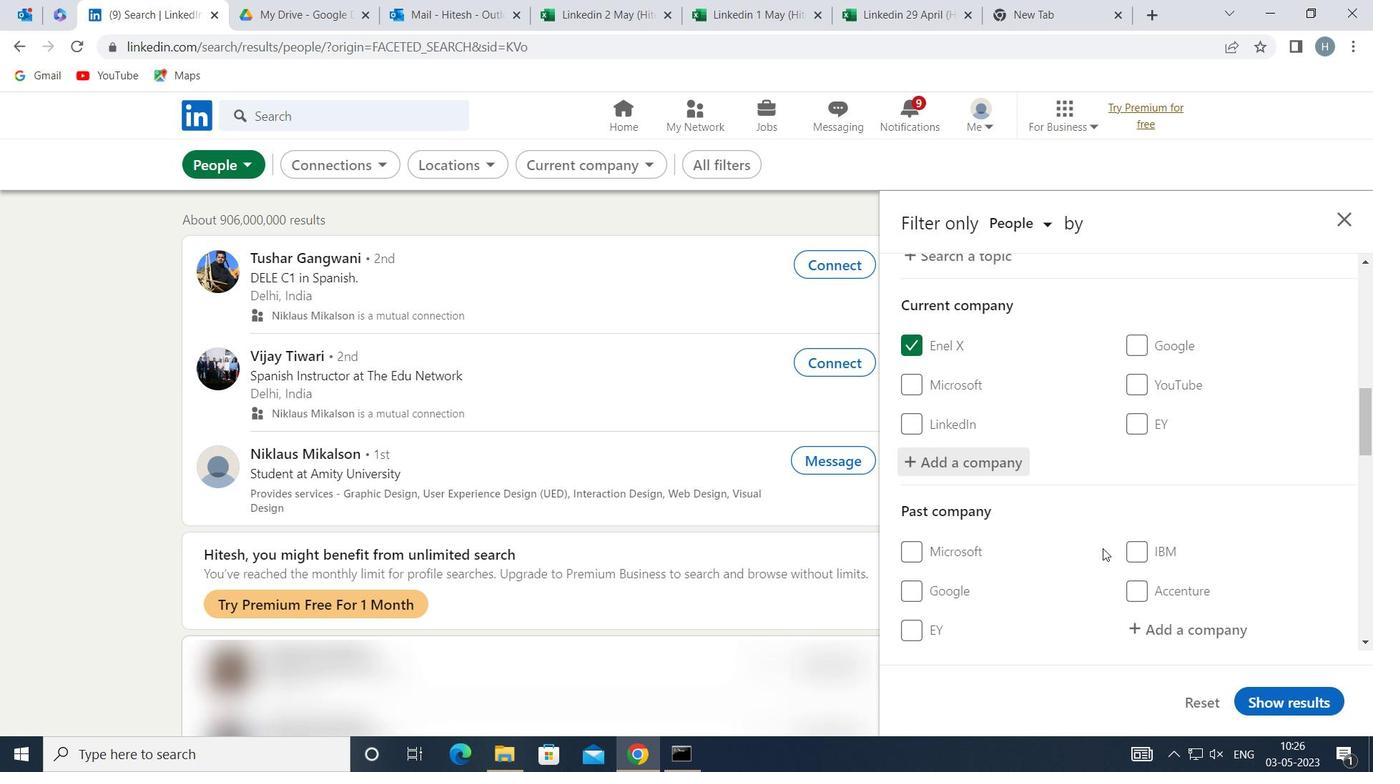 
Action: Mouse scrolled (1101, 544) with delta (0, 0)
Screenshot: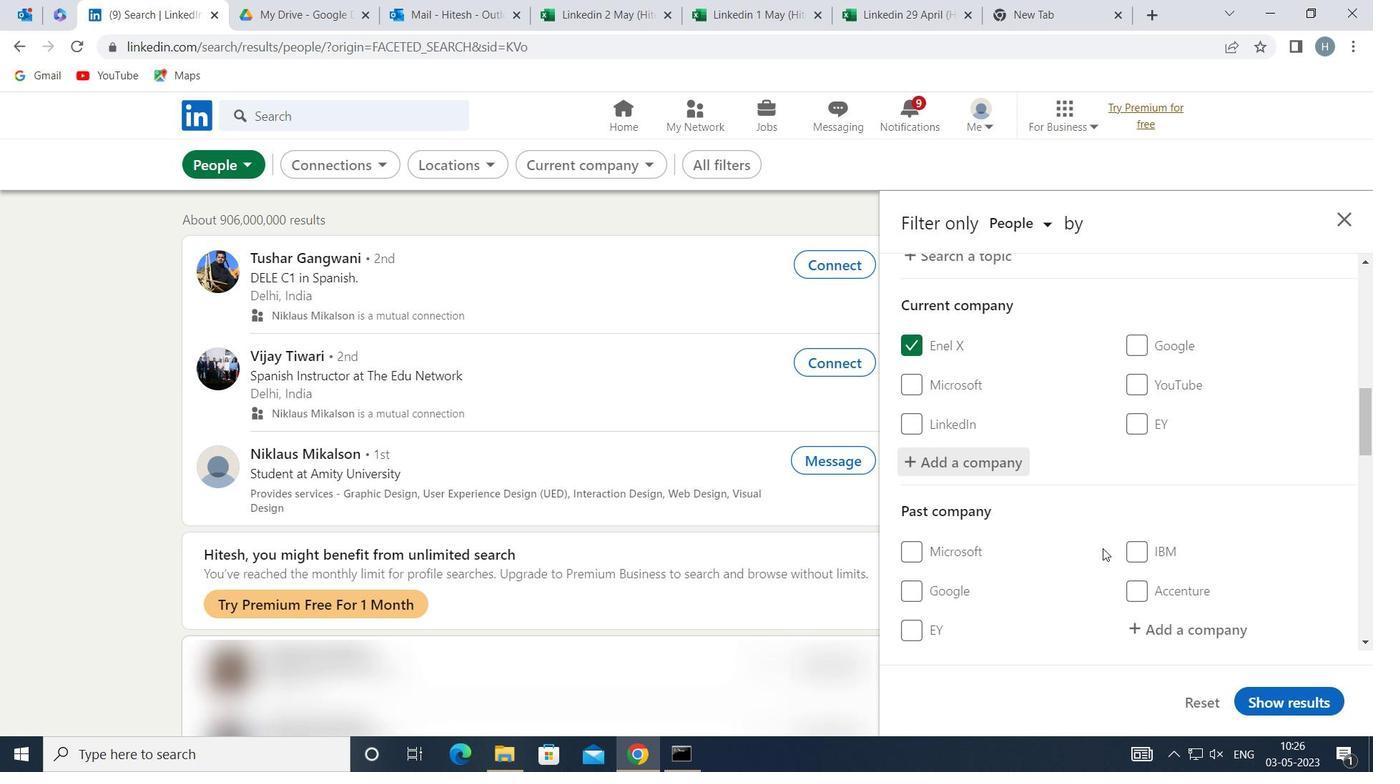 
Action: Mouse scrolled (1101, 544) with delta (0, 0)
Screenshot: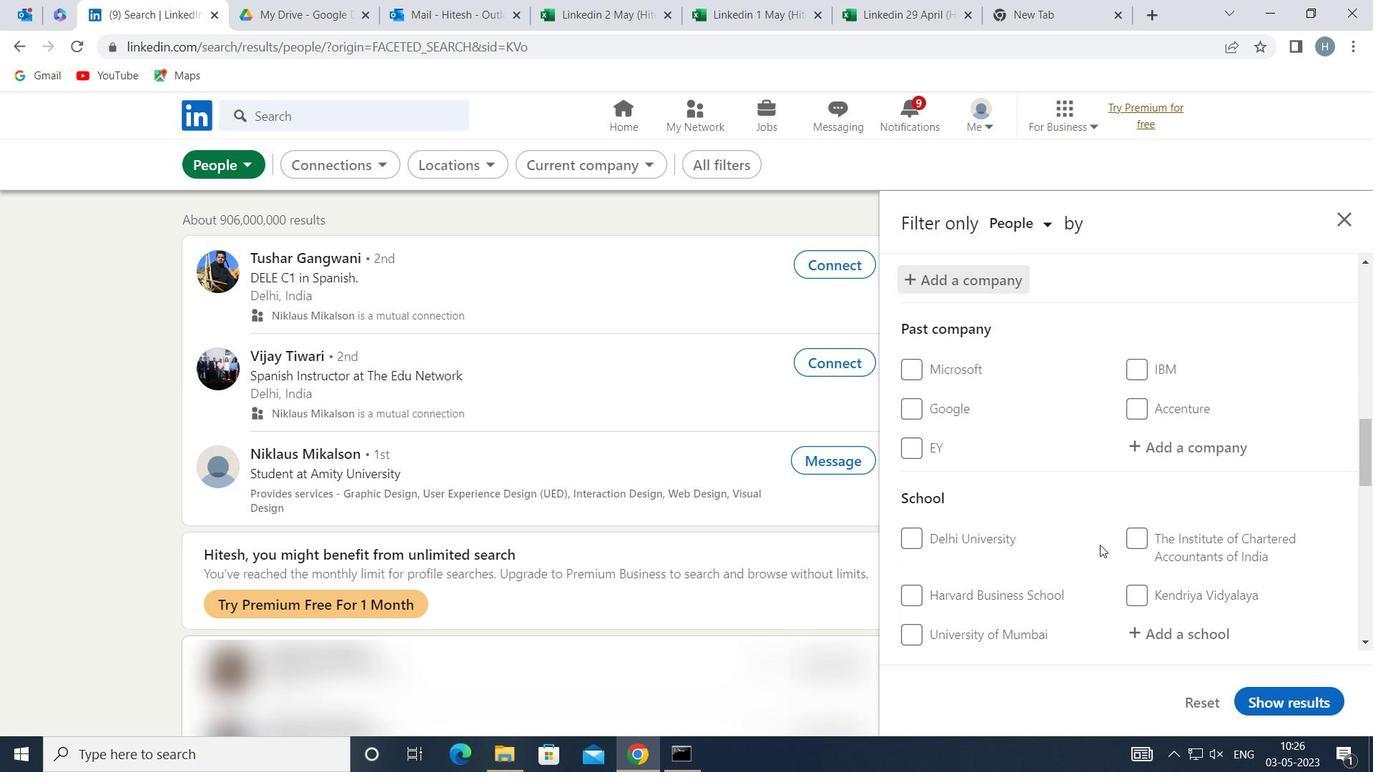 
Action: Mouse moved to (1230, 545)
Screenshot: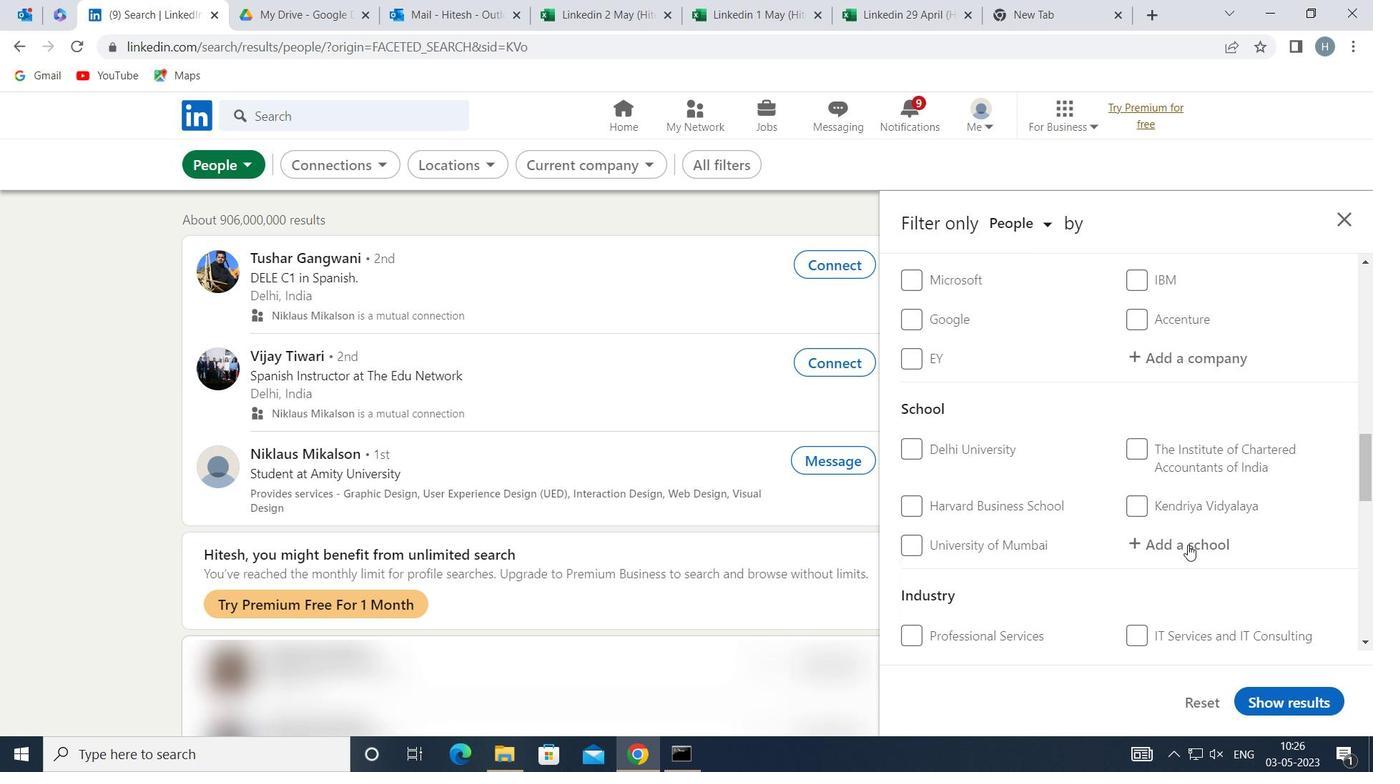 
Action: Mouse pressed left at (1230, 545)
Screenshot: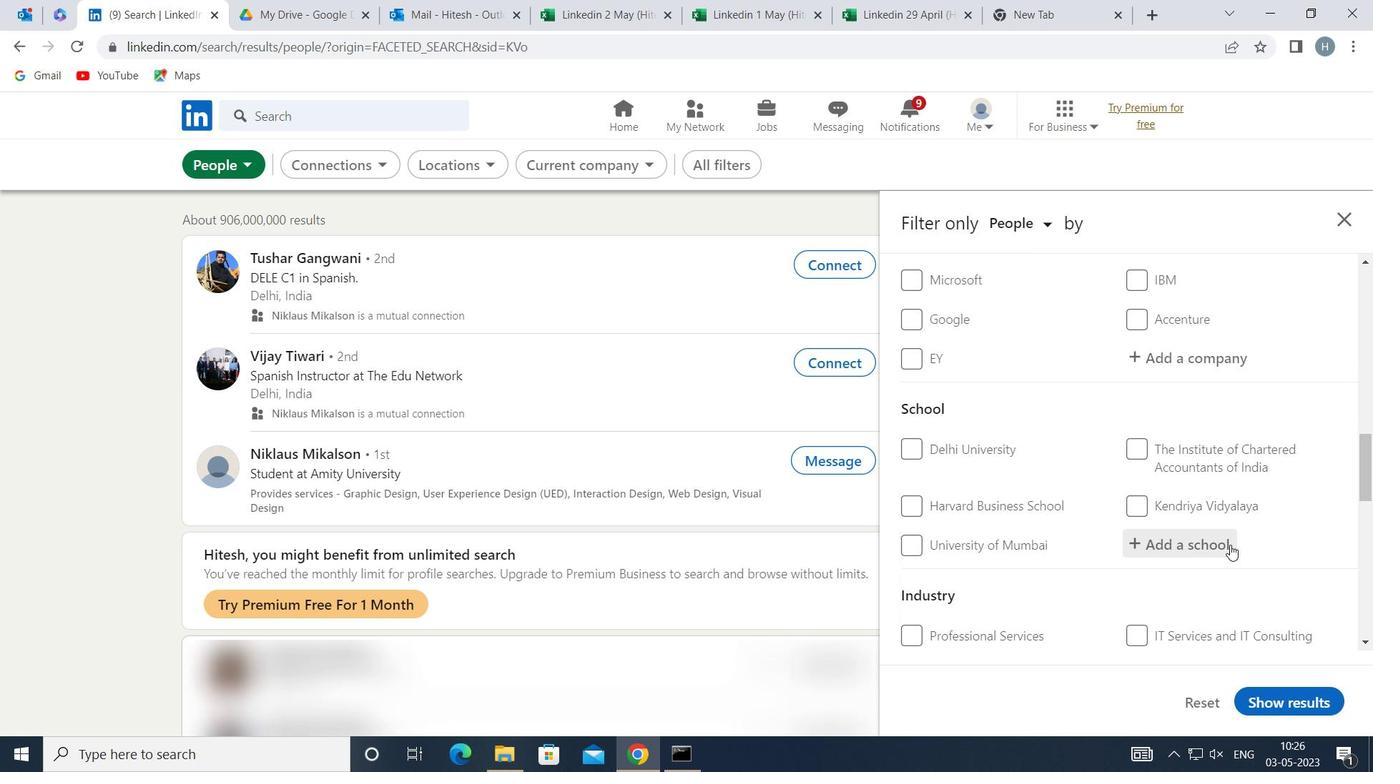 
Action: Key pressed <Key.shift>P<Key.space>E<Key.space>S<Key.space>COLLEGE<Key.space>OF<Key.space><Key.shift>ENG
Screenshot: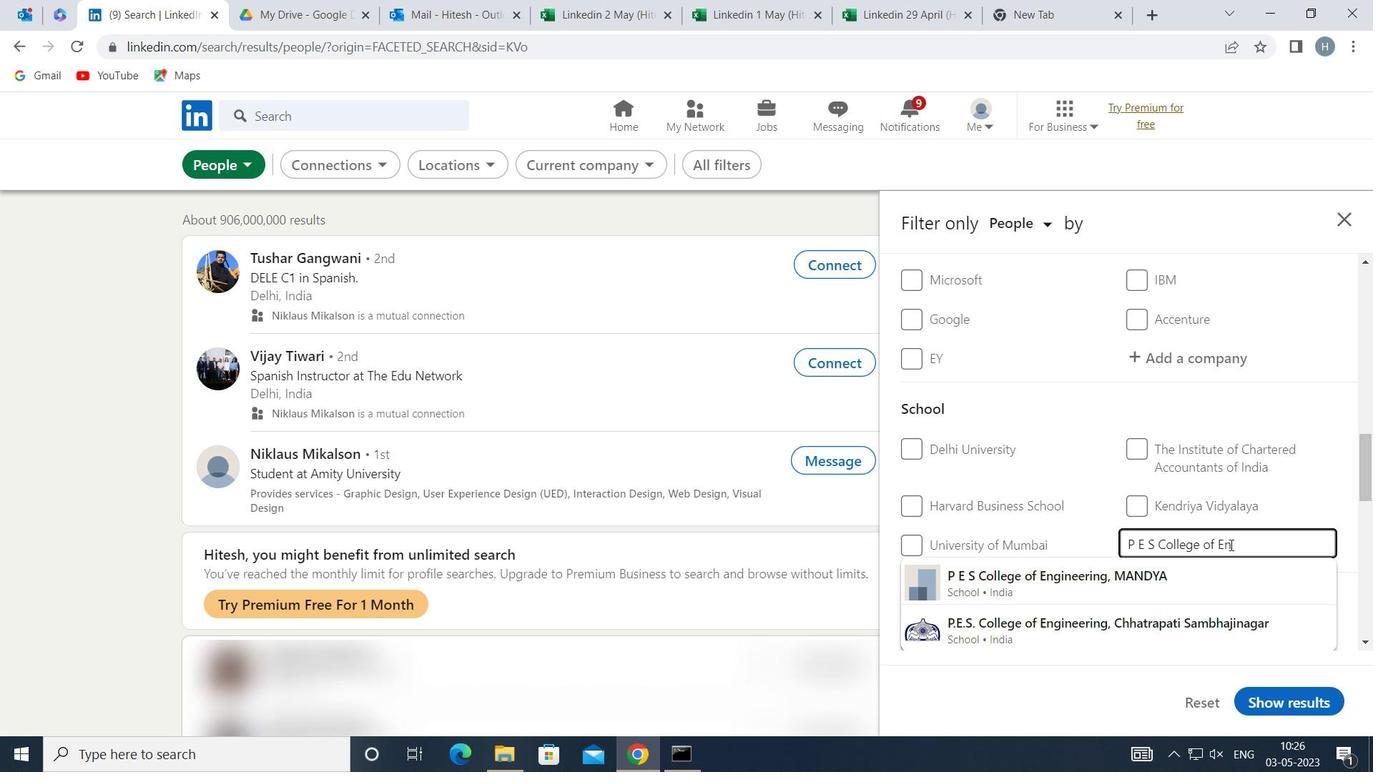 
Action: Mouse moved to (1229, 553)
Screenshot: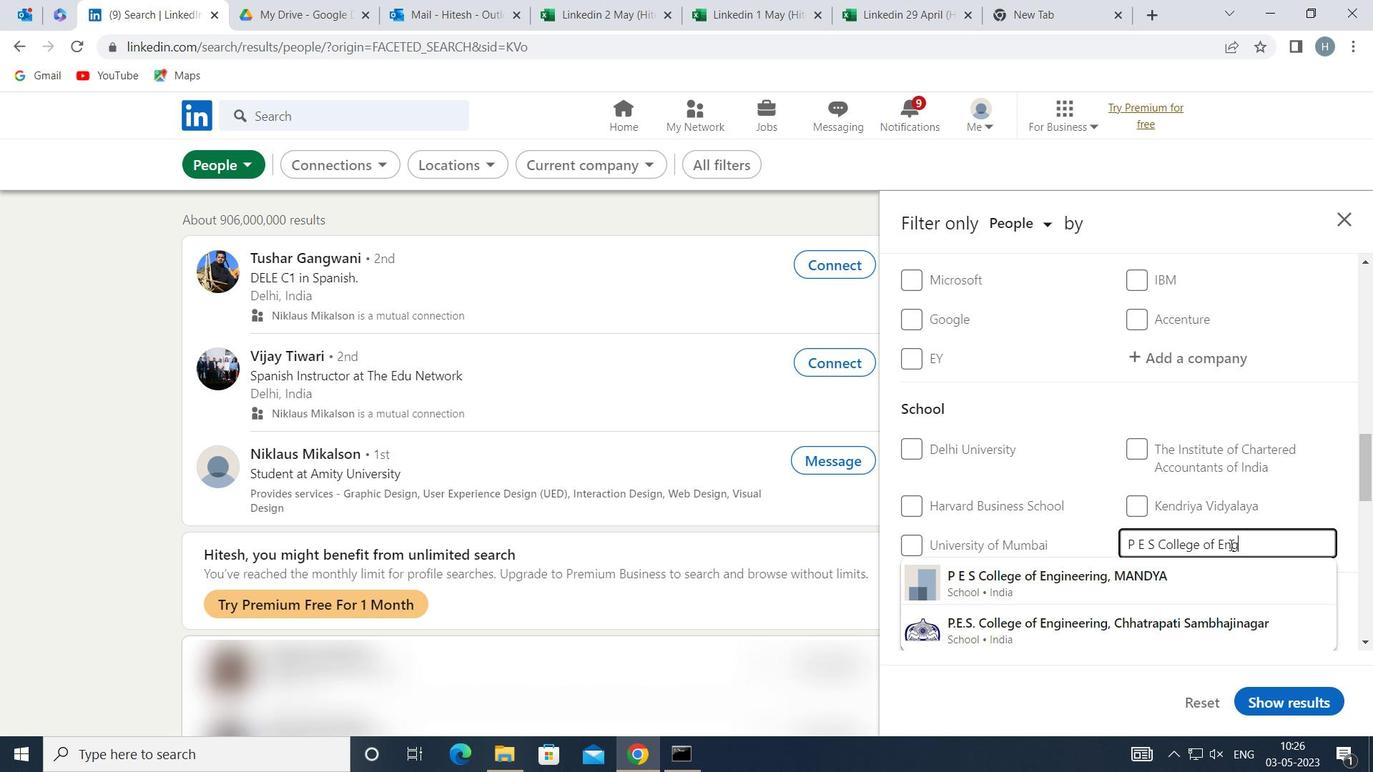 
Action: Key pressed INEERING
Screenshot: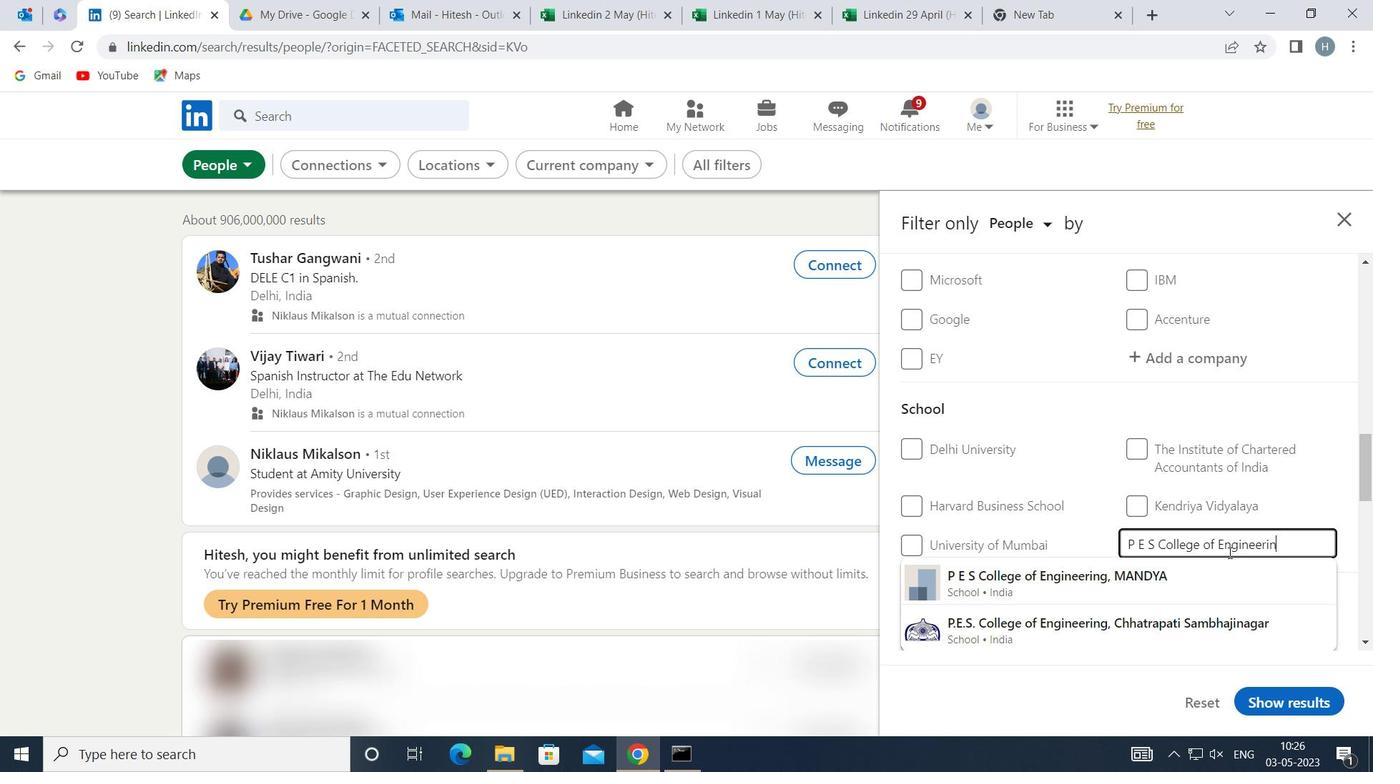 
Action: Mouse moved to (1218, 584)
Screenshot: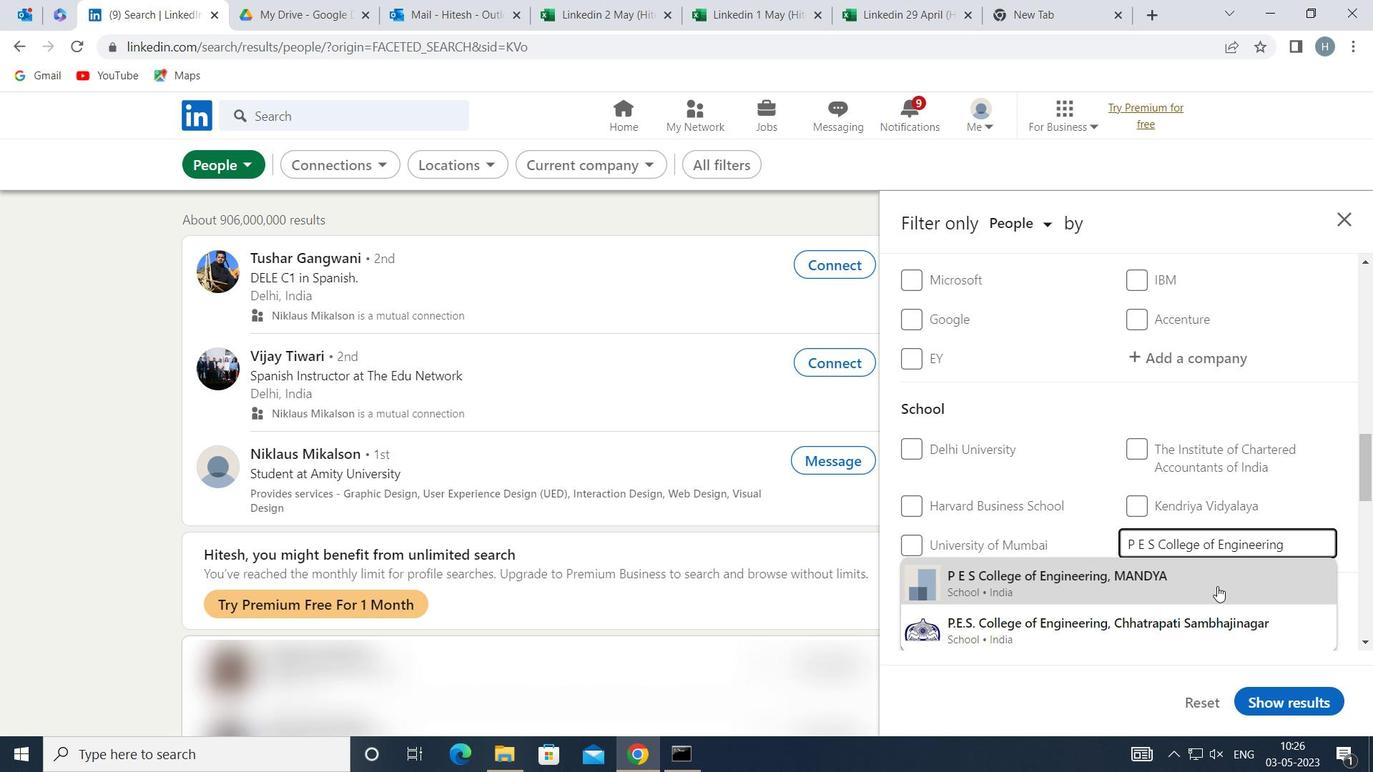 
Action: Mouse pressed left at (1218, 584)
Screenshot: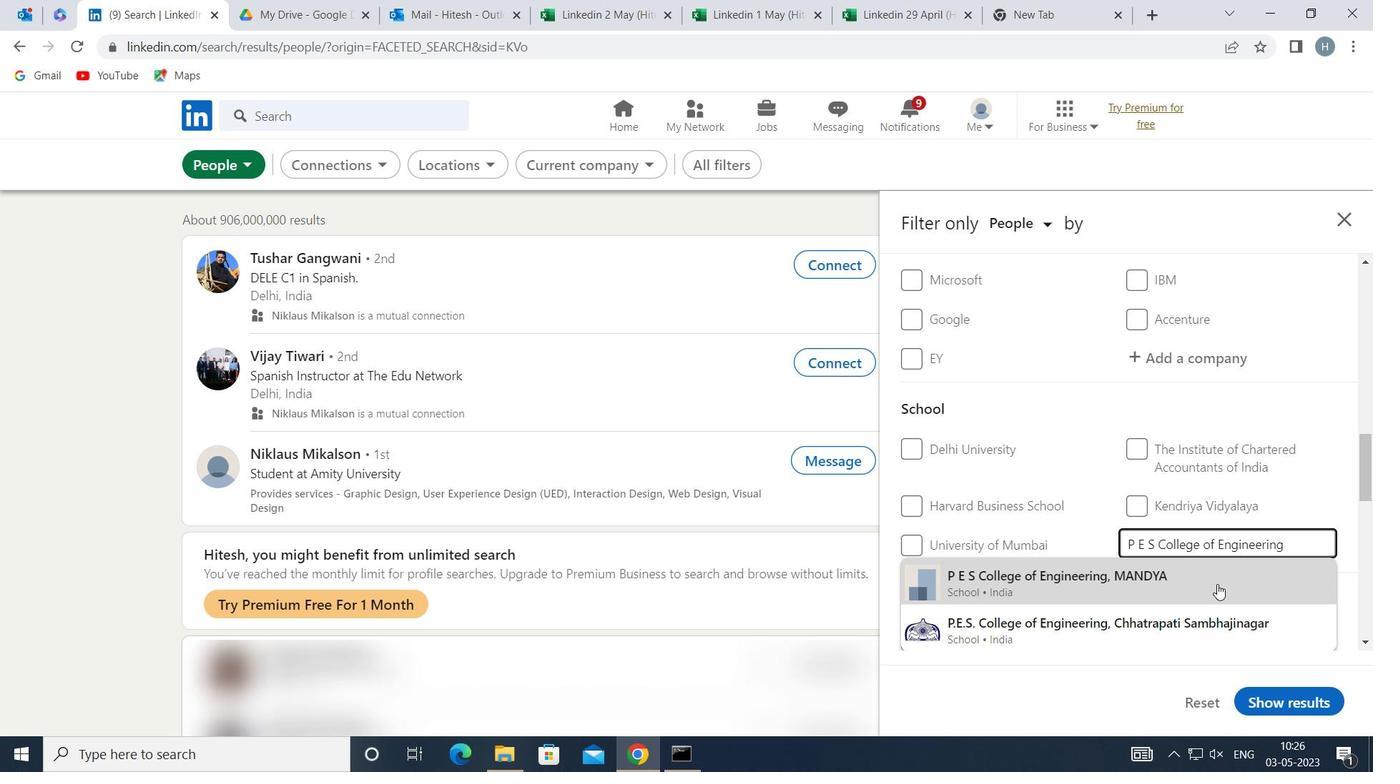 
Action: Mouse moved to (1104, 519)
Screenshot: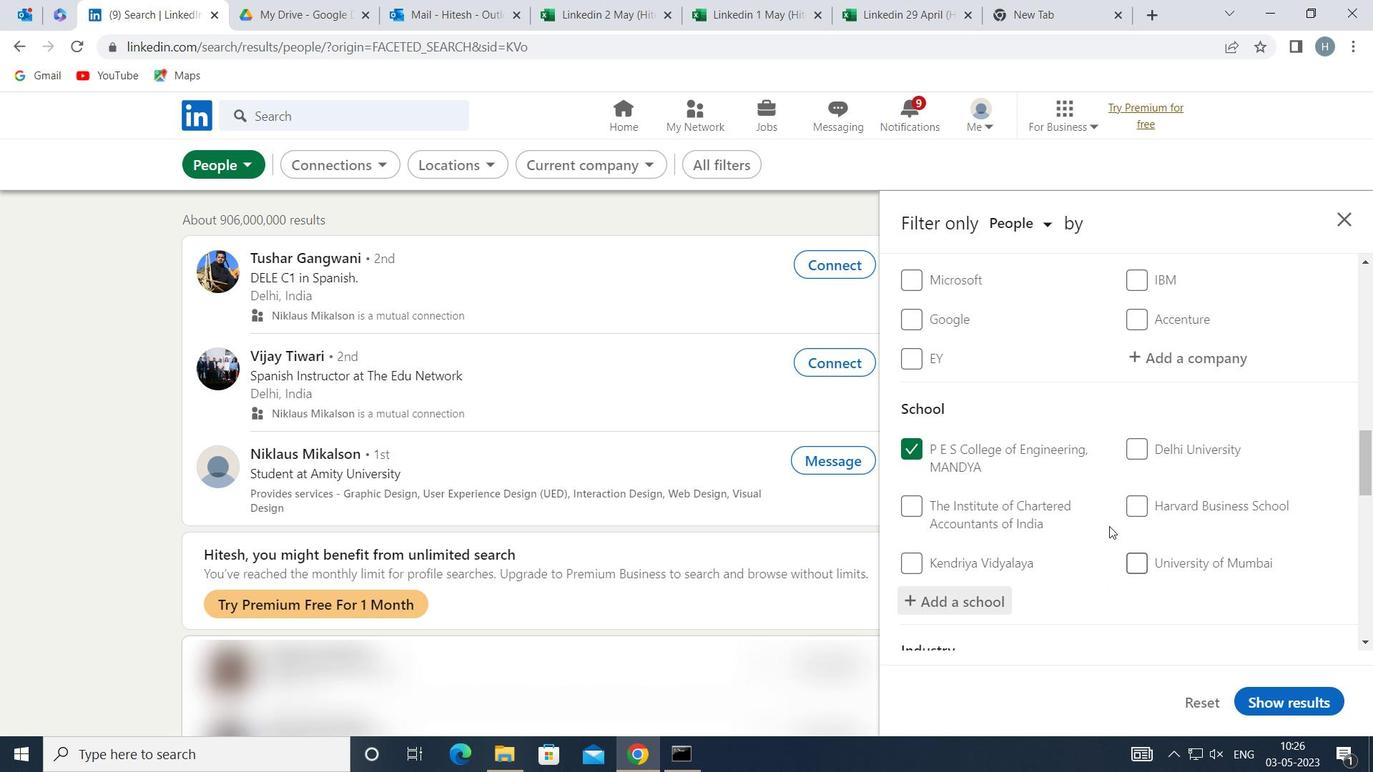 
Action: Mouse scrolled (1104, 518) with delta (0, 0)
Screenshot: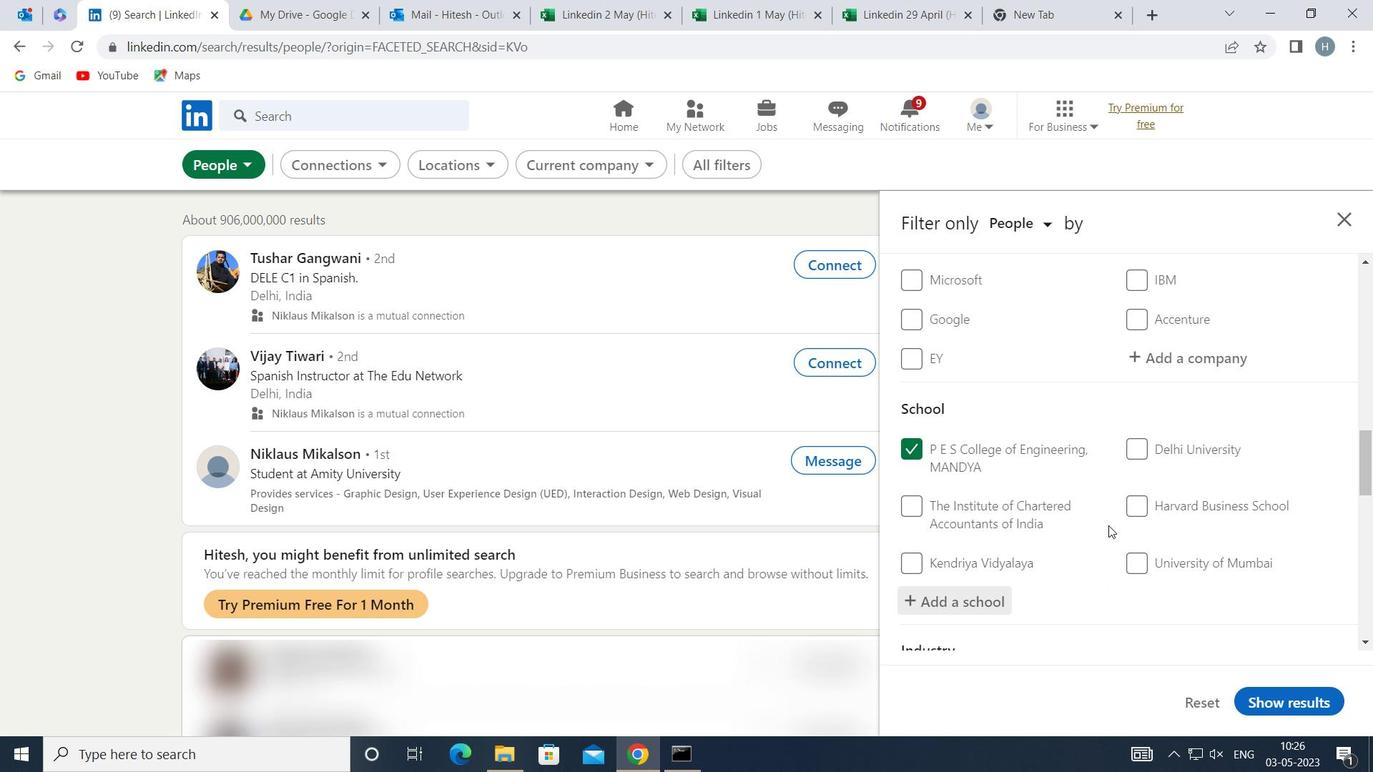 
Action: Mouse scrolled (1104, 518) with delta (0, 0)
Screenshot: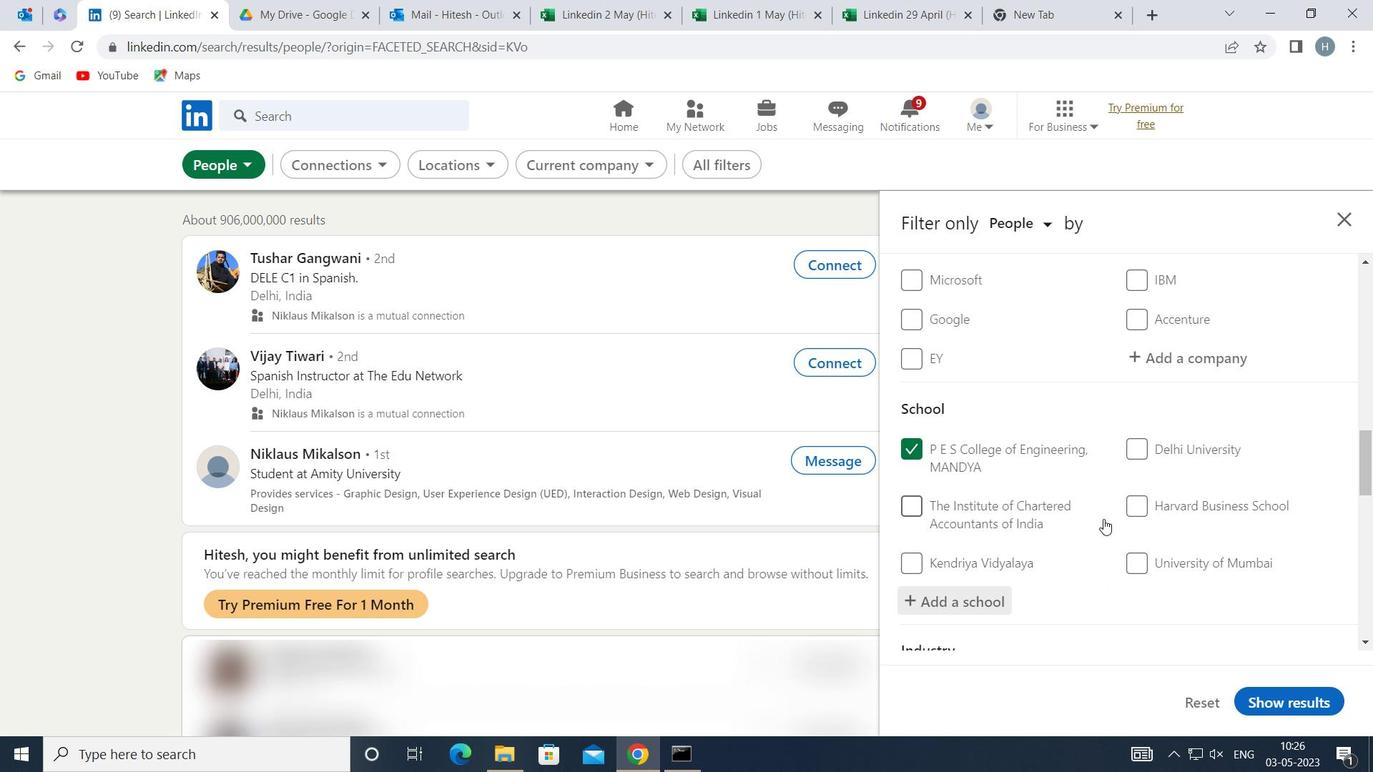
Action: Mouse scrolled (1104, 518) with delta (0, 0)
Screenshot: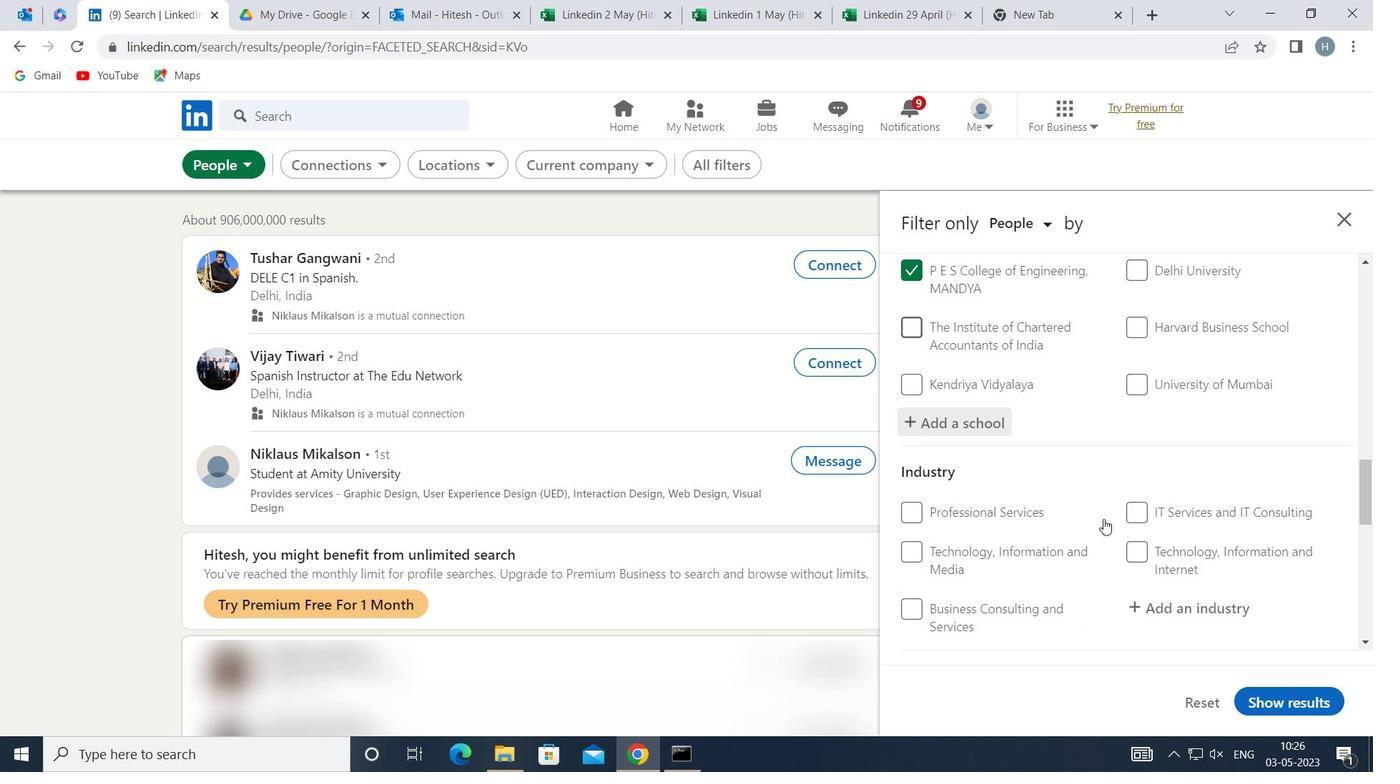 
Action: Mouse moved to (1179, 517)
Screenshot: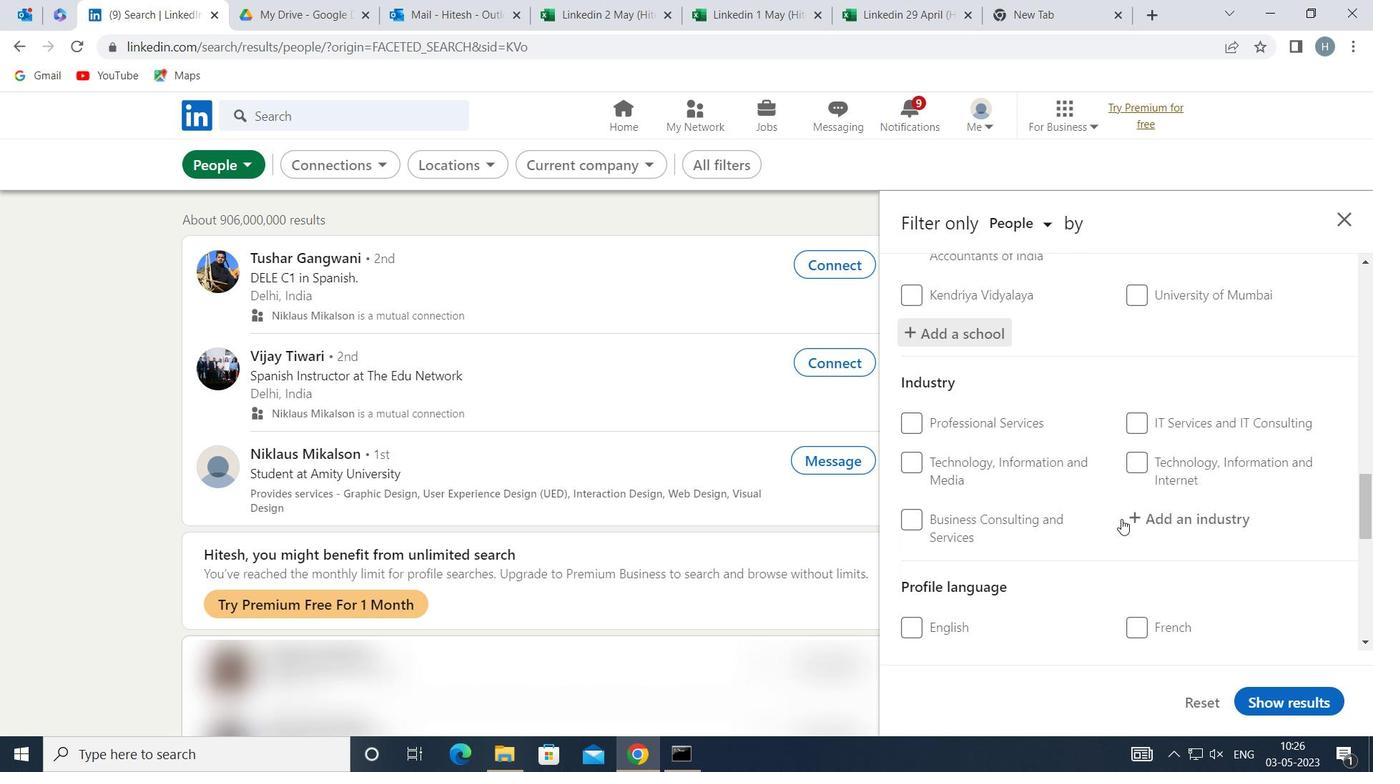 
Action: Mouse pressed left at (1179, 517)
Screenshot: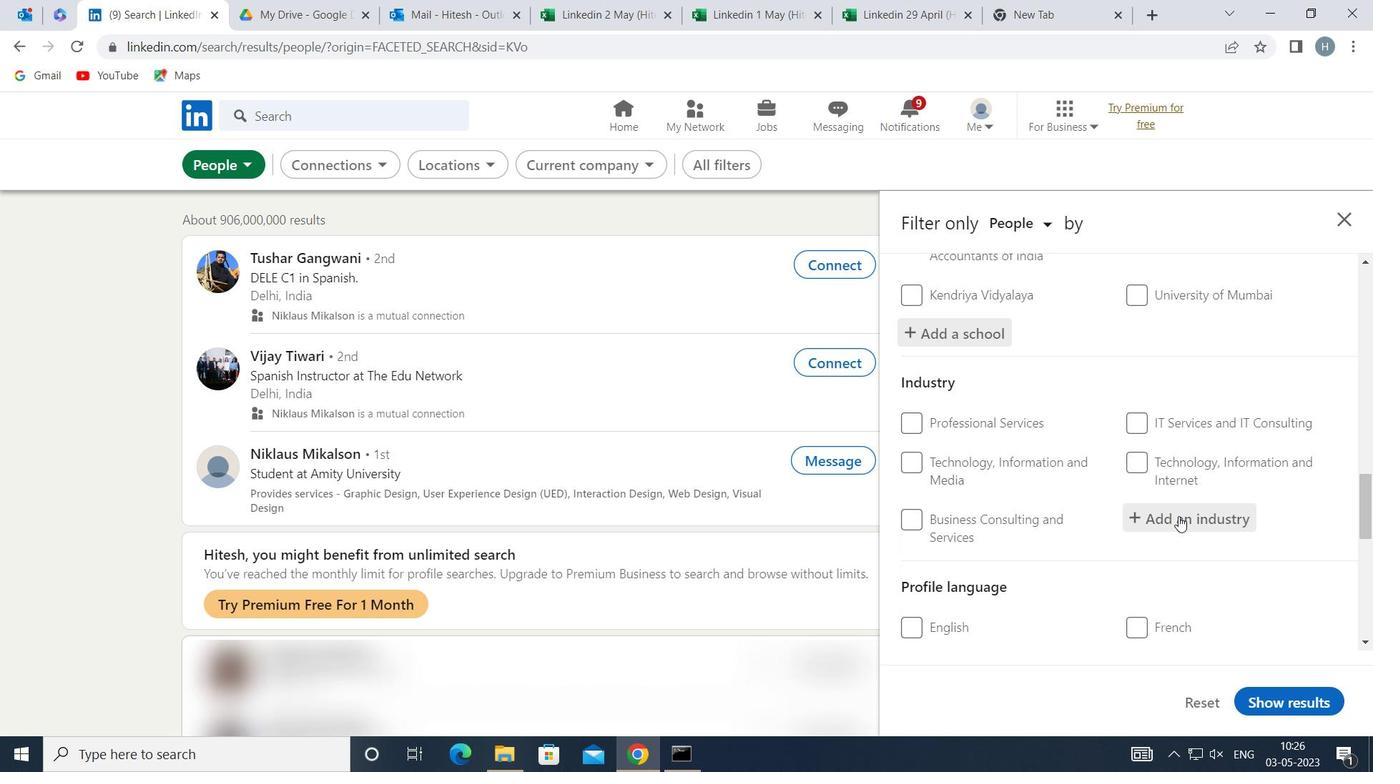 
Action: Key pressed <Key.shift>EMBEDDED<Key.space>
Screenshot: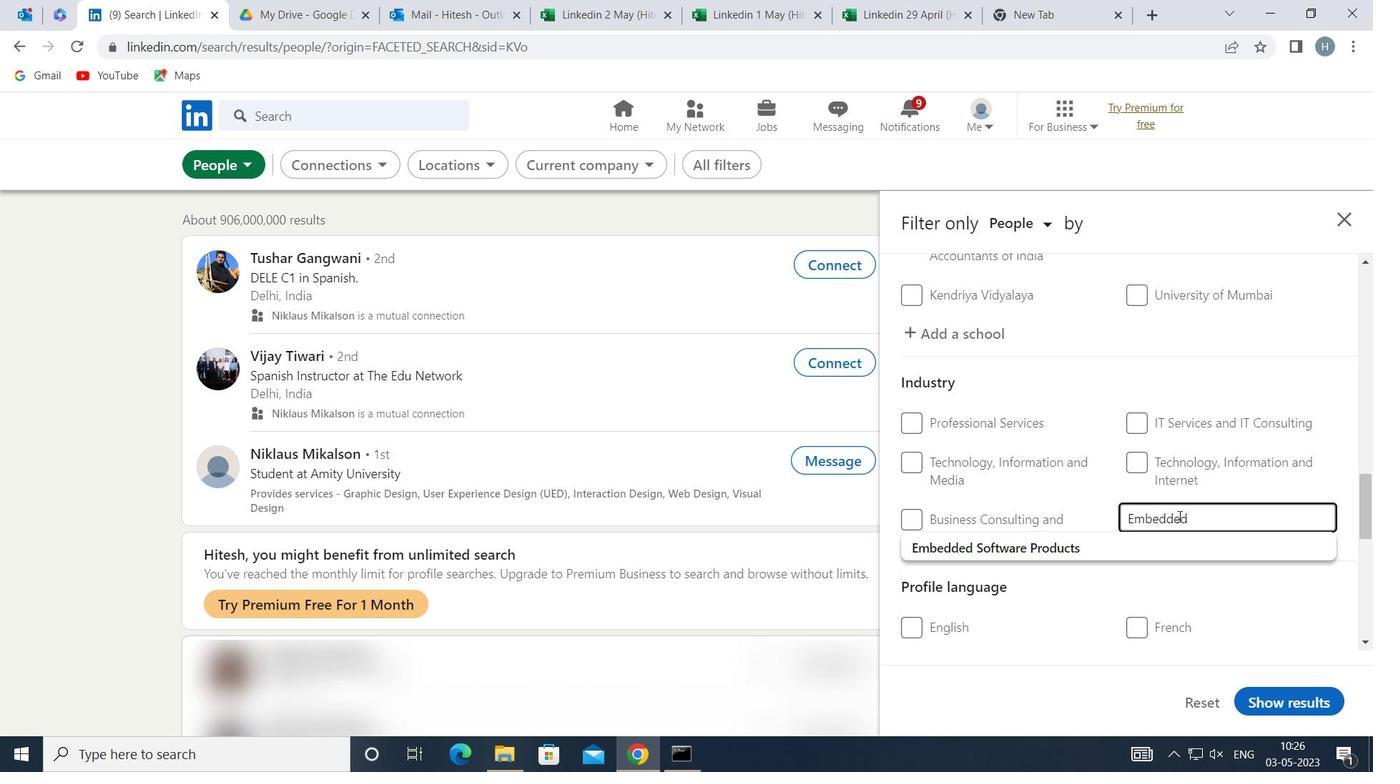 
Action: Mouse moved to (1154, 536)
Screenshot: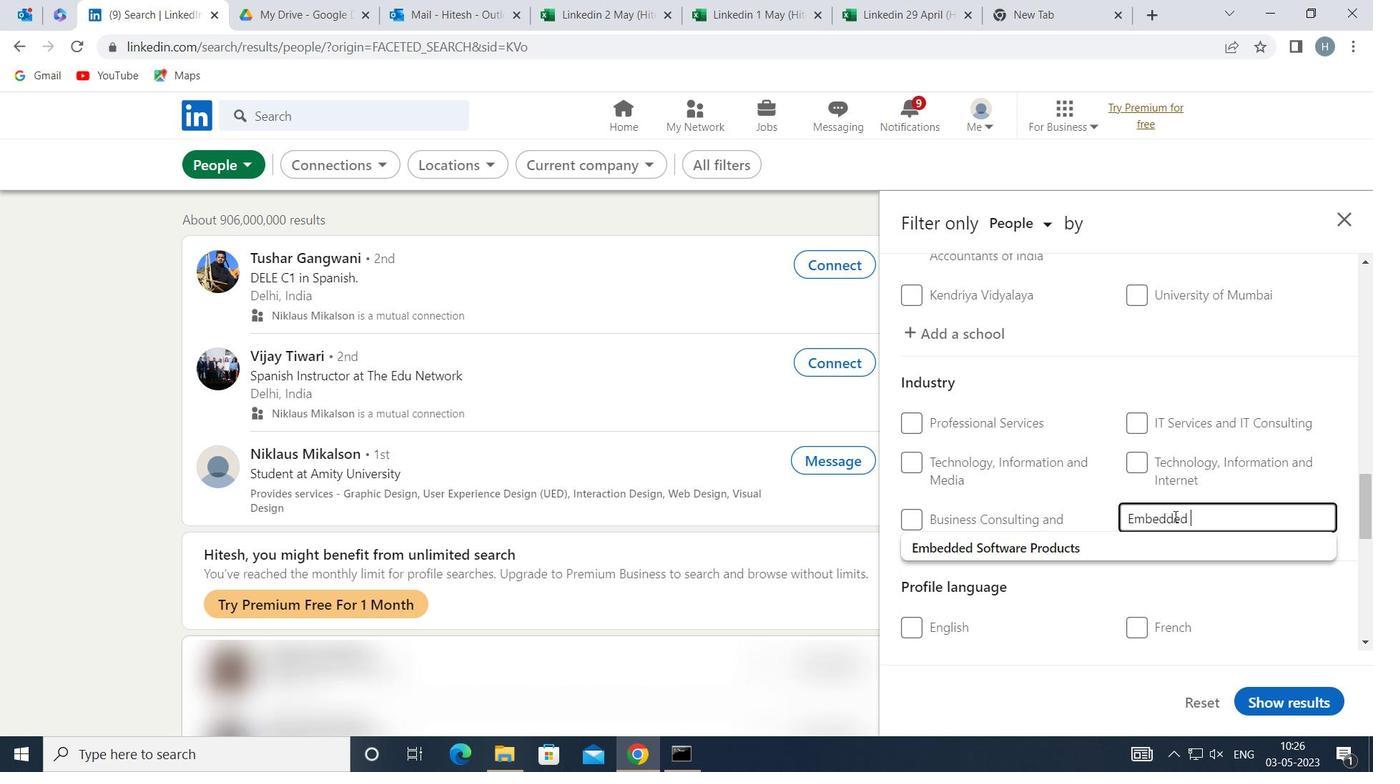 
Action: Mouse pressed left at (1154, 536)
Screenshot: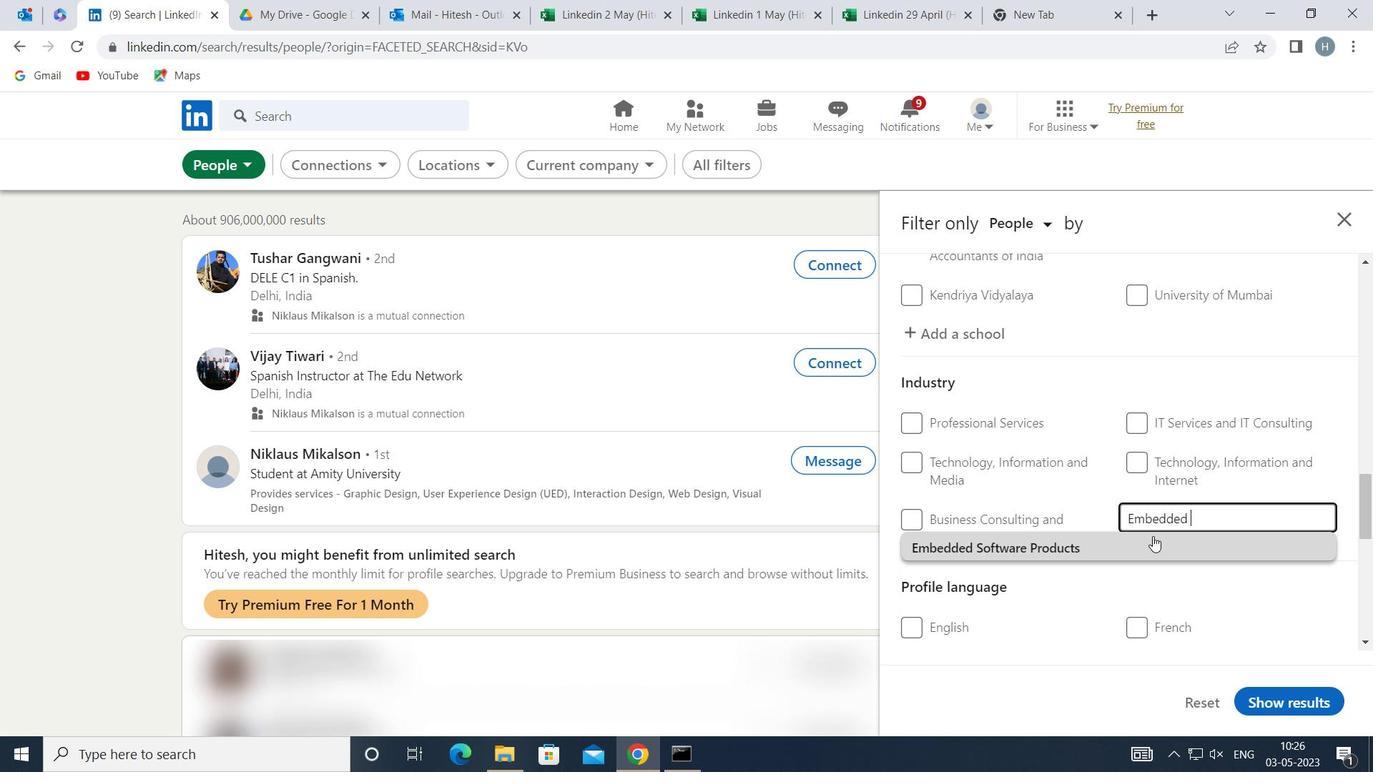 
Action: Mouse moved to (1151, 533)
Screenshot: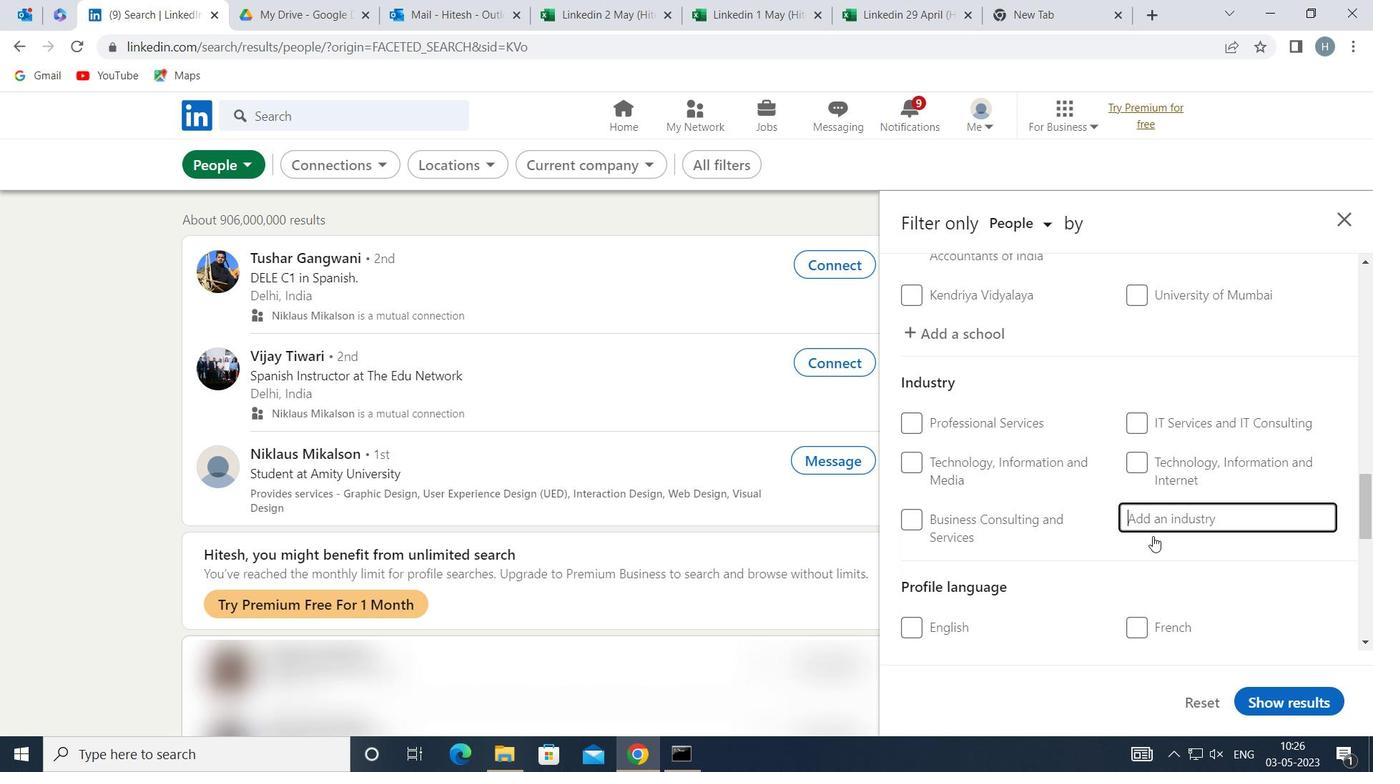
Action: Mouse scrolled (1151, 533) with delta (0, 0)
Screenshot: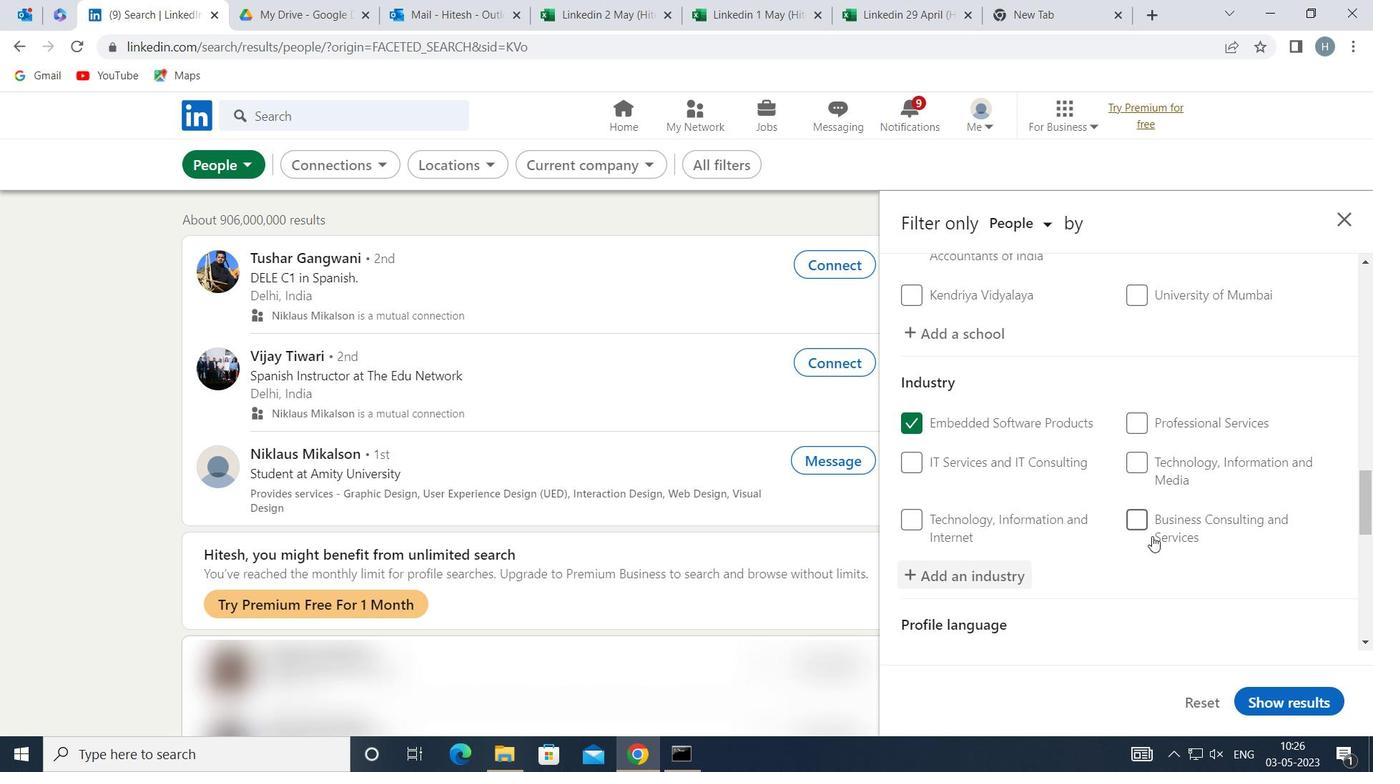 
Action: Mouse scrolled (1151, 533) with delta (0, 0)
Screenshot: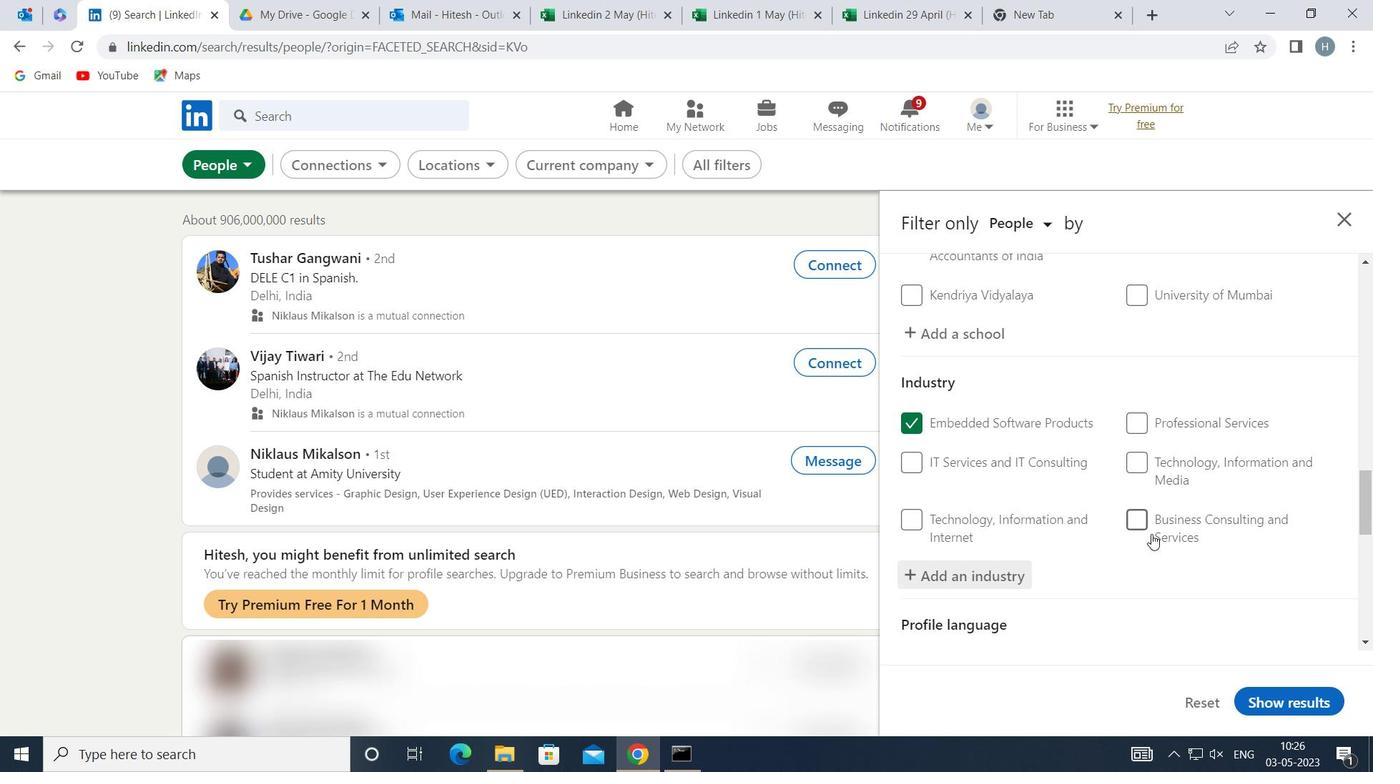 
Action: Mouse moved to (1136, 527)
Screenshot: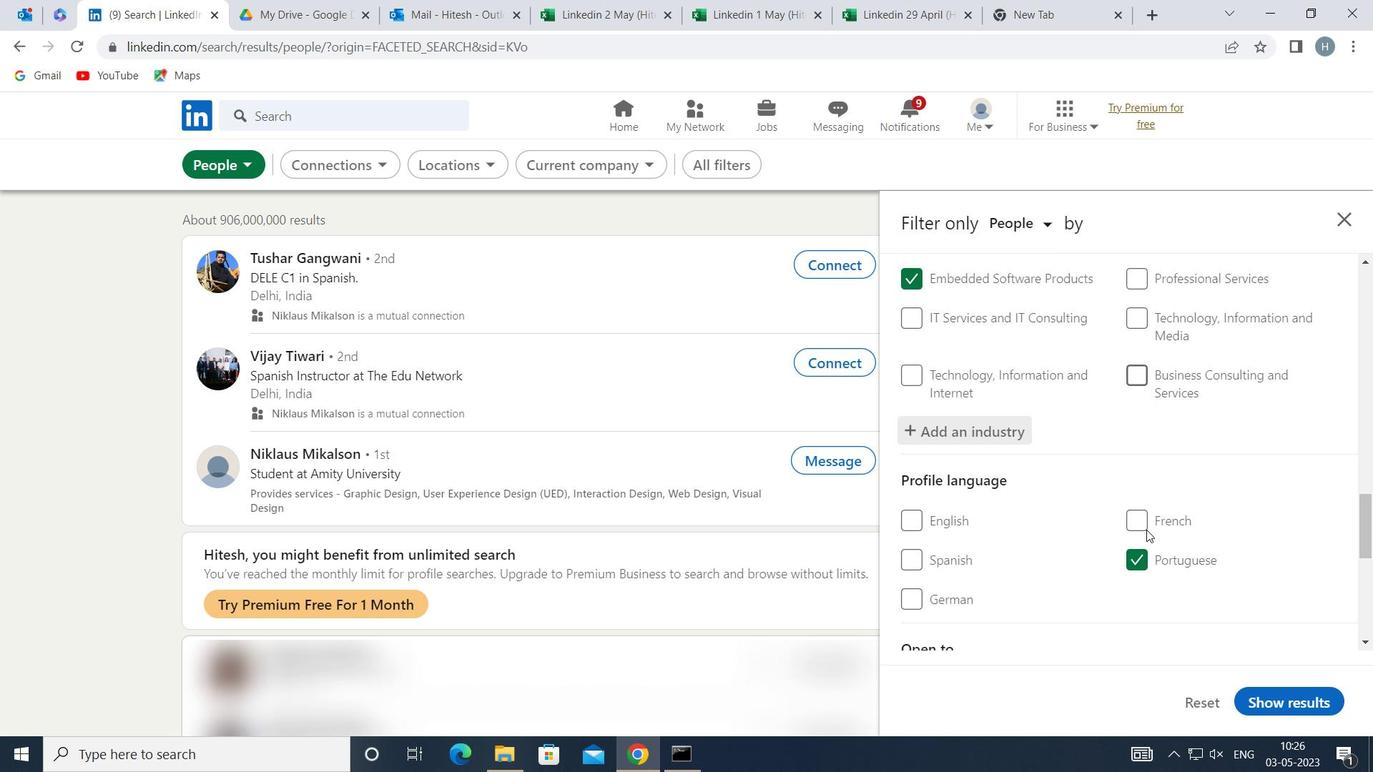 
Action: Mouse scrolled (1136, 526) with delta (0, 0)
Screenshot: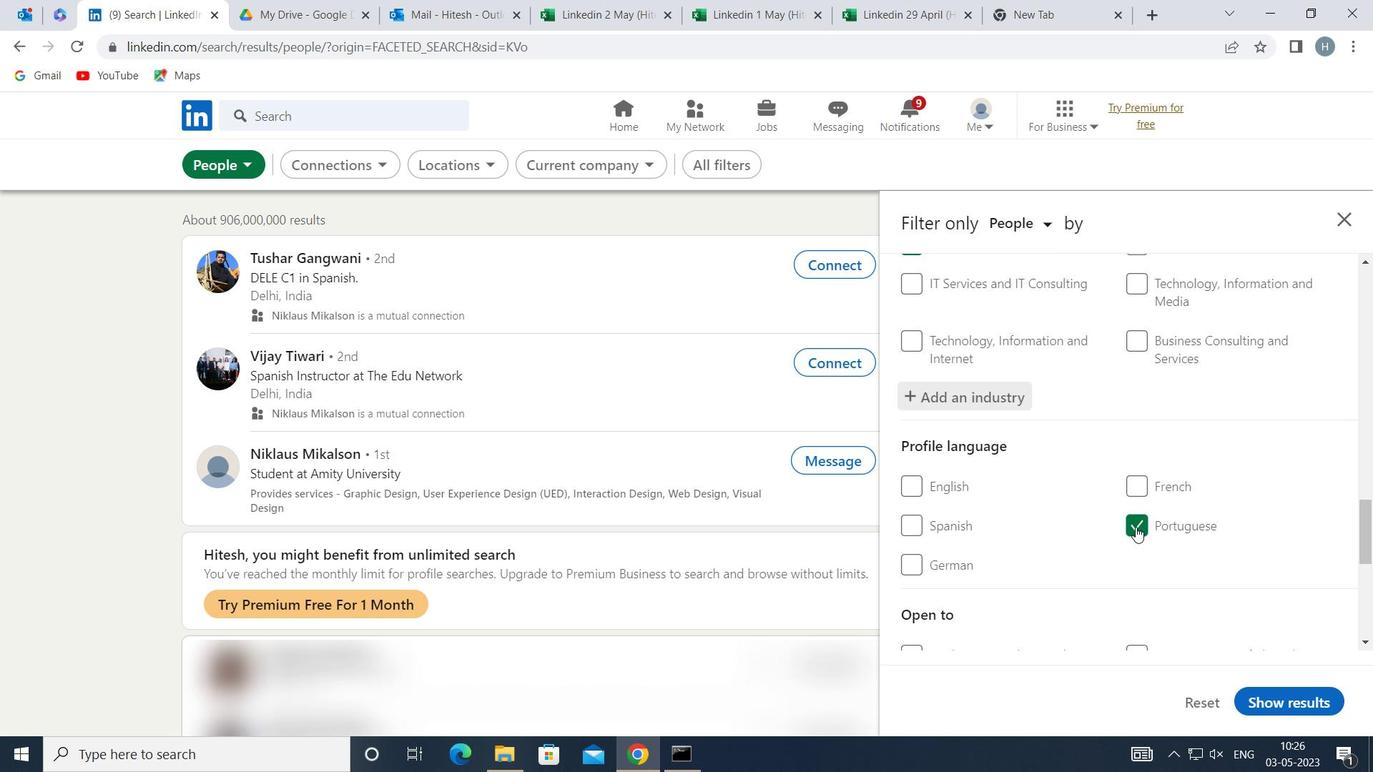 
Action: Mouse moved to (1135, 525)
Screenshot: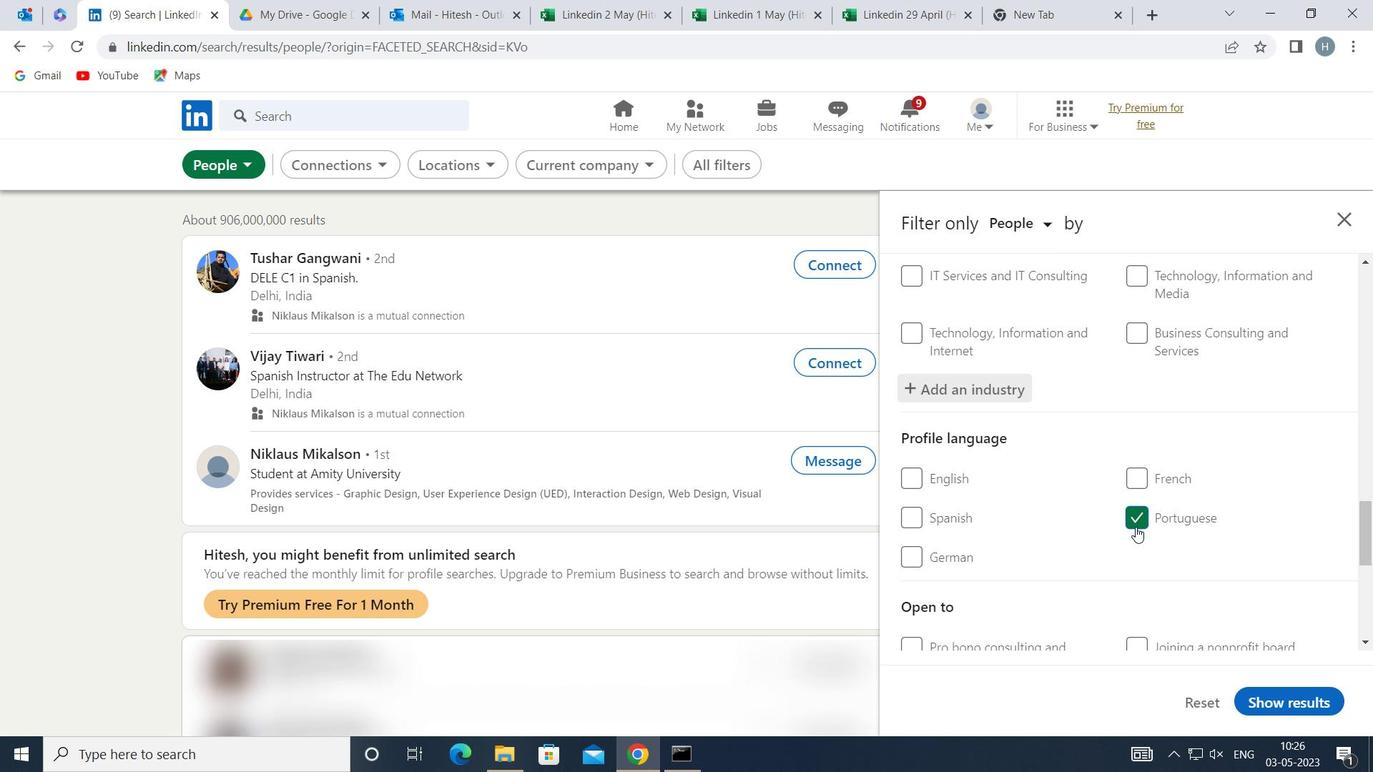 
Action: Mouse scrolled (1135, 524) with delta (0, 0)
Screenshot: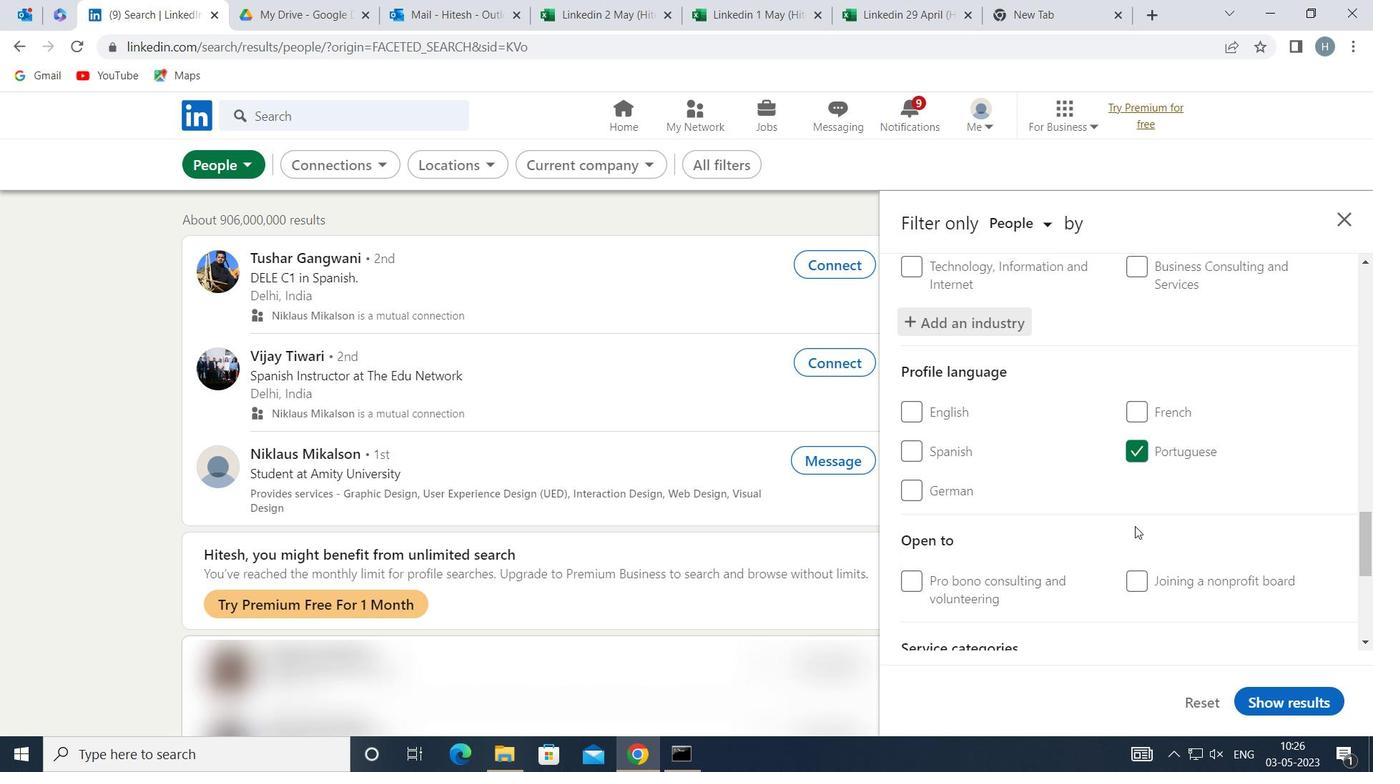 
Action: Mouse scrolled (1135, 524) with delta (0, 0)
Screenshot: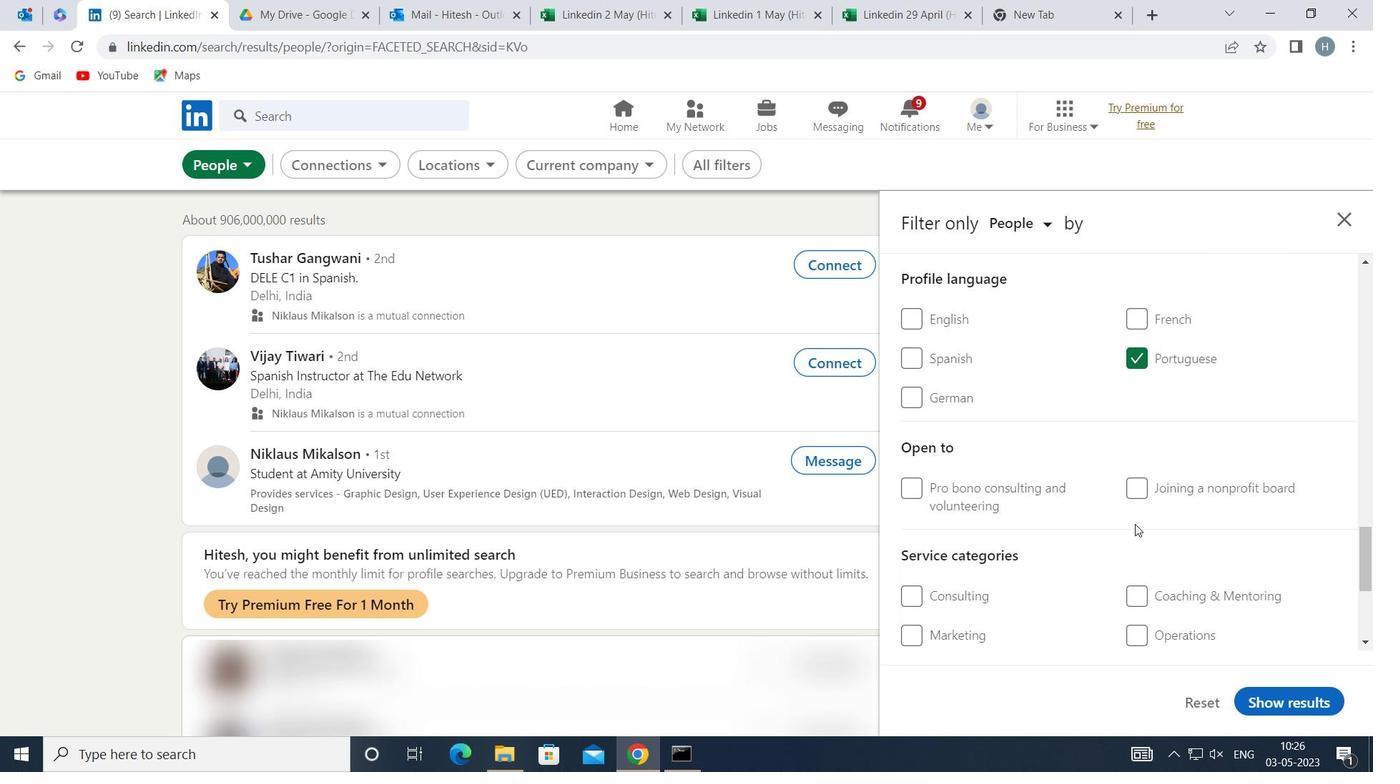 
Action: Mouse moved to (1136, 522)
Screenshot: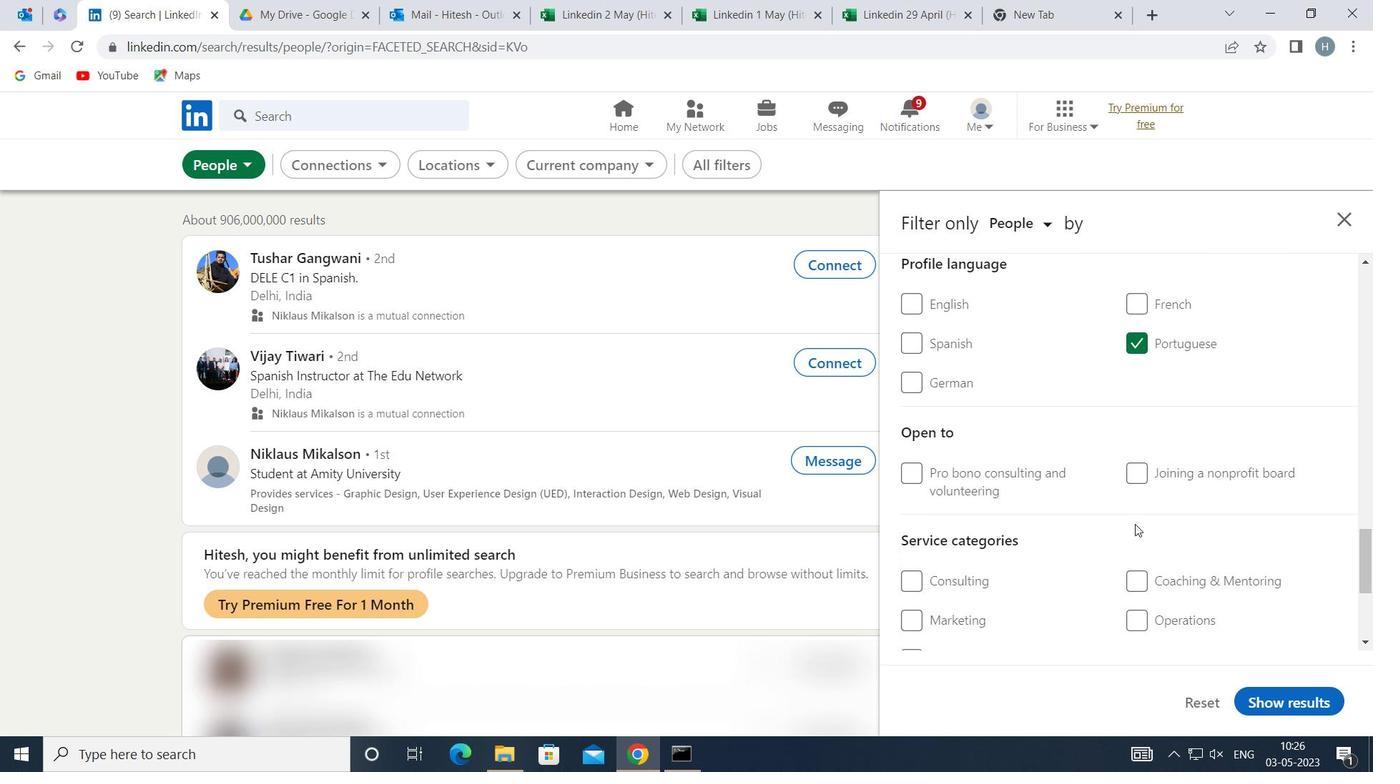
Action: Mouse scrolled (1136, 521) with delta (0, 0)
Screenshot: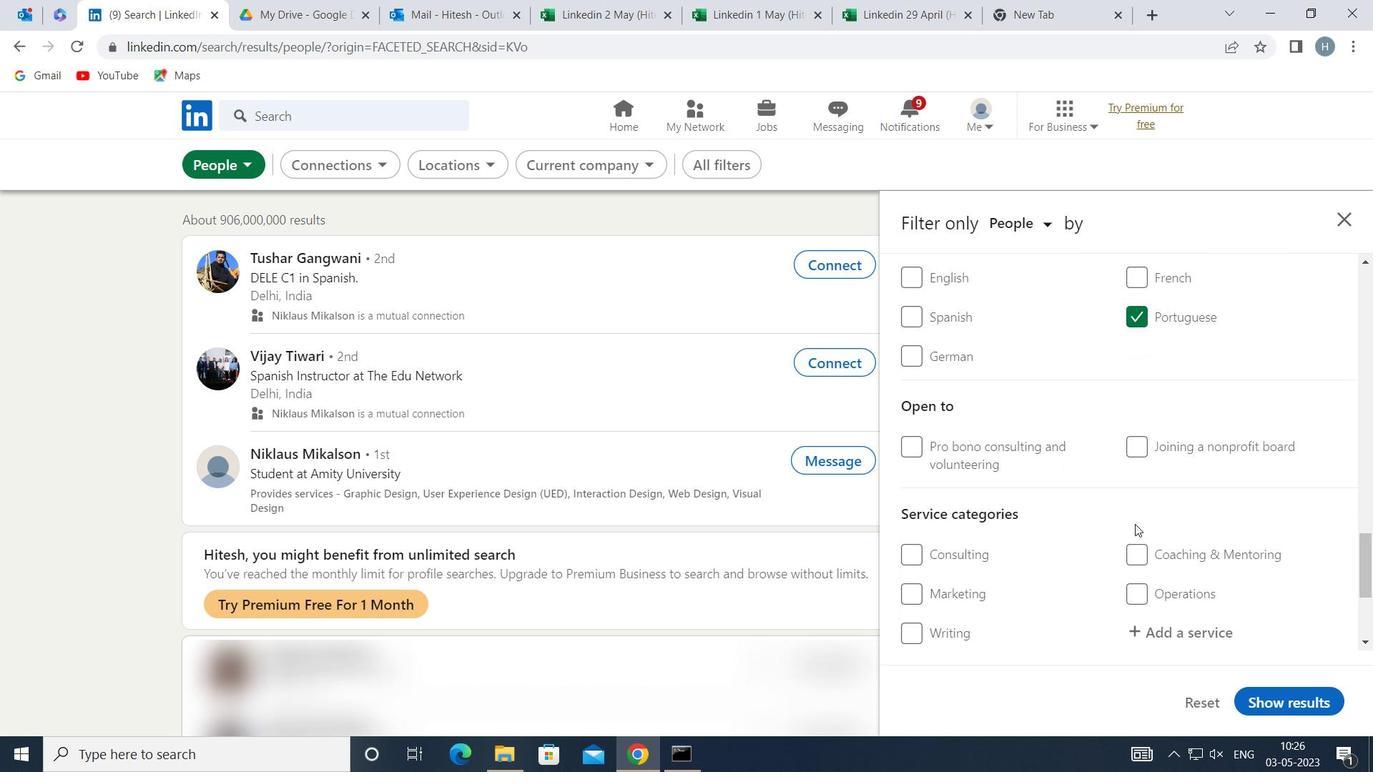 
Action: Mouse moved to (1191, 488)
Screenshot: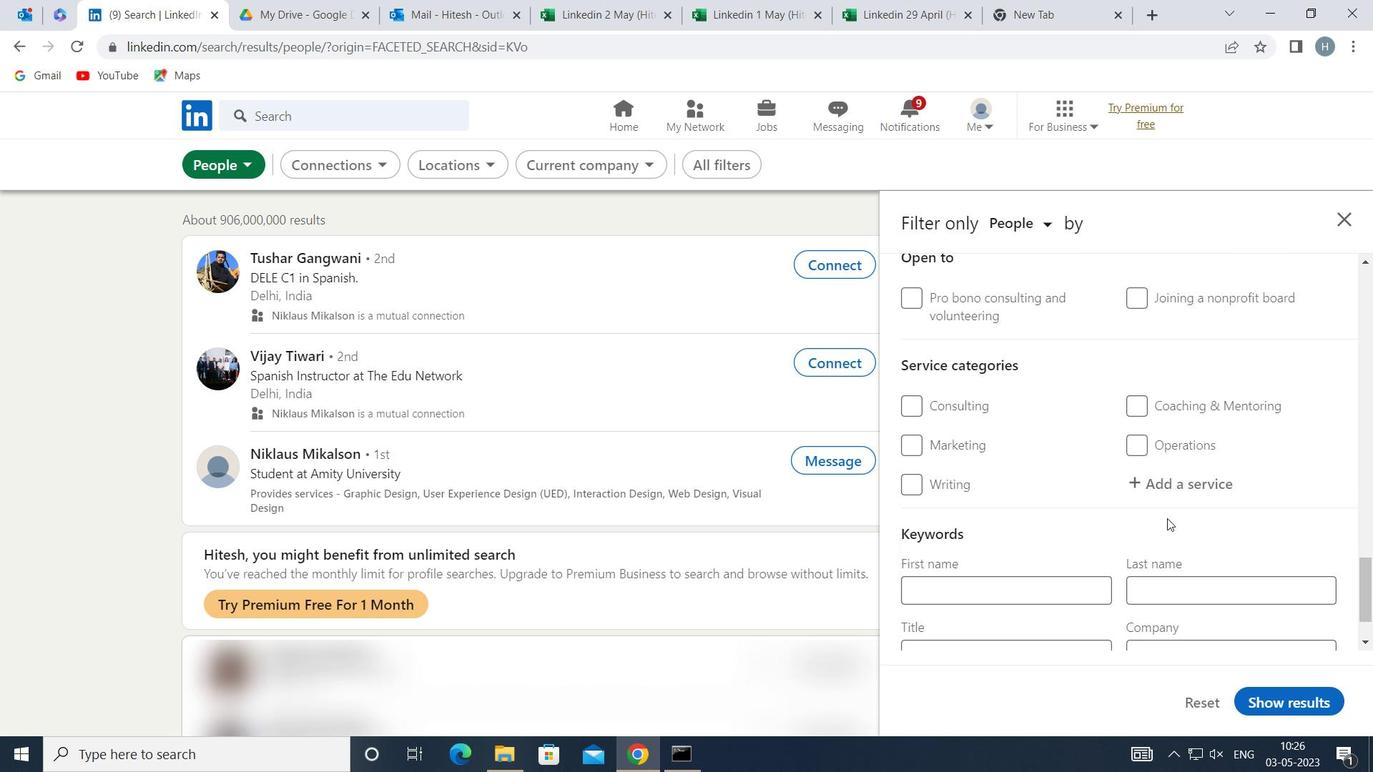 
Action: Mouse pressed left at (1191, 488)
Screenshot: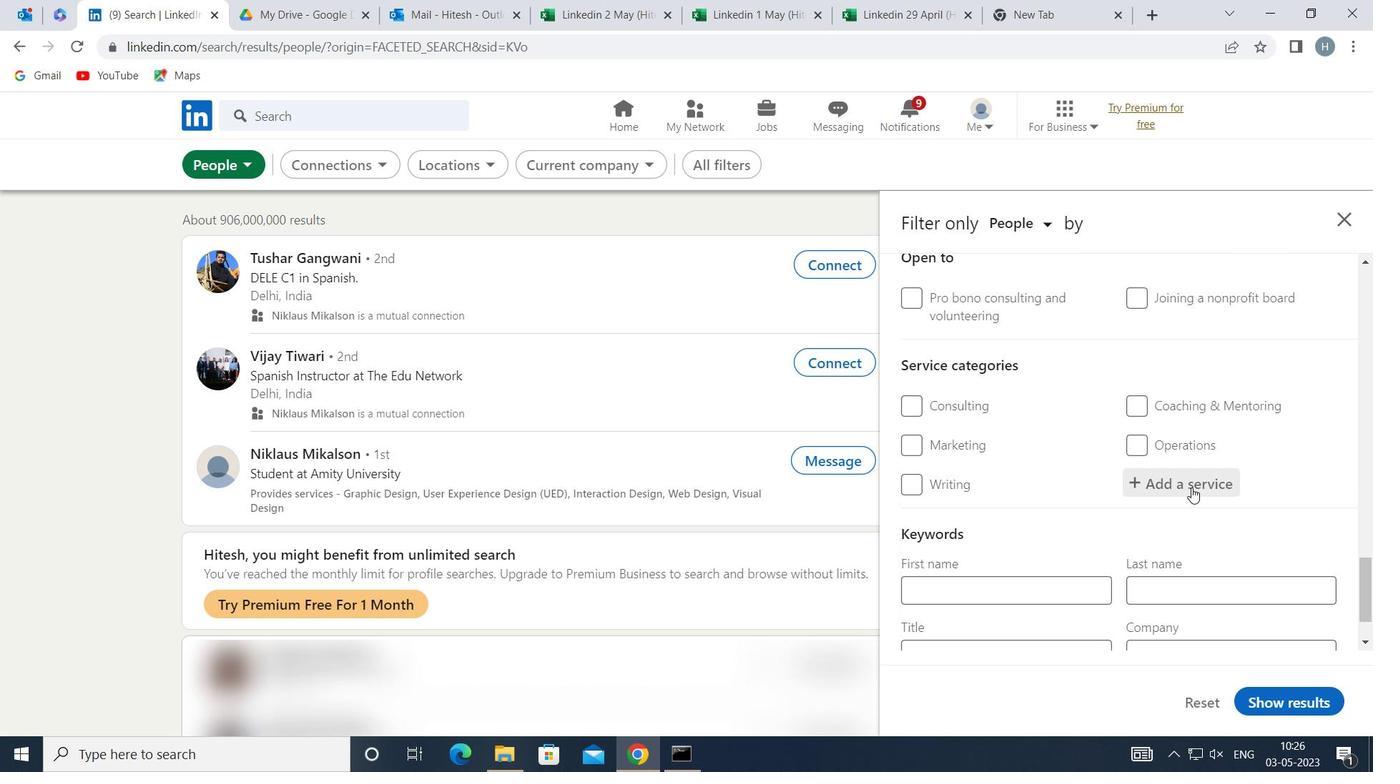 
Action: Mouse moved to (1176, 485)
Screenshot: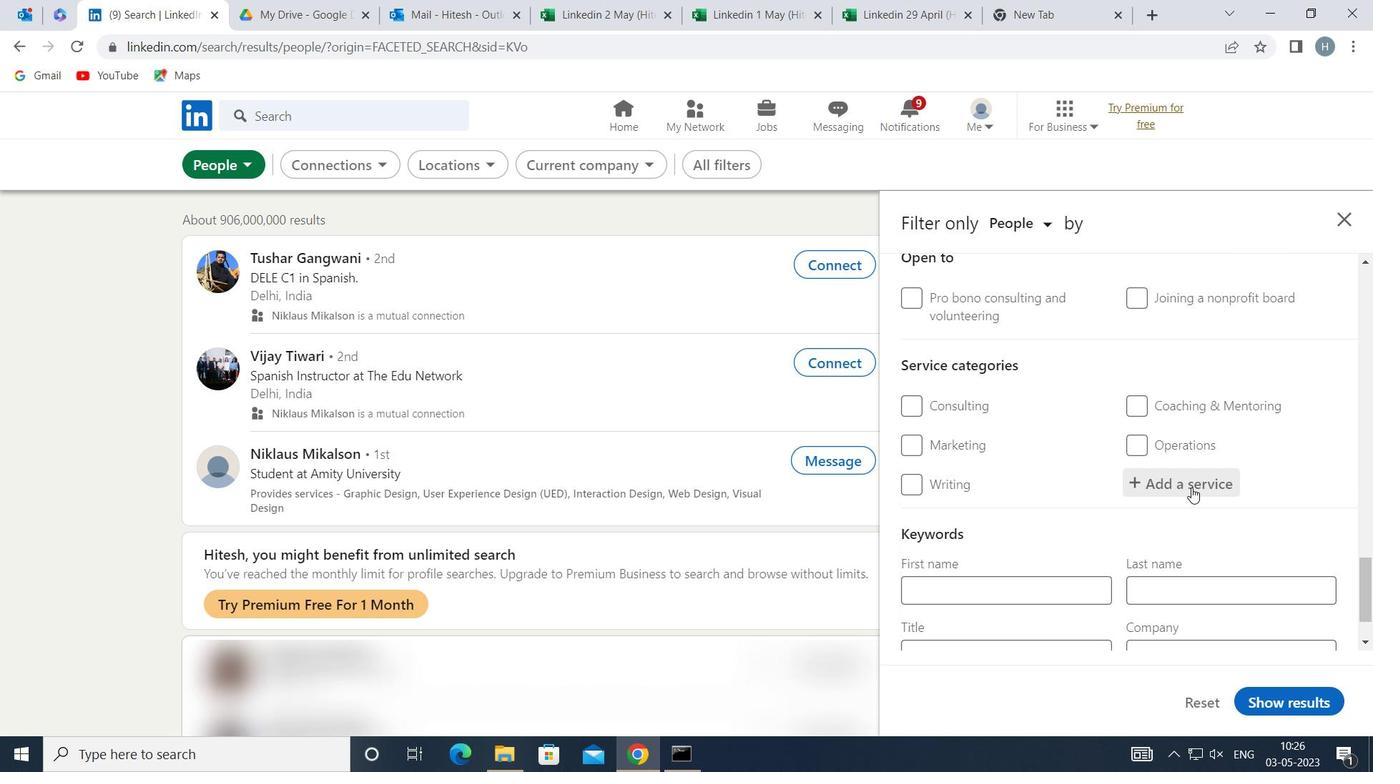 
Action: Key pressed <Key.shift>FILE<Key.space><Key.shift>MANA
Screenshot: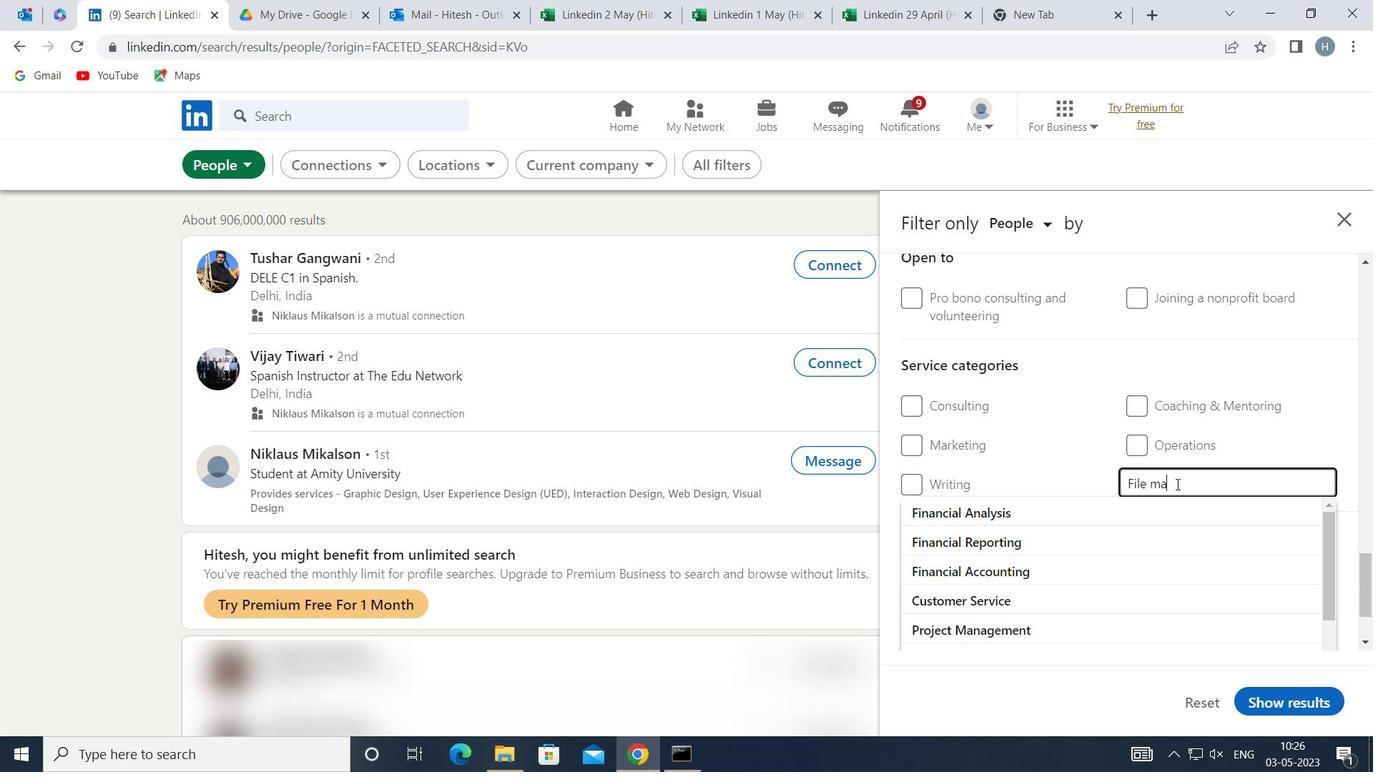 
Action: Mouse moved to (1152, 510)
Screenshot: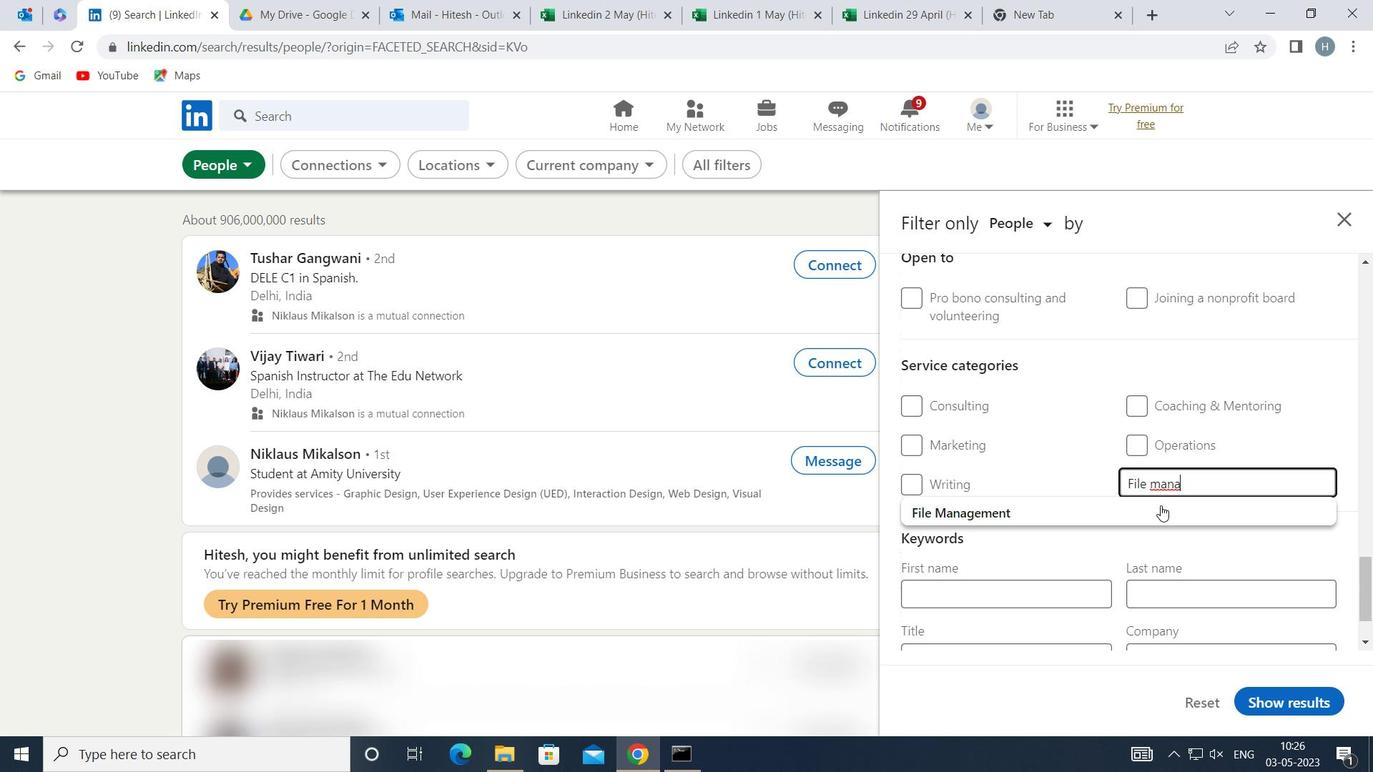 
Action: Mouse pressed left at (1152, 510)
Screenshot: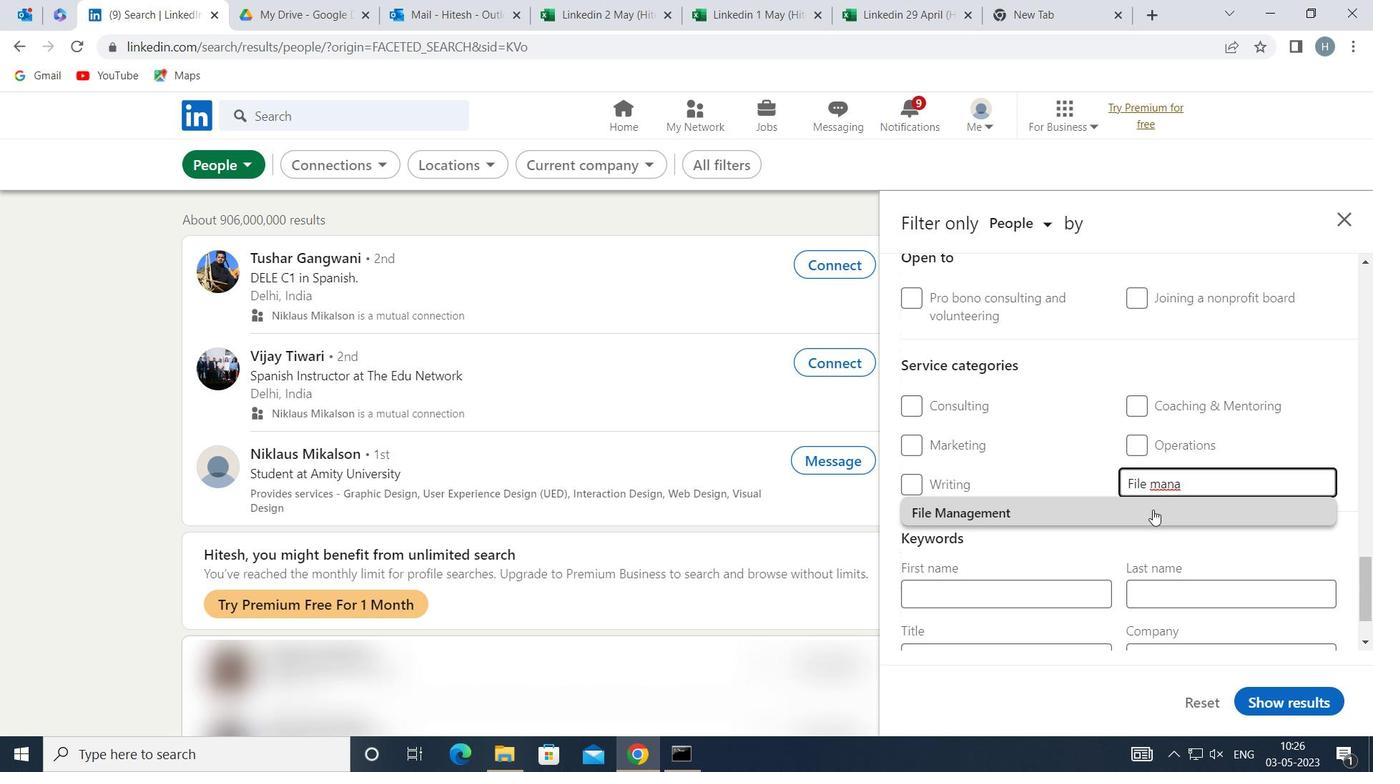 
Action: Mouse moved to (1061, 536)
Screenshot: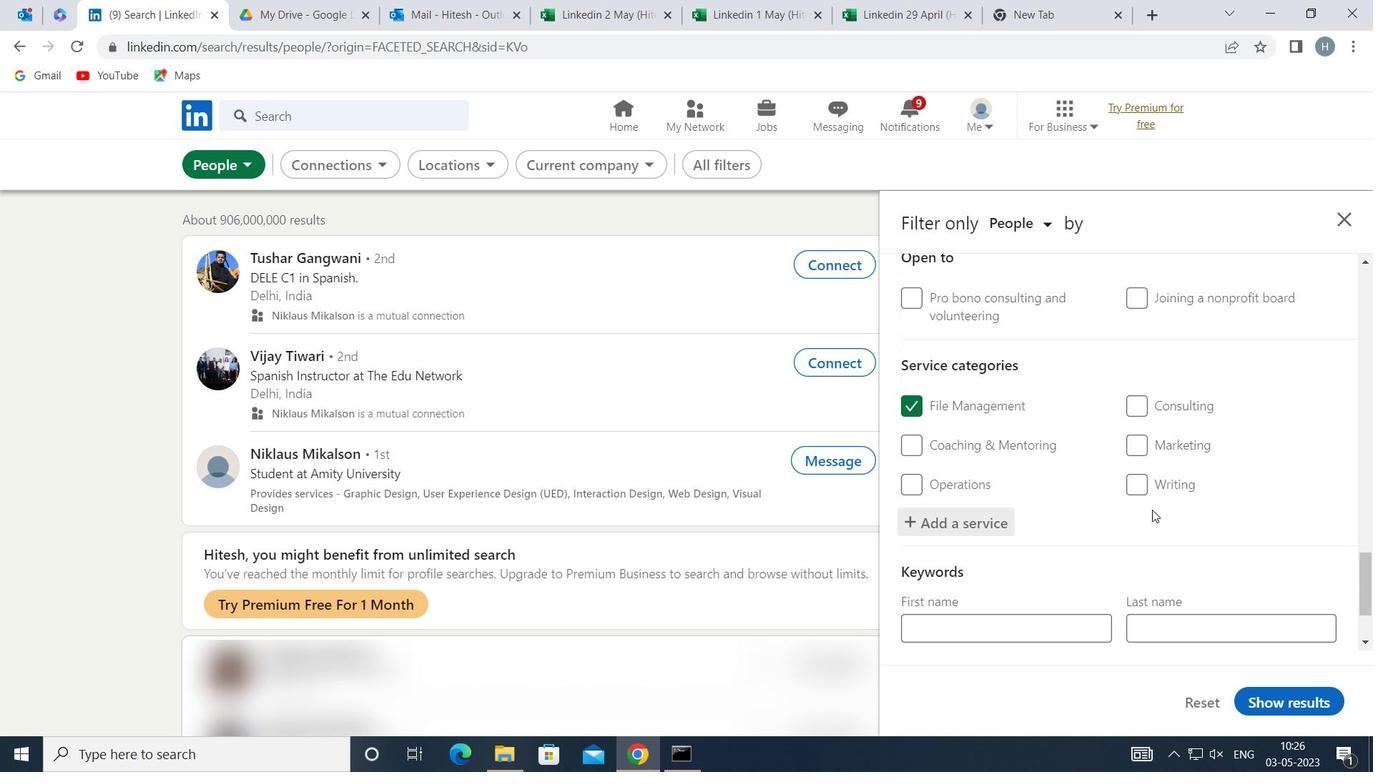 
Action: Mouse scrolled (1061, 535) with delta (0, 0)
Screenshot: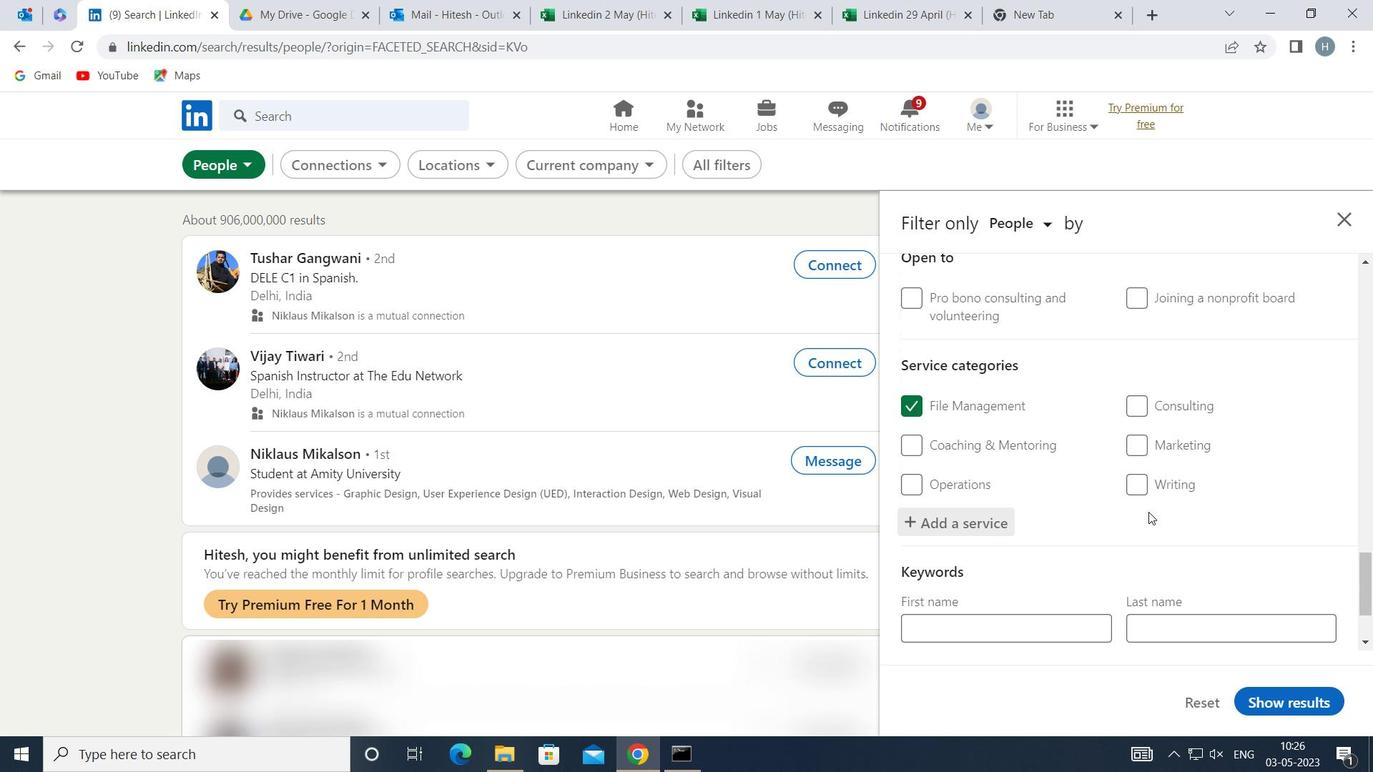 
Action: Mouse moved to (1057, 538)
Screenshot: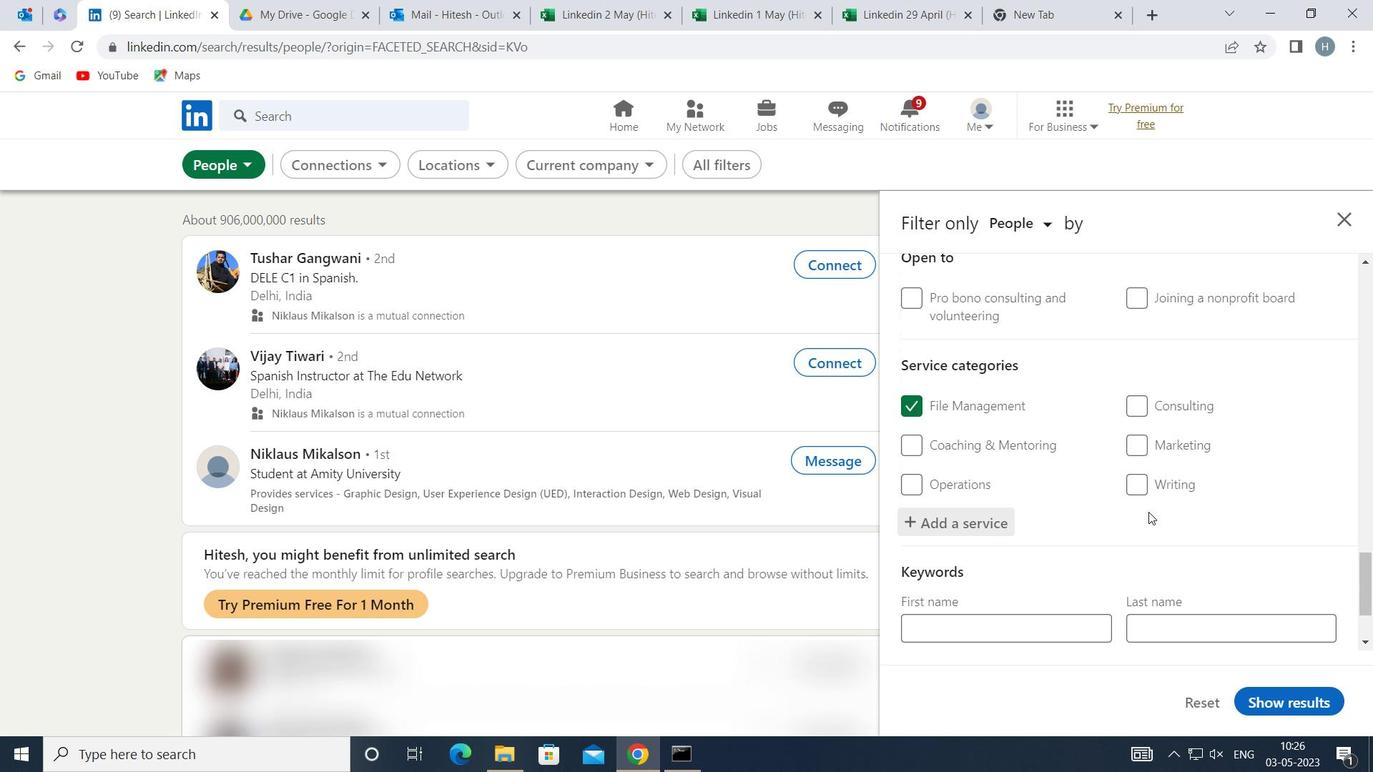 
Action: Mouse scrolled (1057, 538) with delta (0, 0)
Screenshot: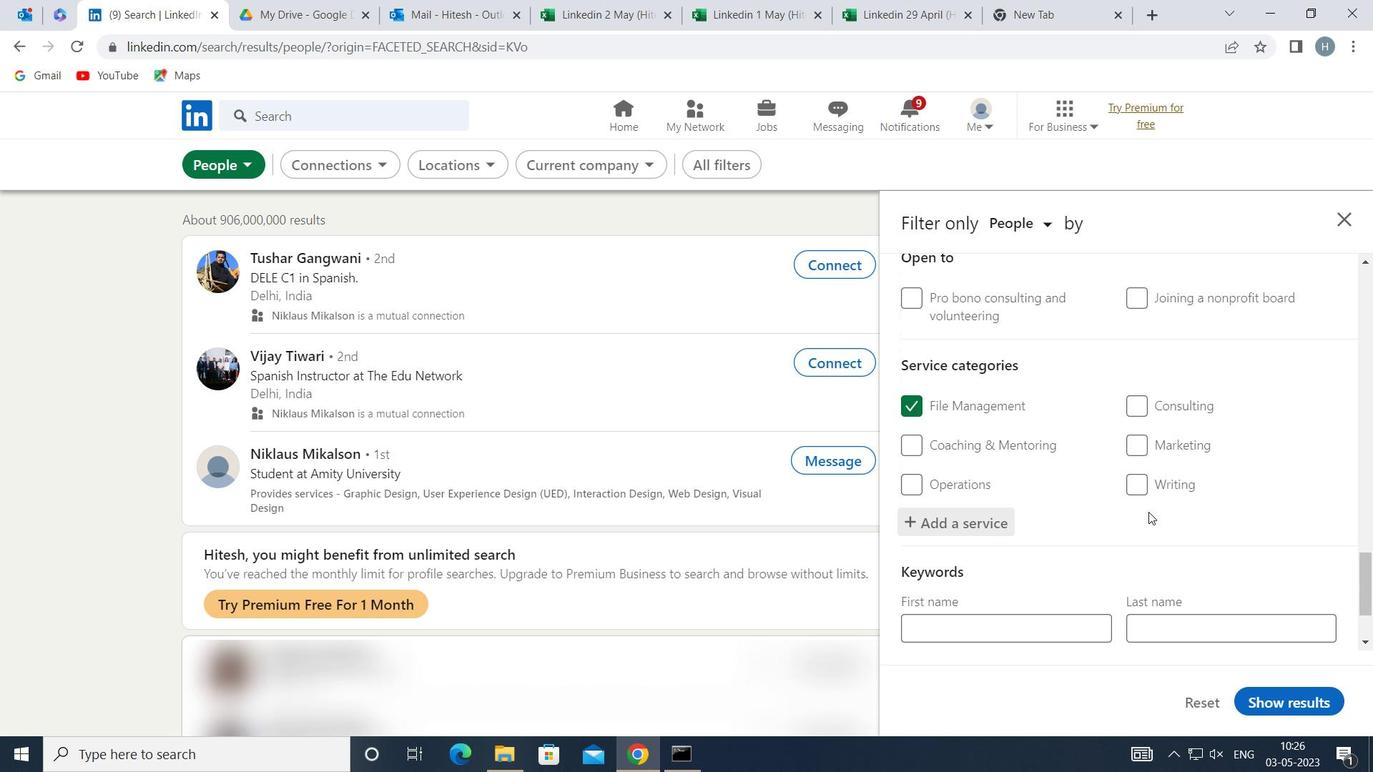 
Action: Mouse moved to (1056, 538)
Screenshot: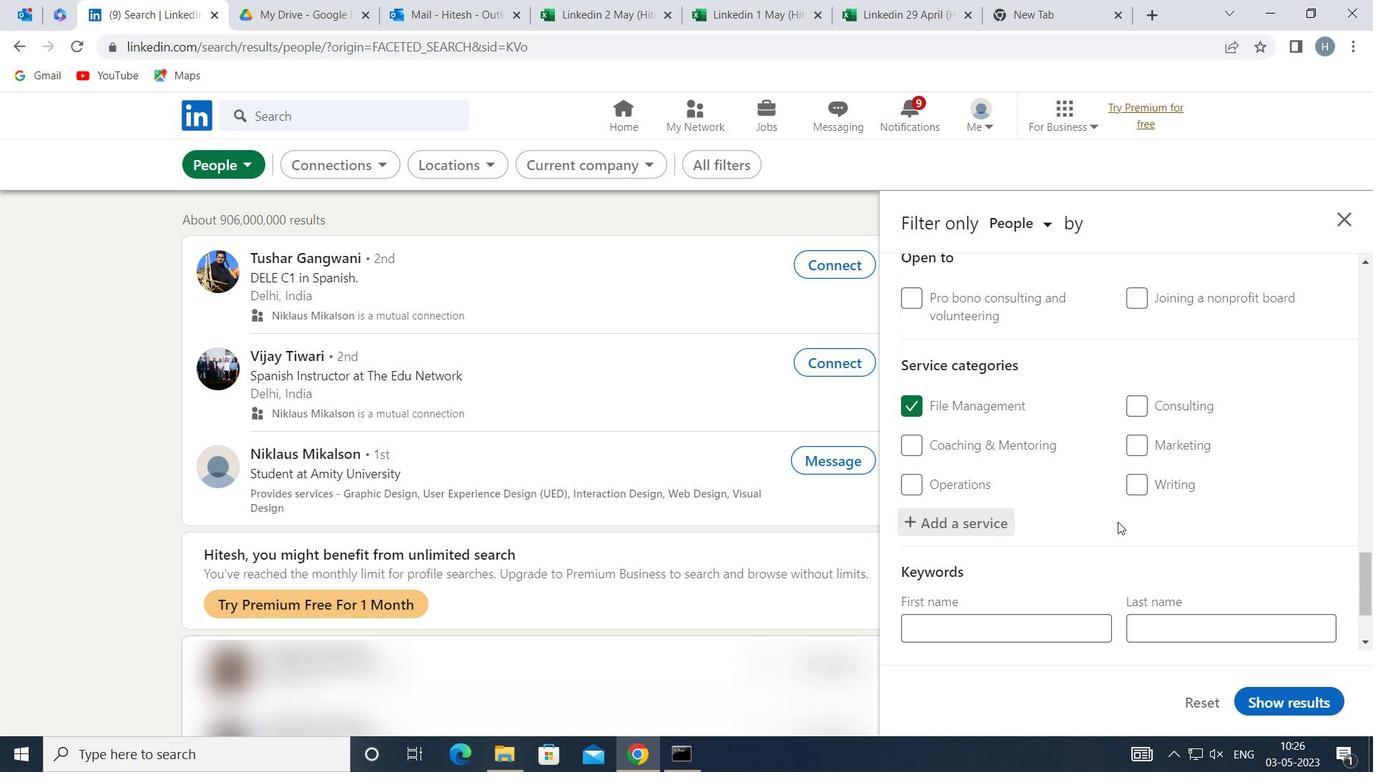 
Action: Mouse scrolled (1056, 538) with delta (0, 0)
Screenshot: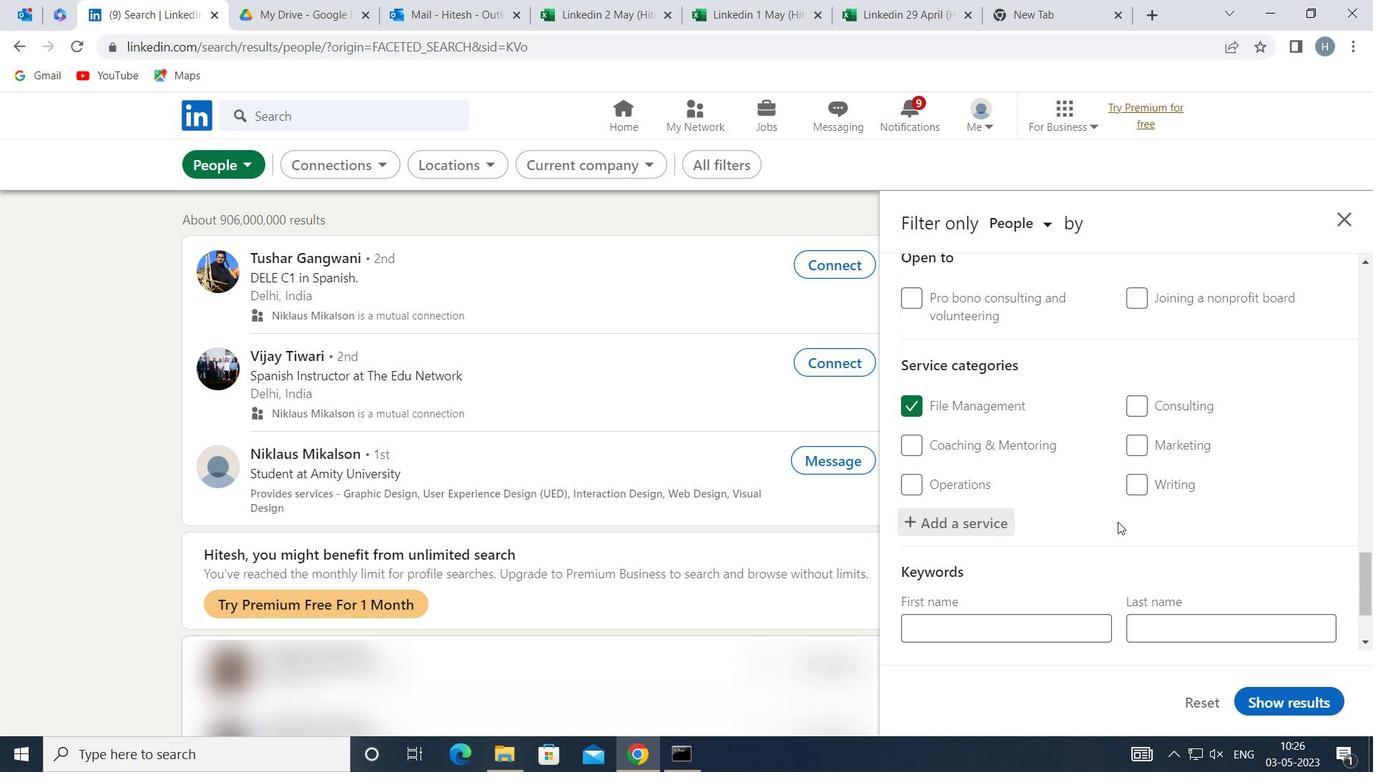 
Action: Mouse moved to (1054, 539)
Screenshot: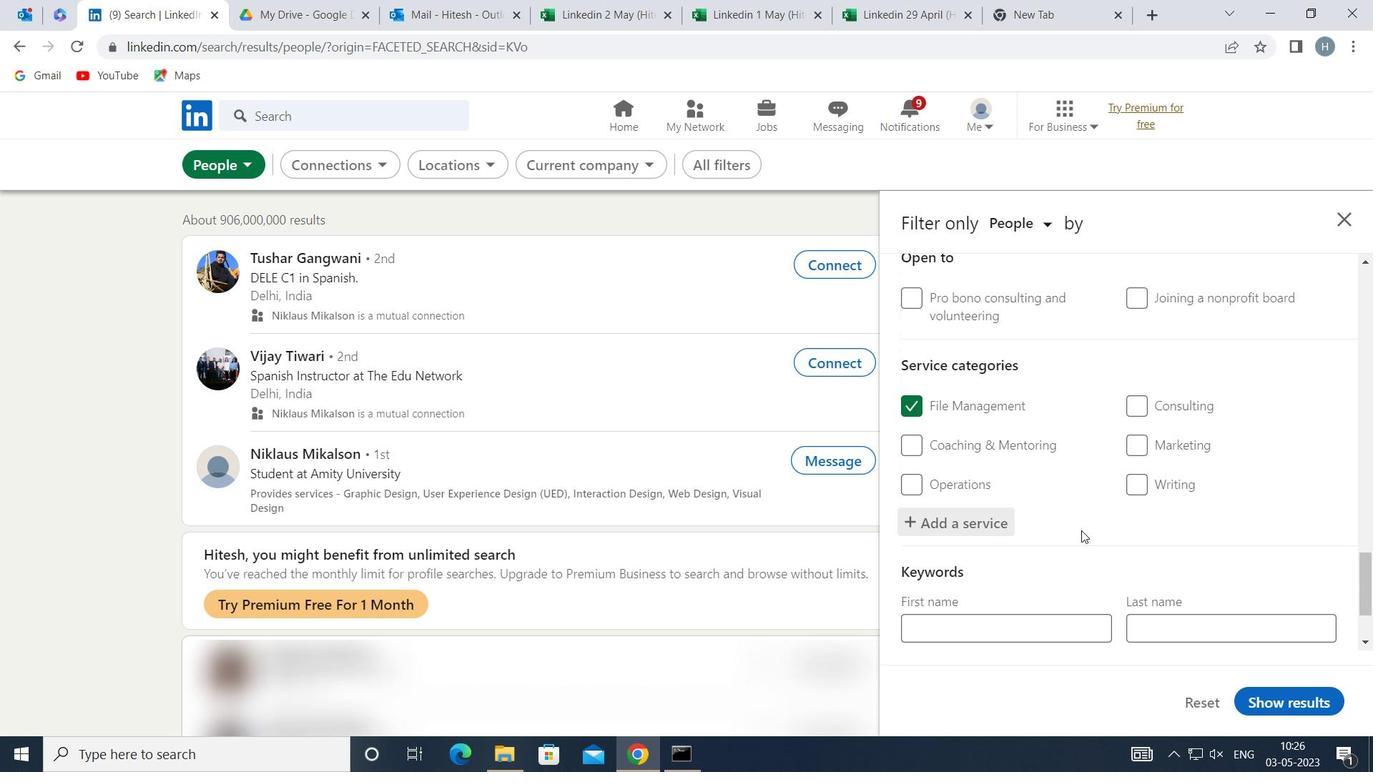 
Action: Mouse scrolled (1054, 538) with delta (0, 0)
Screenshot: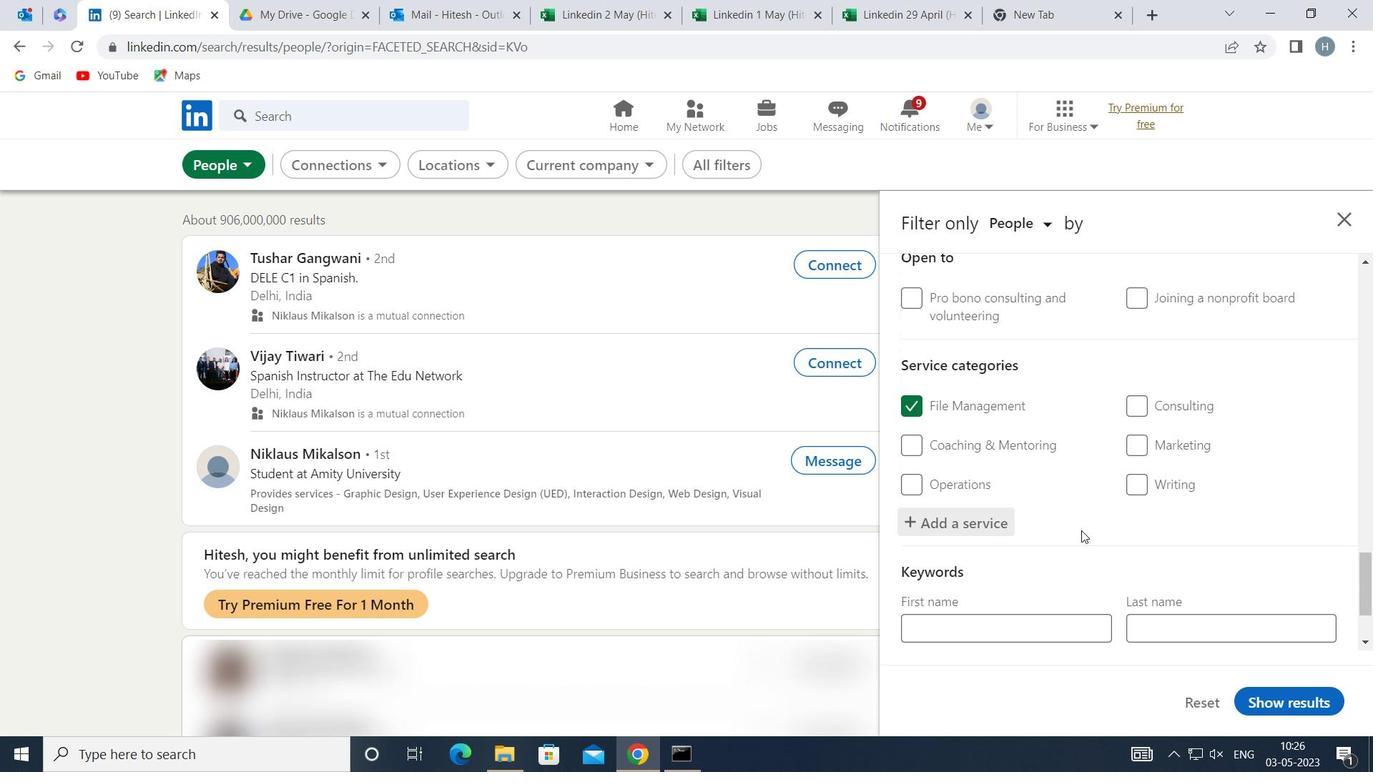 
Action: Mouse moved to (1052, 542)
Screenshot: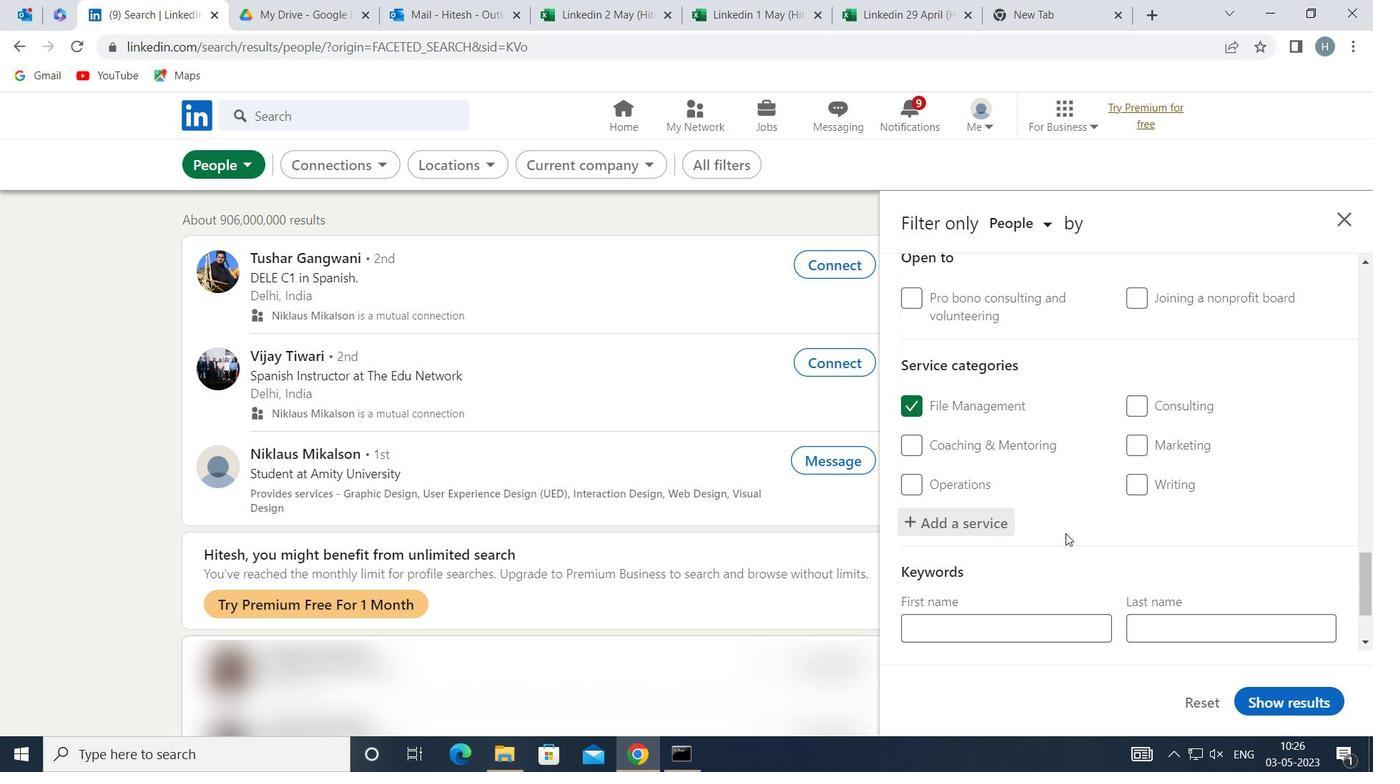
Action: Mouse scrolled (1052, 541) with delta (0, 0)
Screenshot: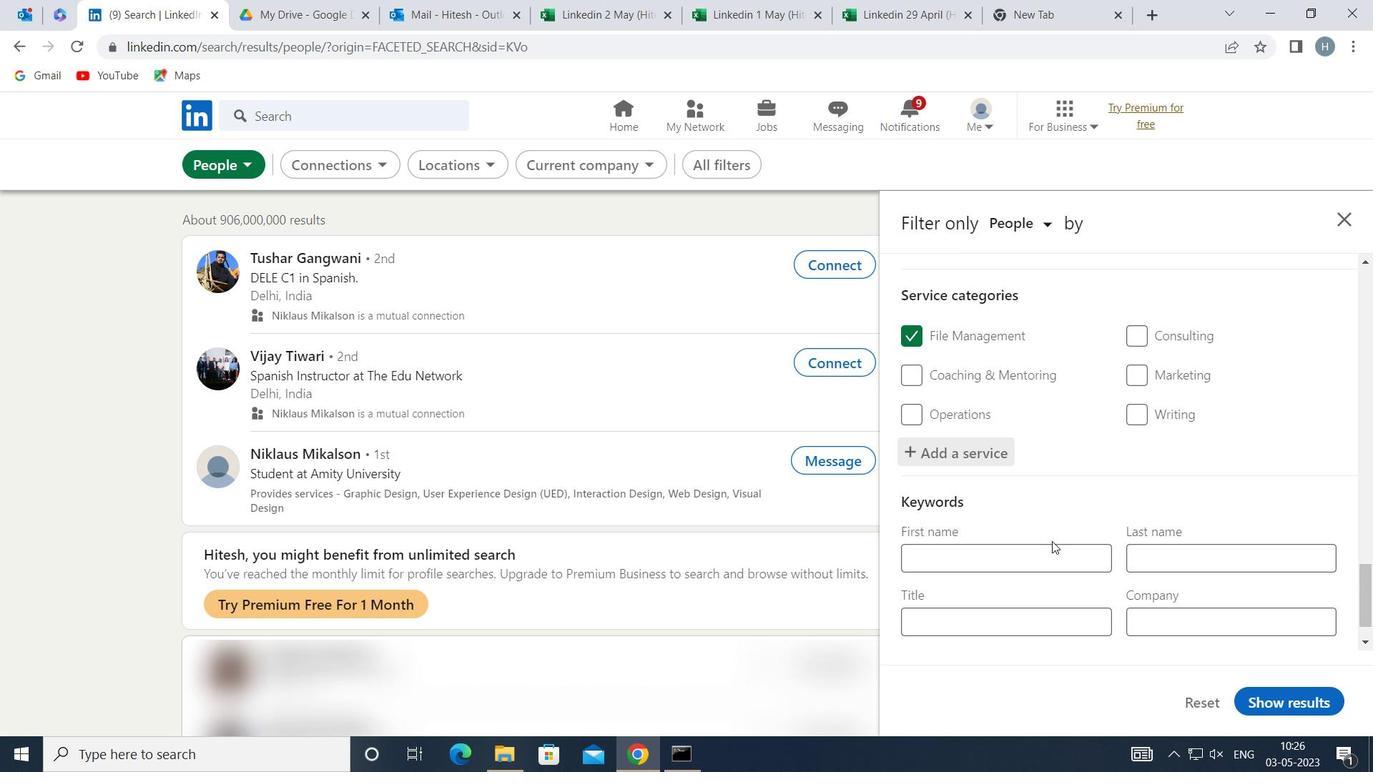 
Action: Mouse moved to (1052, 543)
Screenshot: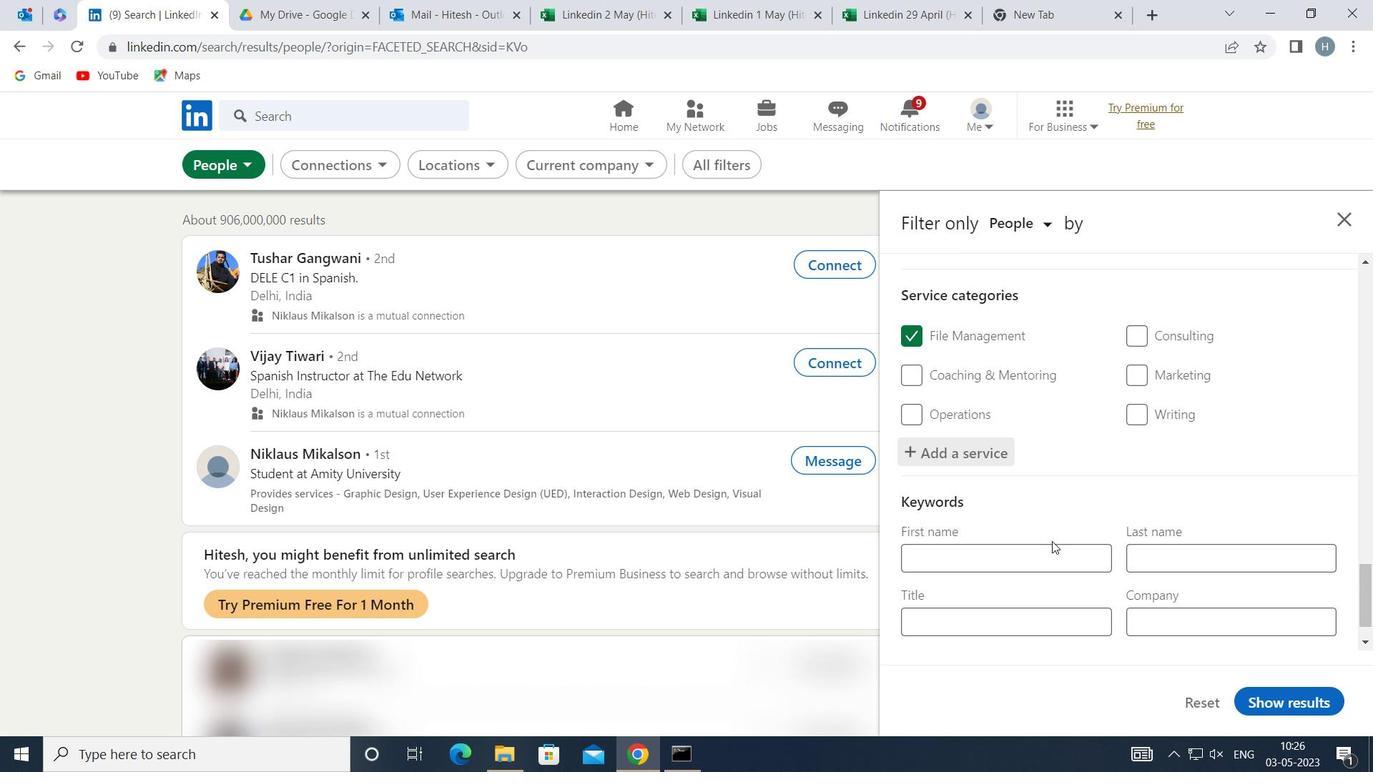 
Action: Mouse scrolled (1052, 543) with delta (0, 0)
Screenshot: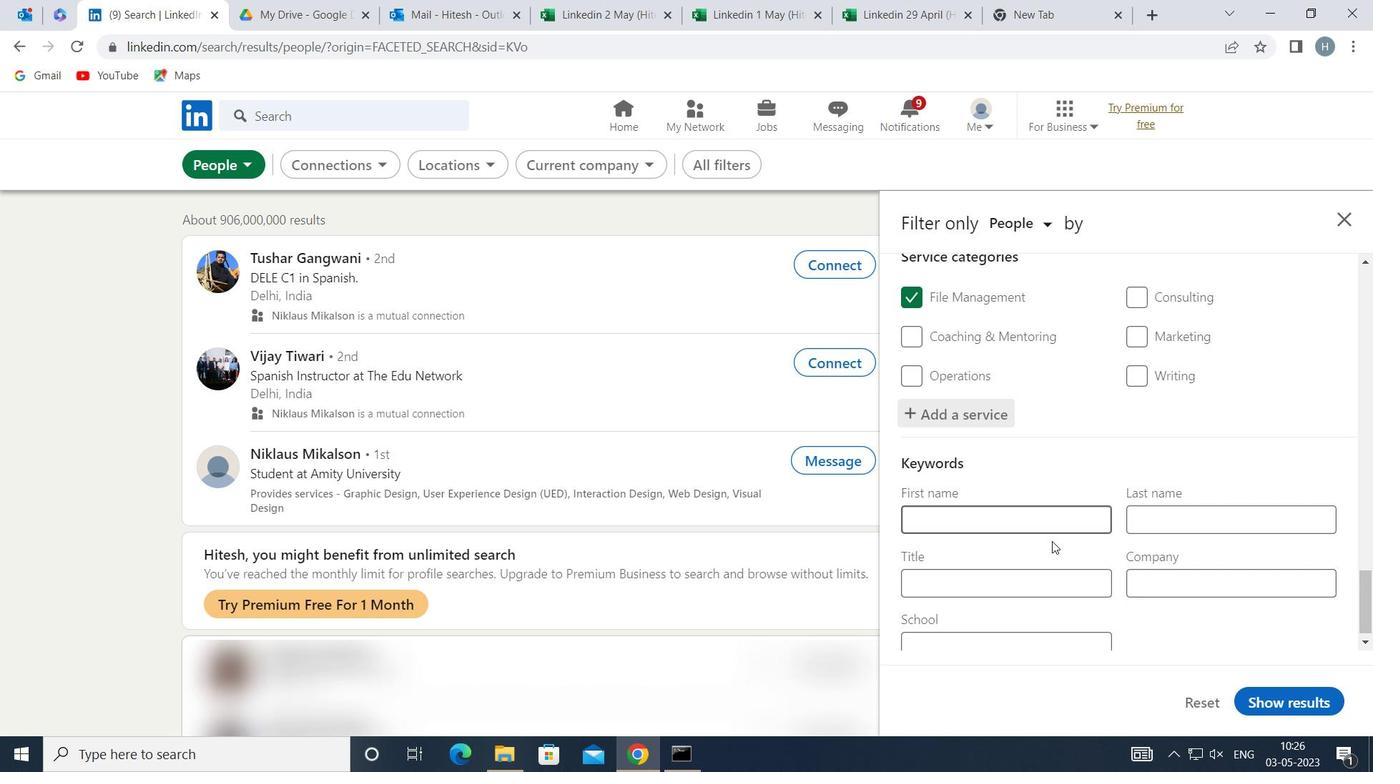 
Action: Mouse moved to (1056, 571)
Screenshot: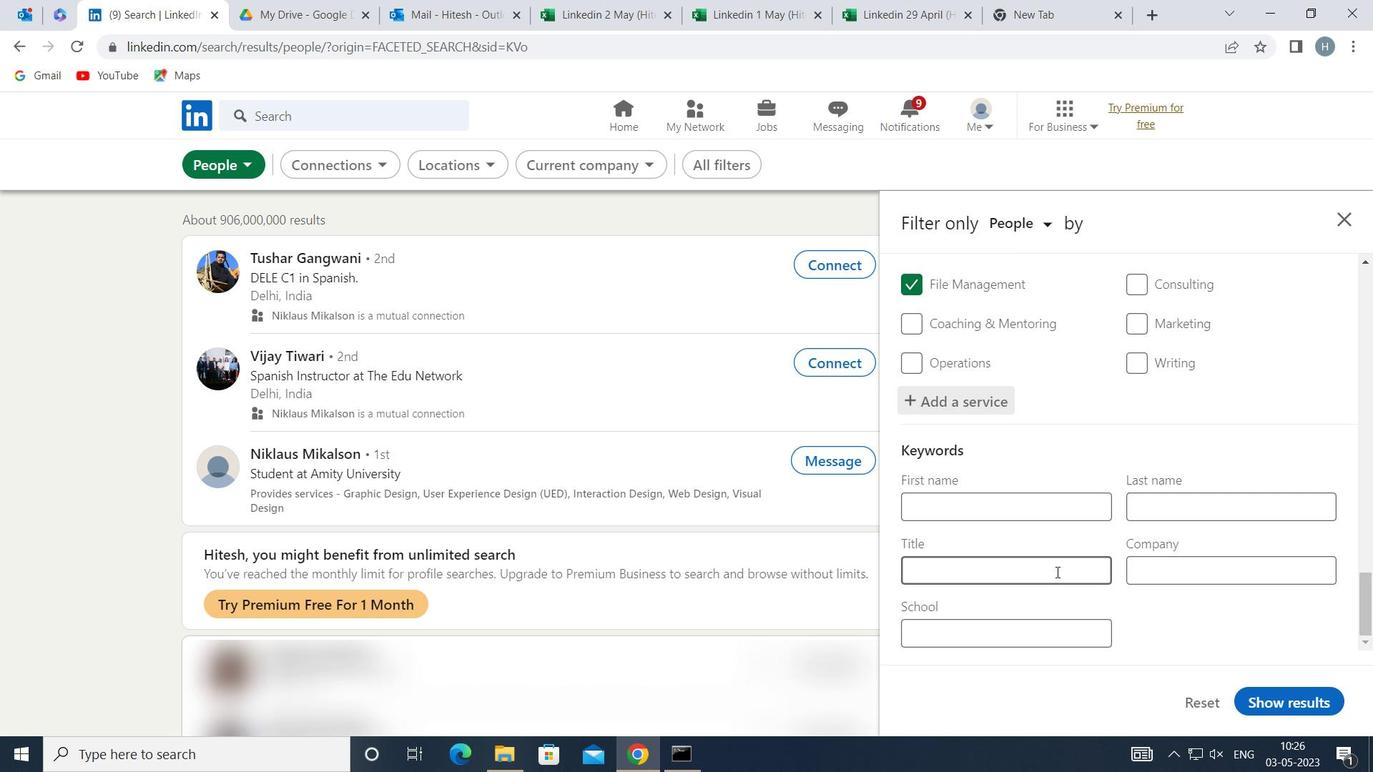 
Action: Mouse pressed left at (1056, 571)
Screenshot: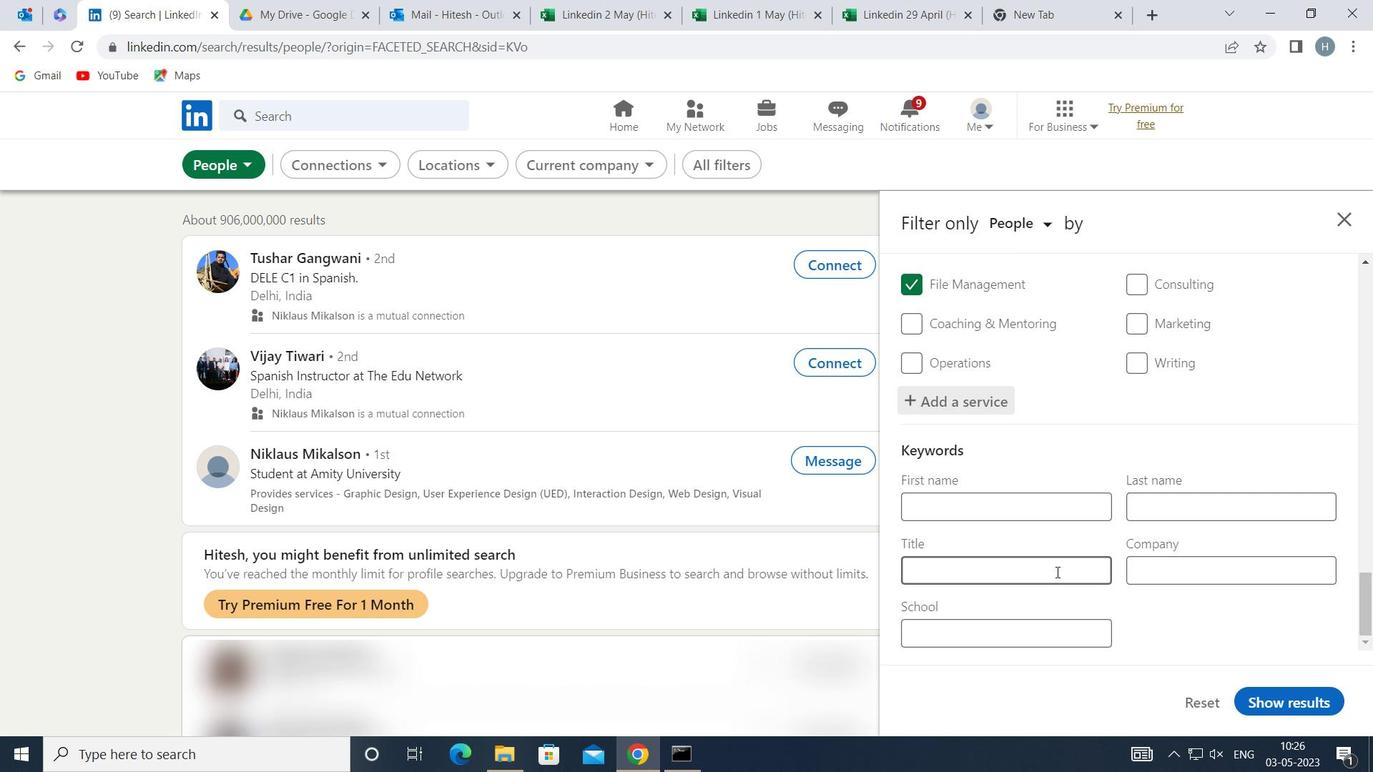 
Action: Mouse moved to (1056, 567)
Screenshot: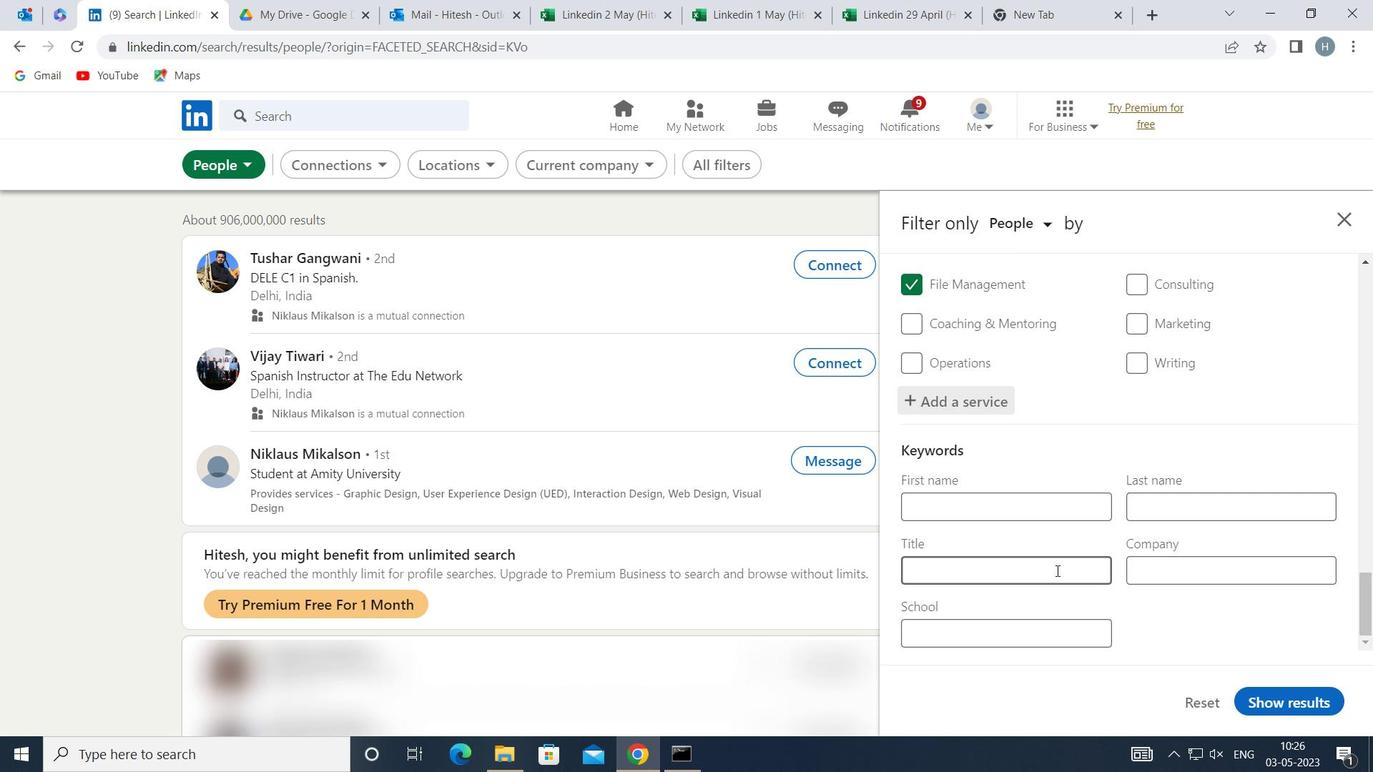 
Action: Key pressed <Key.shift>OVERSEER
Screenshot: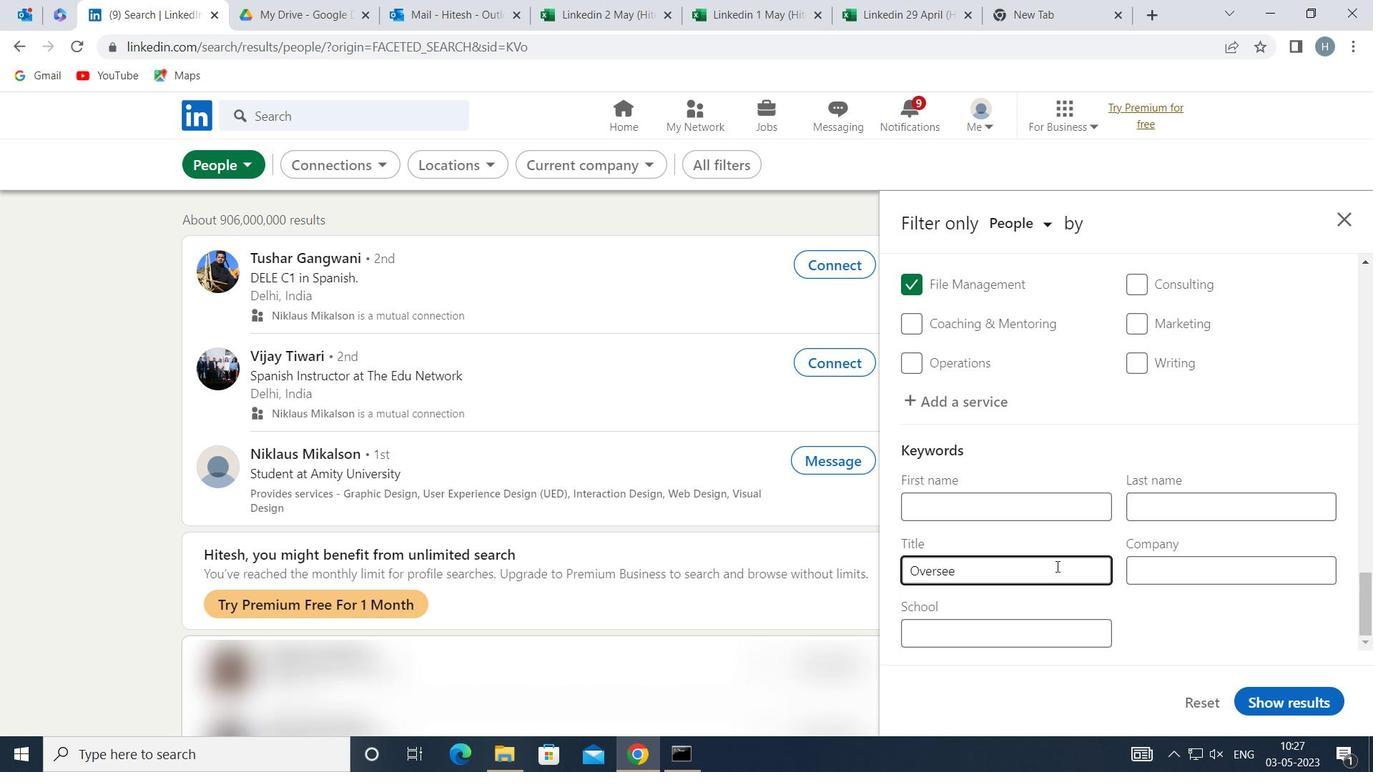 
Action: Mouse moved to (1286, 703)
Screenshot: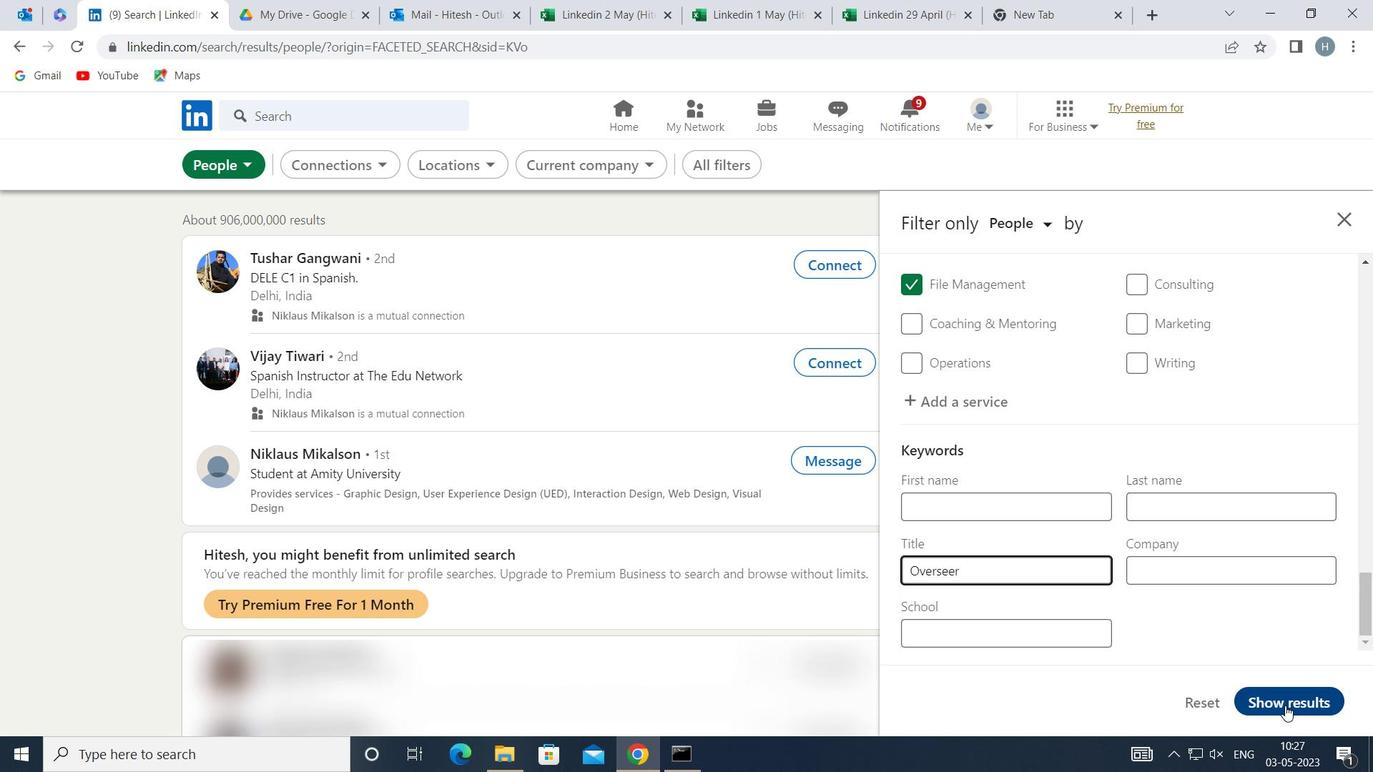 
Action: Mouse pressed left at (1286, 703)
Screenshot: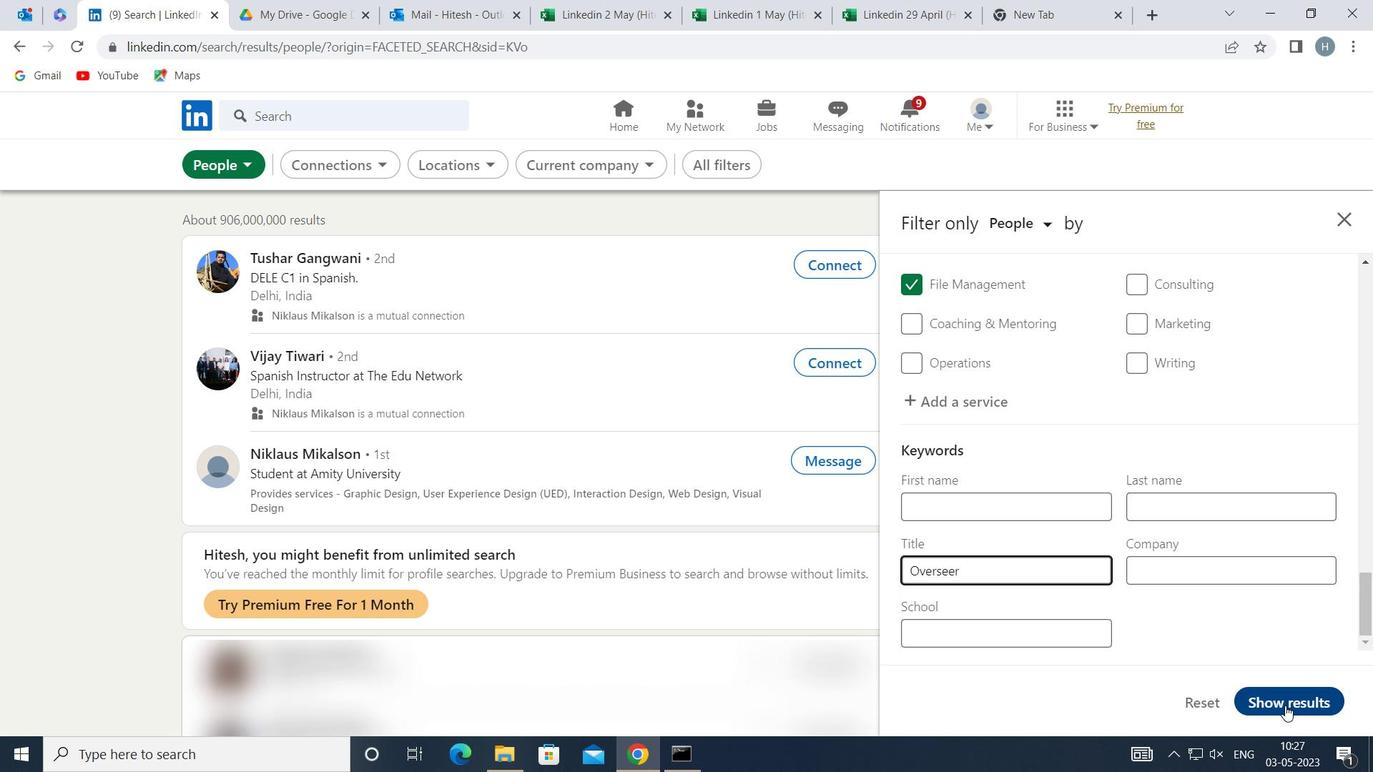 
Action: Mouse moved to (1000, 451)
Screenshot: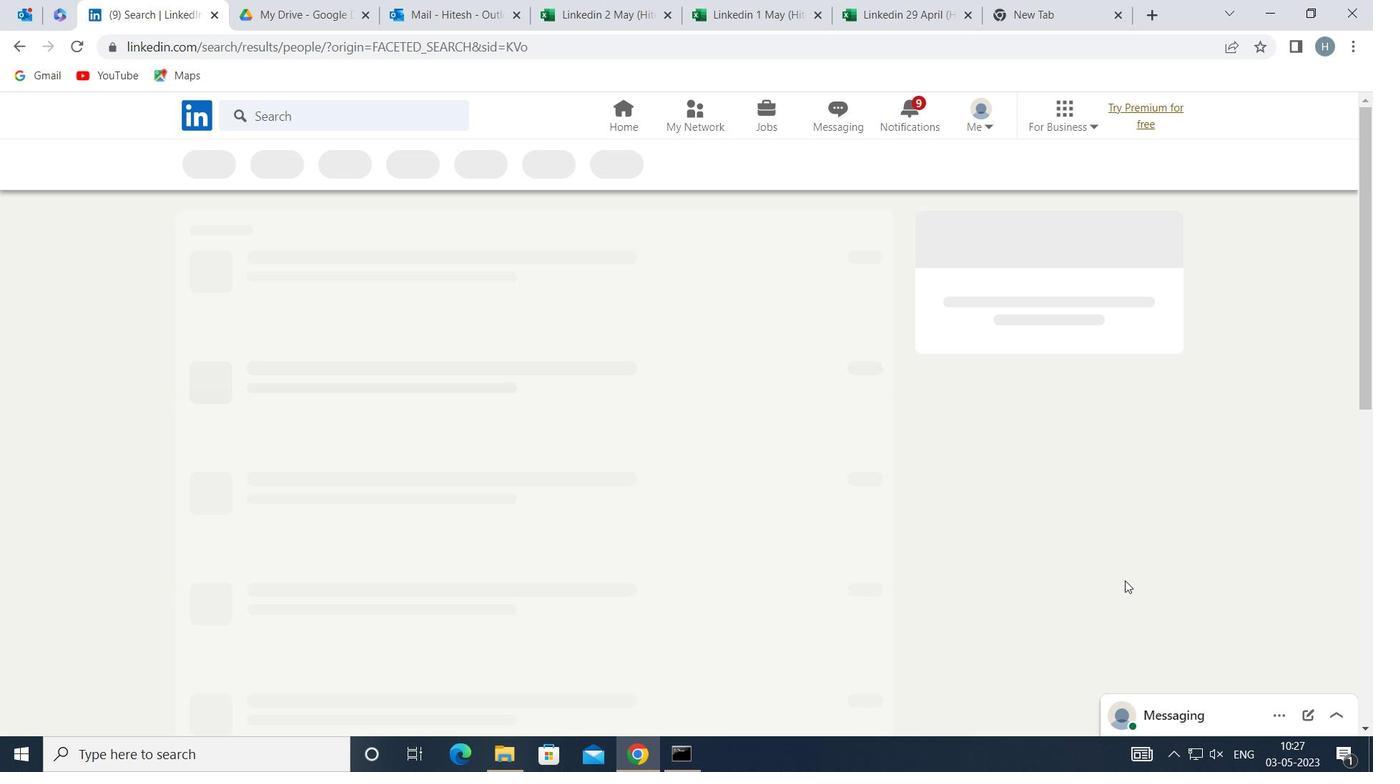 
